Task: Look for space in Cuernavaca, Mexico from 26th August, 2023 to 10th September, 2023 for 6 adults, 2 children in price range Rs.10000 to Rs.15000. Place can be entire place or shared room with 6 bedrooms having 6 beds and 6 bathrooms. Property type can be house, flat, guest house. Amenities needed are: wifi, TV, free parkinig on premises, gym, breakfast. Booking option can be shelf check-in. Required host language is English.
Action: Mouse moved to (597, 146)
Screenshot: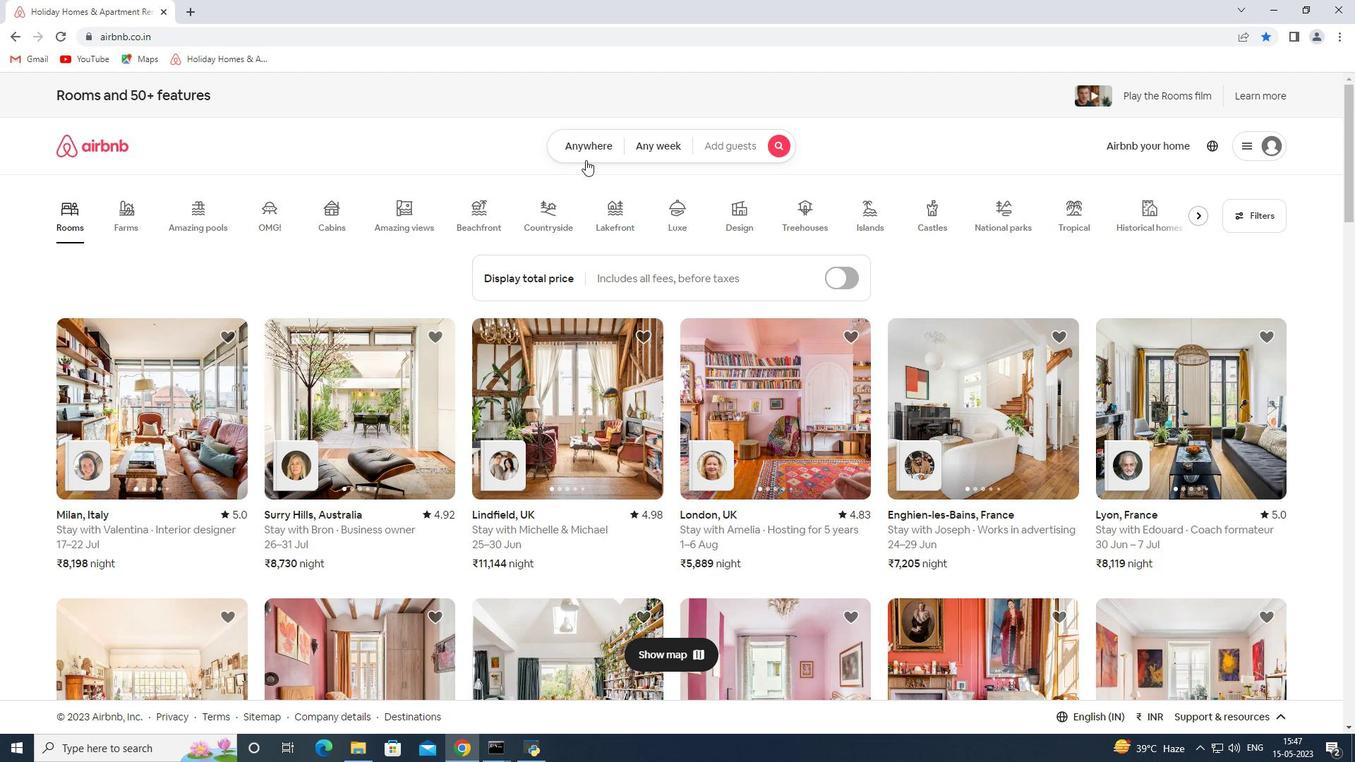 
Action: Mouse pressed left at (597, 146)
Screenshot: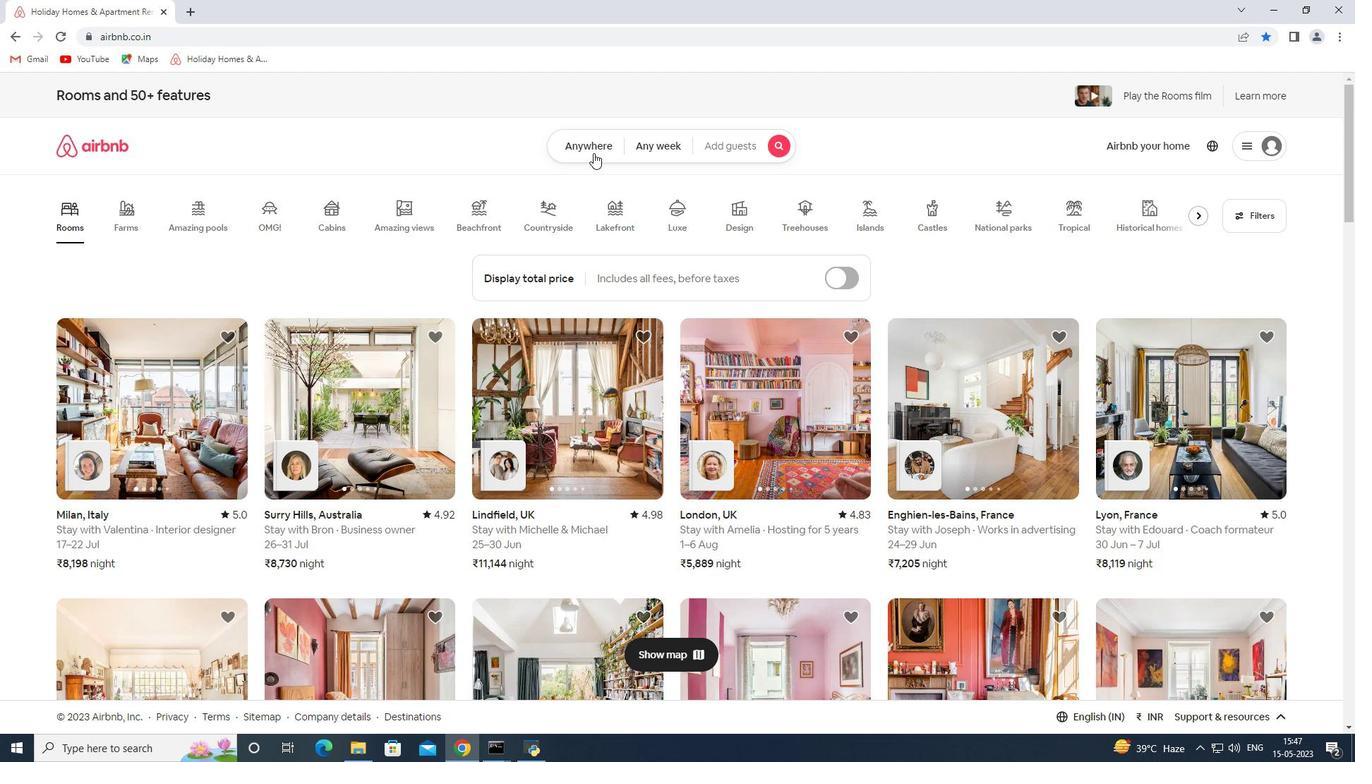 
Action: Mouse moved to (443, 203)
Screenshot: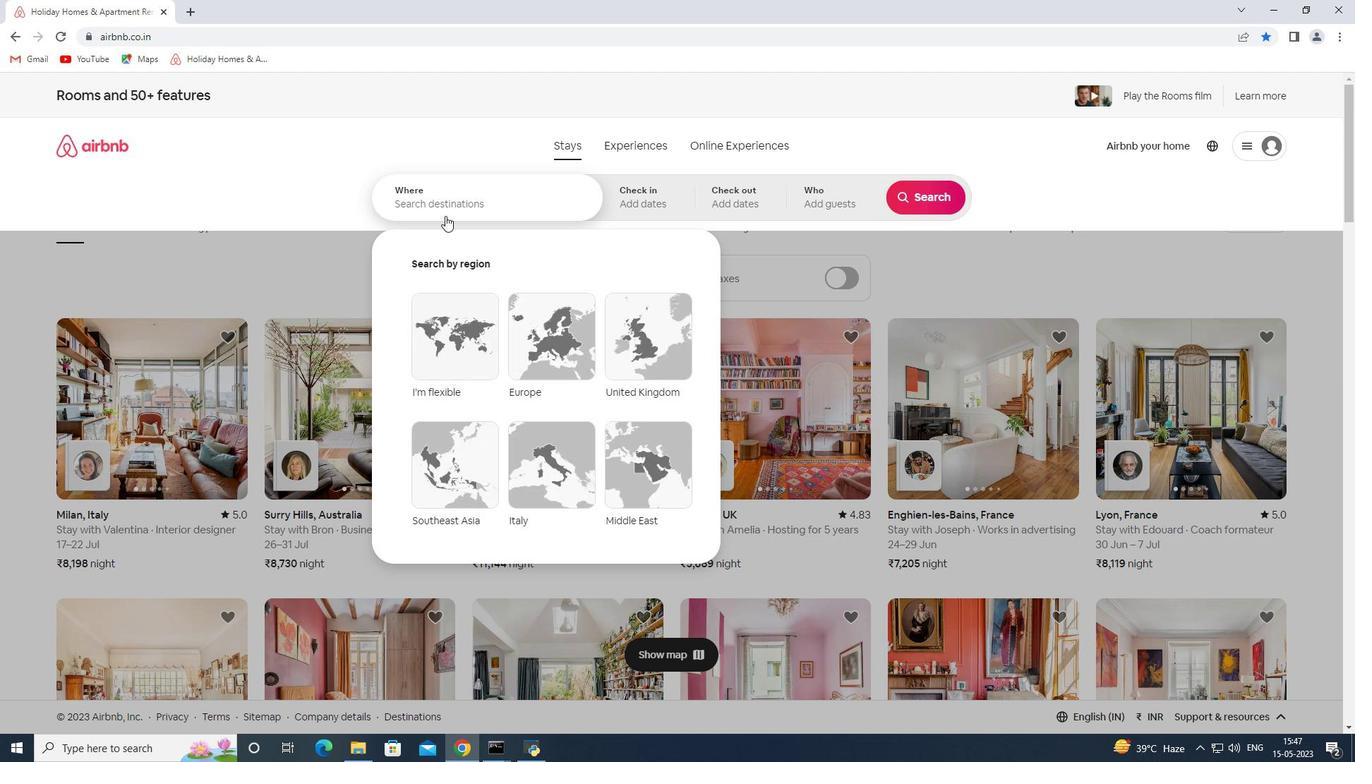 
Action: Mouse pressed left at (443, 203)
Screenshot: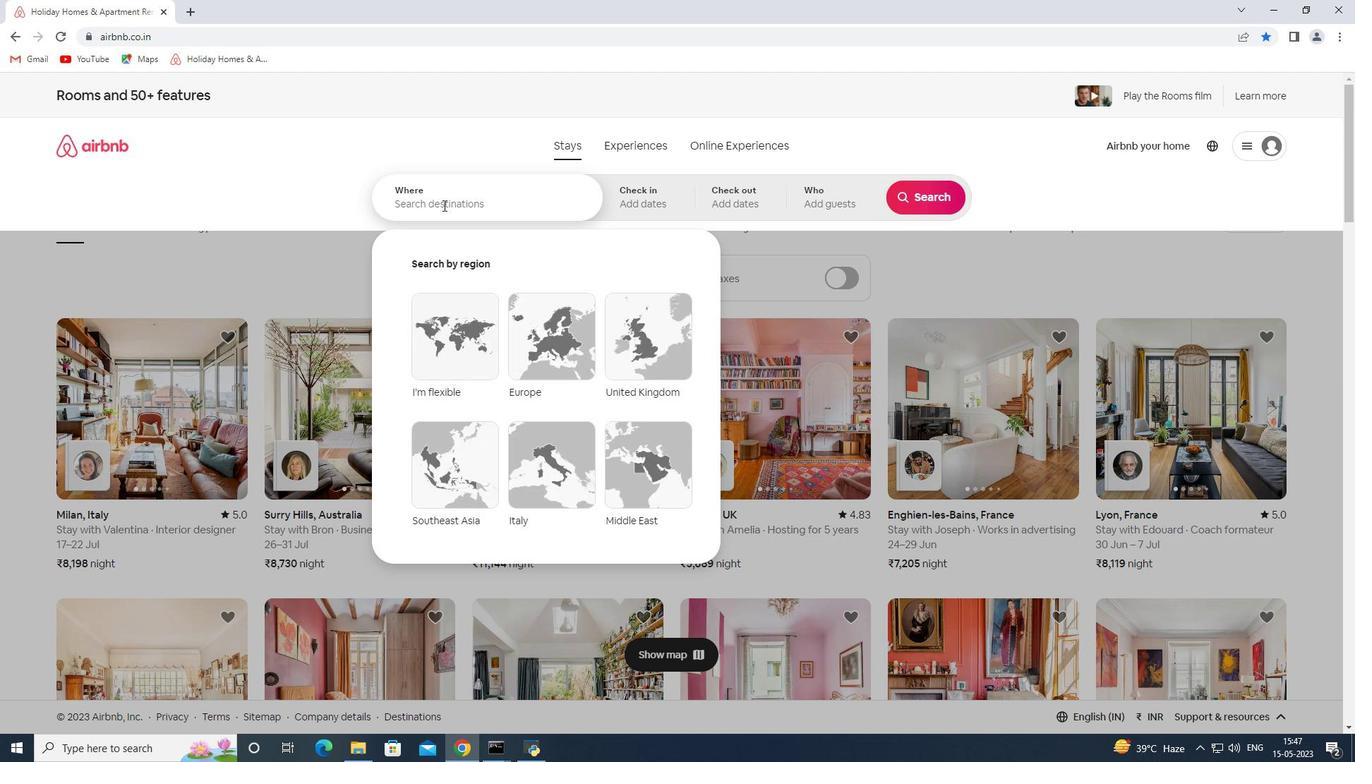 
Action: Key pressed <Key.shift><Key.shift><Key.shift><Key.shift><Key.shift><Key.shift><Key.shift><Key.shift><Key.shift><Key.shift><Key.shift><Key.shift><Key.shift><Key.shift><Key.shift><Key.shift><Key.shift><Key.shift><Key.shift><Key.shift><Key.shift><Key.shift><Key.shift><Key.shift><Key.shift><Key.shift><Key.shift><Key.shift><Key.shift><Key.shift><Key.shift><Key.shift><Key.shift><Key.shift><Key.shift><Key.shift><Key.shift><Key.shift><Key.shift><Key.shift><Key.shift><Key.shift><Key.shift><Key.shift><Key.shift><Key.shift><Key.shift><Key.shift><Key.shift><Key.shift><Key.shift><Key.shift><Key.shift><Key.shift><Key.shift><Key.shift><Key.shift><Key.shift><Key.shift><Key.shift><Key.shift><Key.shift><Key.shift><Key.shift><Key.shift><Key.shift><Key.shift><Key.shift><Key.shift><Key.shift><Key.shift><Key.shift><Key.shift><Key.shift><Key.shift><Key.shift><Key.shift><Key.shift><Key.shift>Cuernavaco<Key.backspace>a<Key.space><Key.shift>Mexico<Key.space><Key.enter>
Screenshot: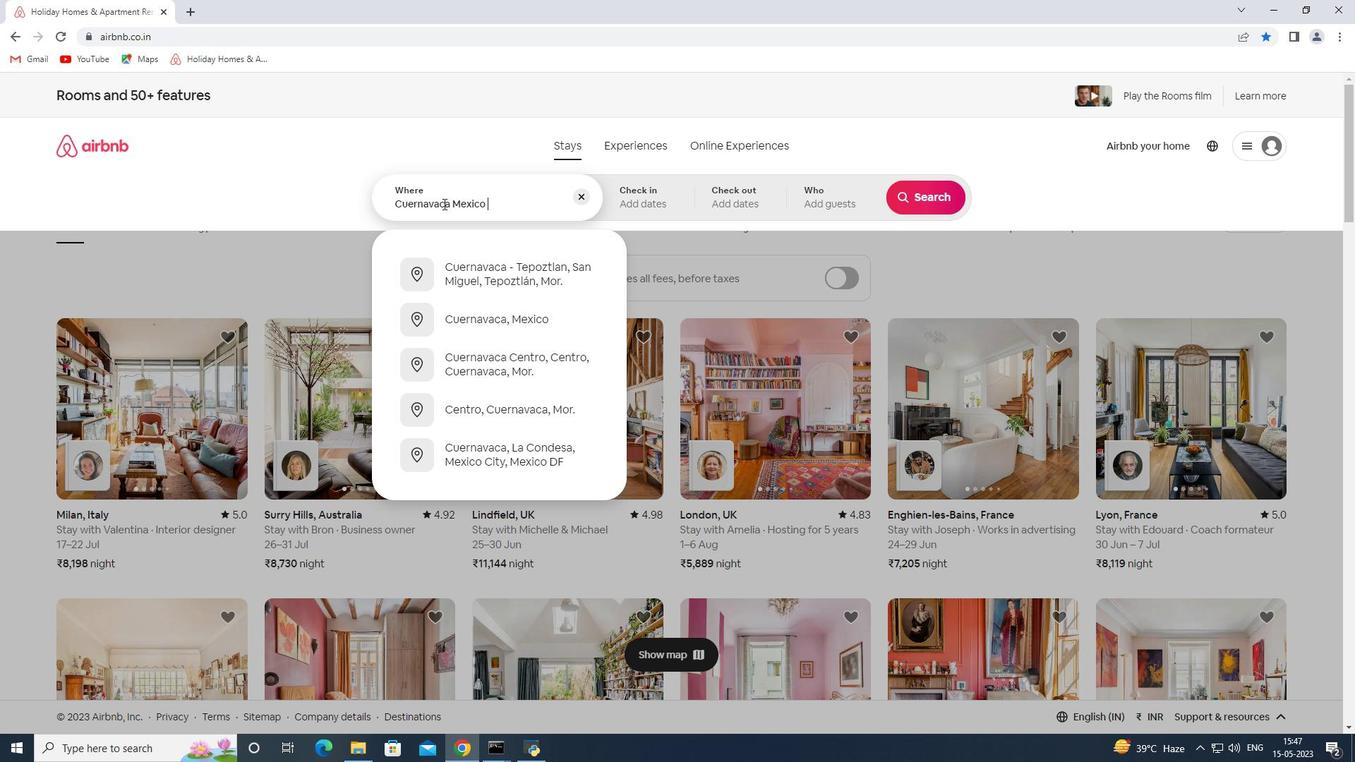 
Action: Mouse moved to (923, 319)
Screenshot: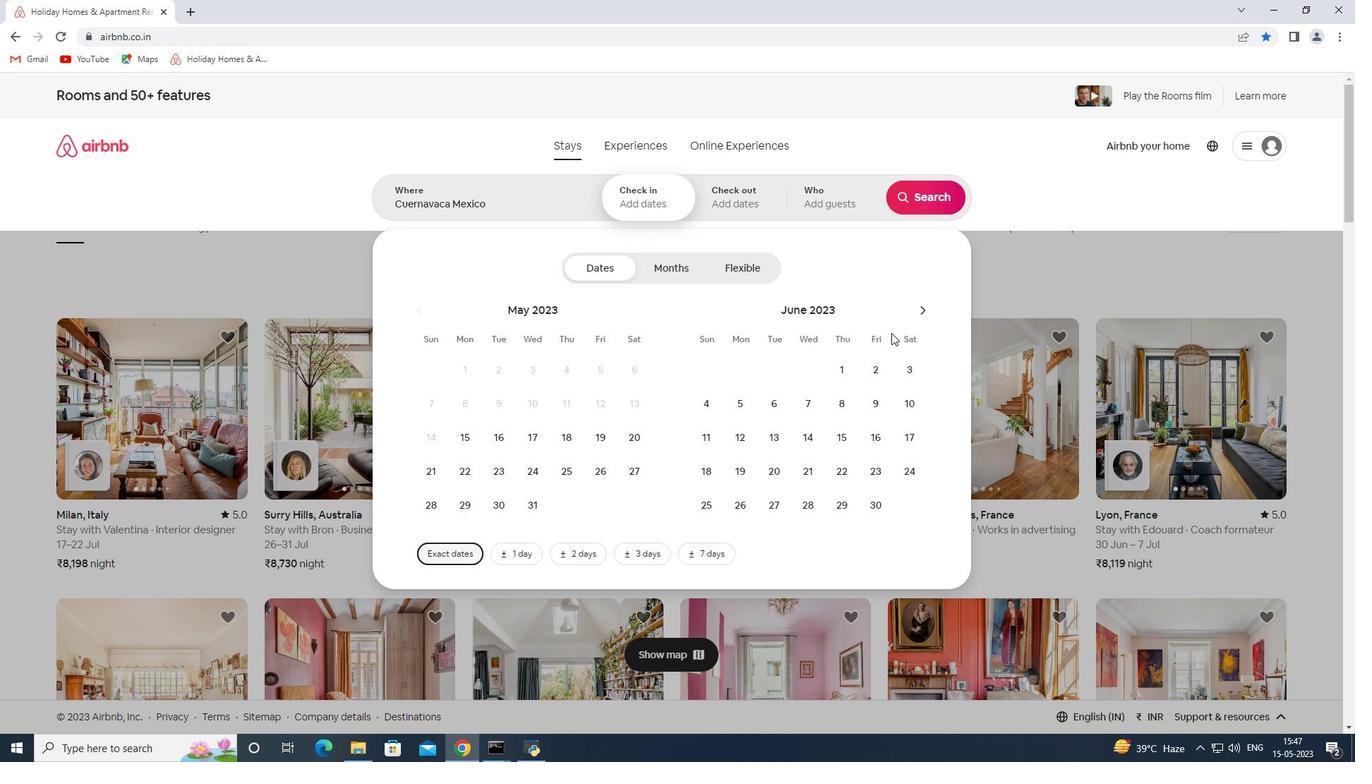 
Action: Mouse pressed left at (923, 319)
Screenshot: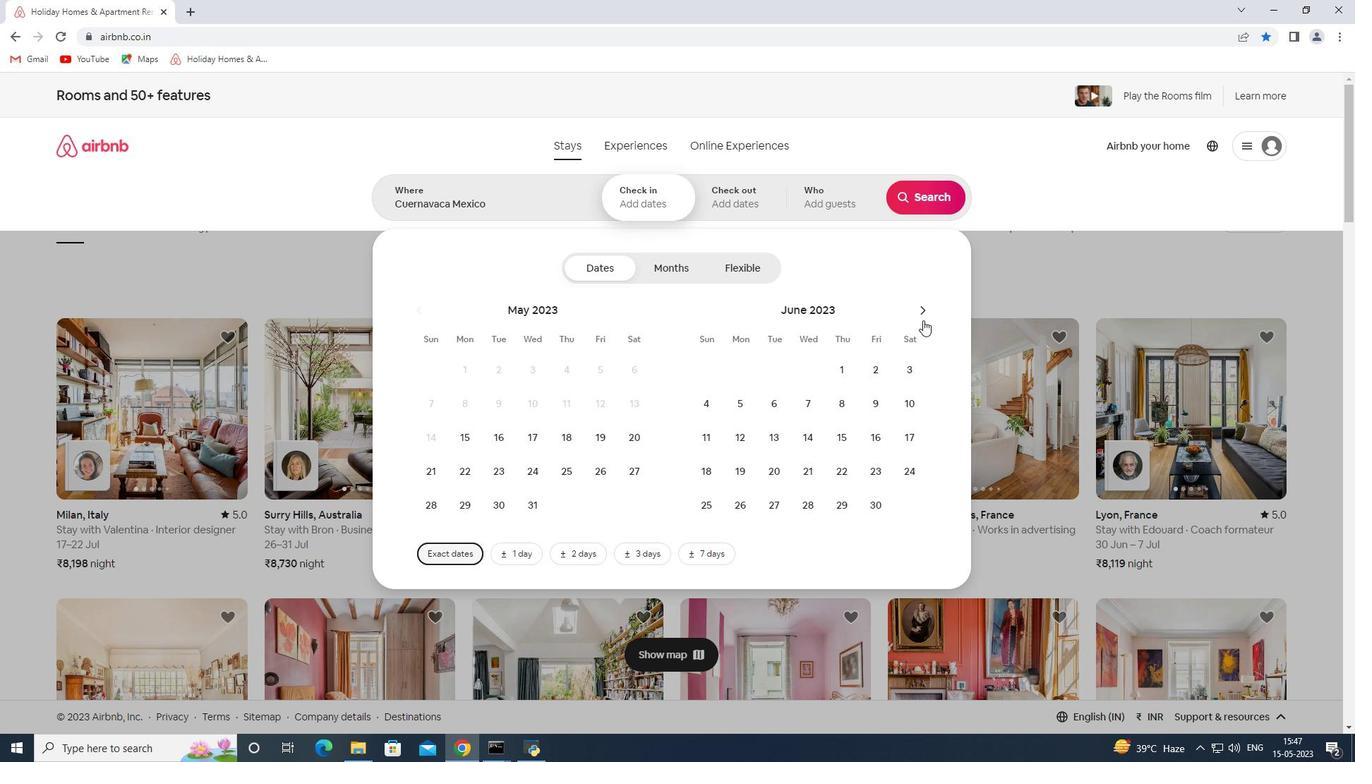 
Action: Mouse moved to (921, 316)
Screenshot: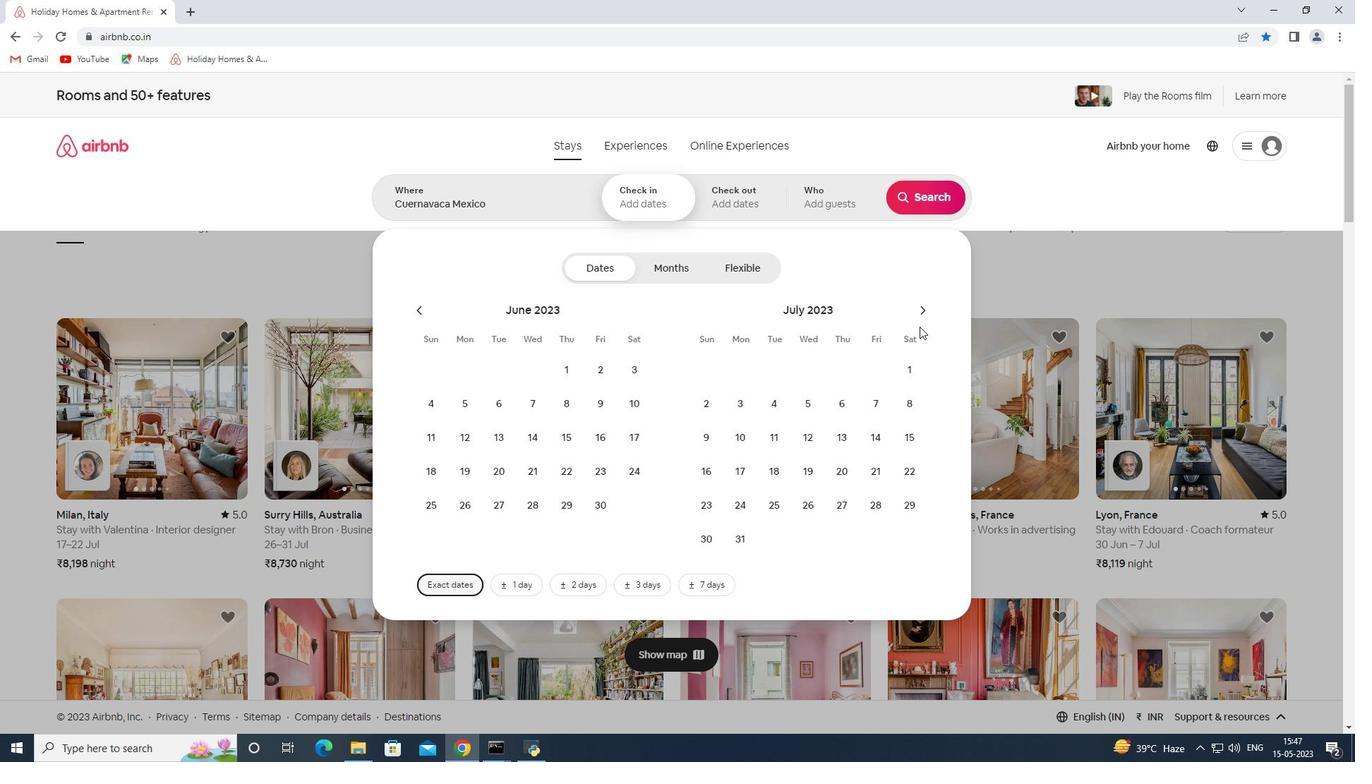 
Action: Mouse pressed left at (921, 316)
Screenshot: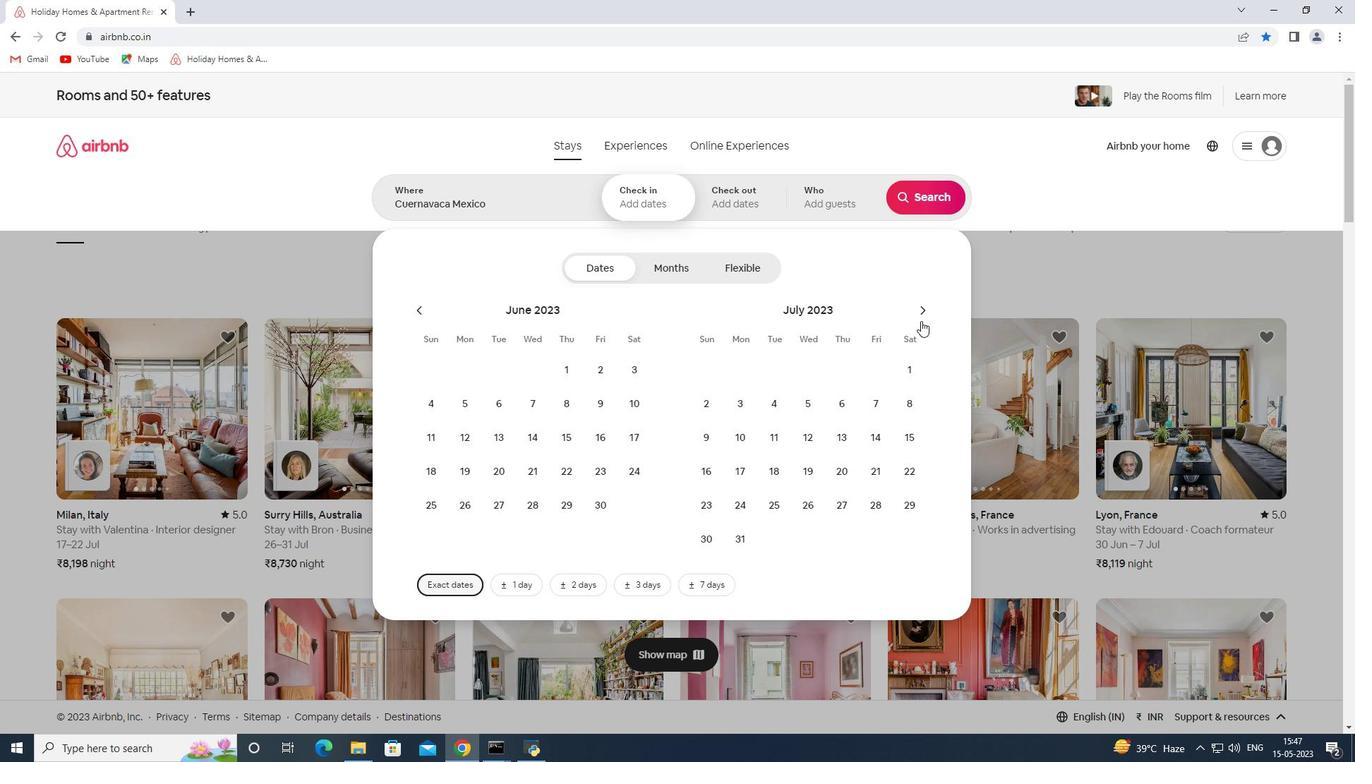 
Action: Mouse moved to (903, 470)
Screenshot: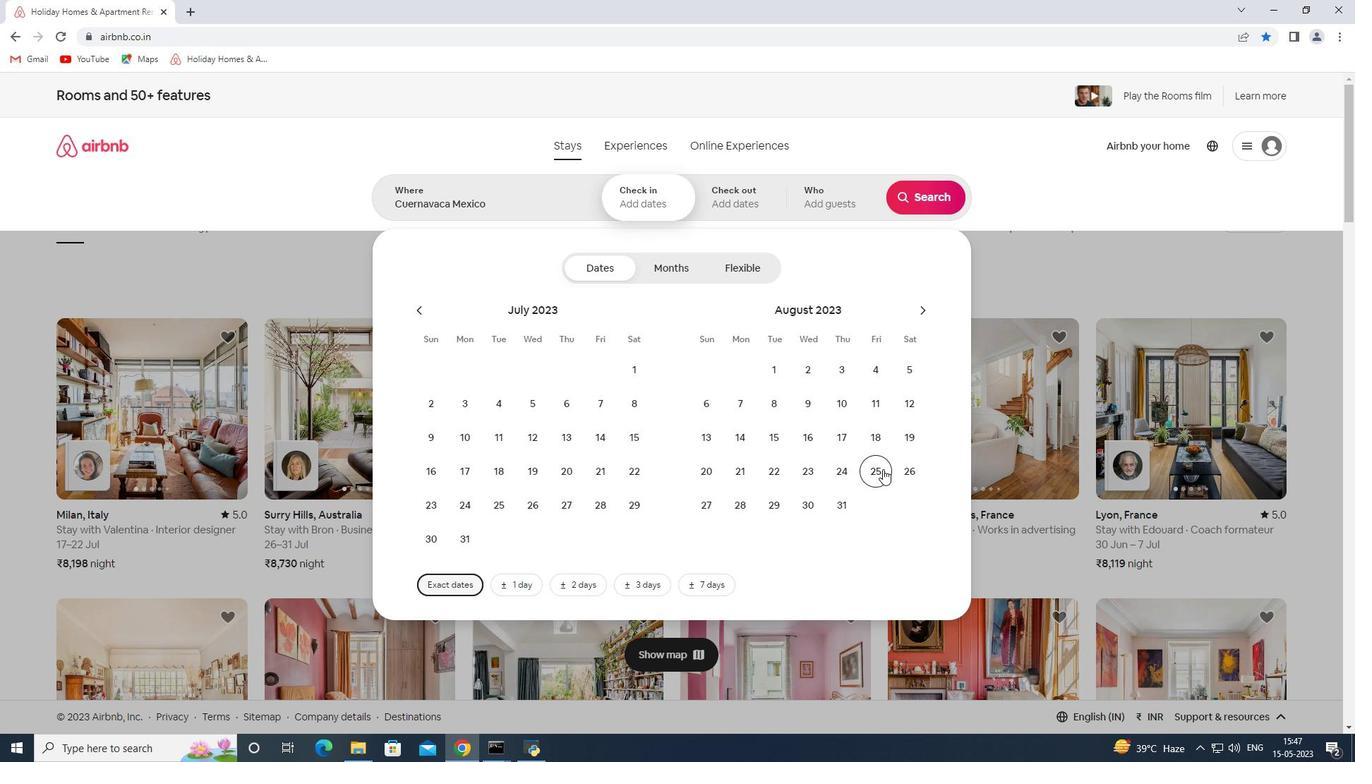 
Action: Mouse pressed left at (903, 470)
Screenshot: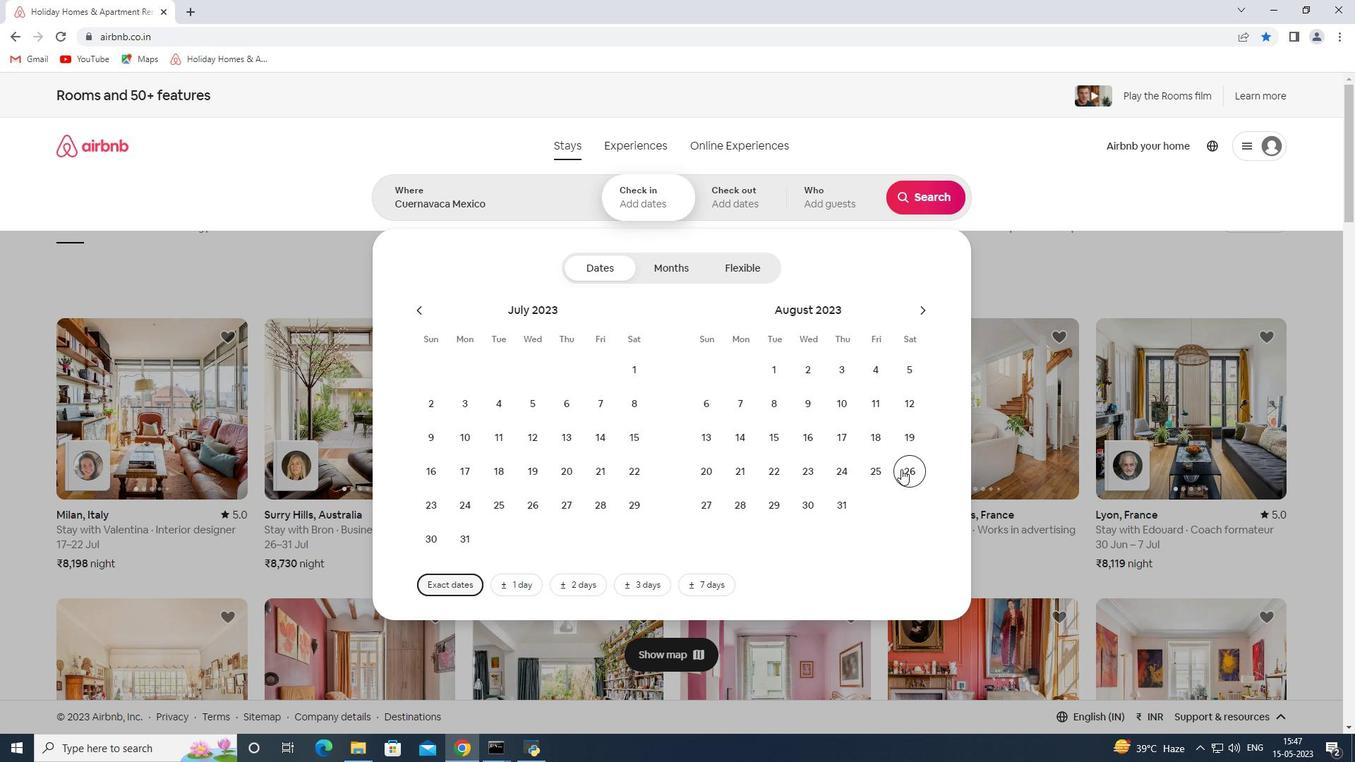 
Action: Mouse moved to (915, 309)
Screenshot: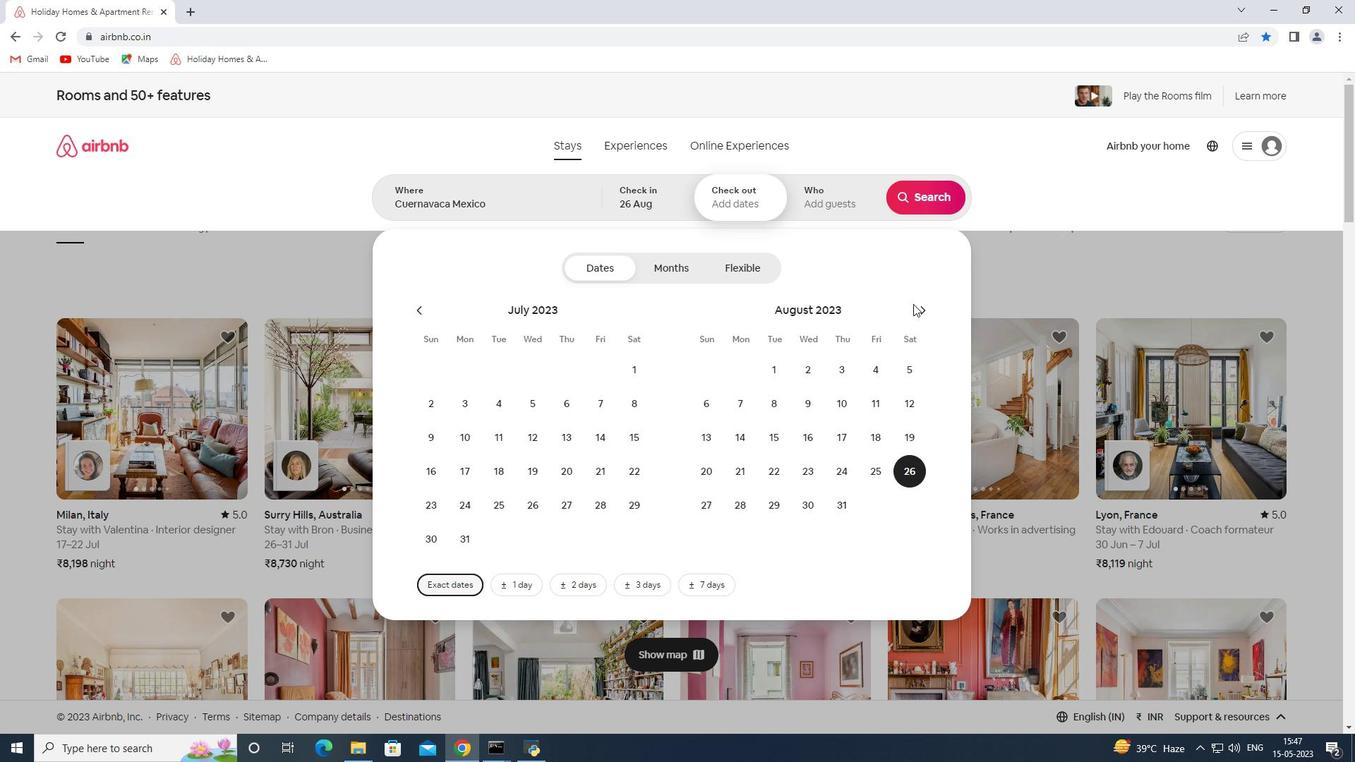 
Action: Mouse pressed left at (915, 309)
Screenshot: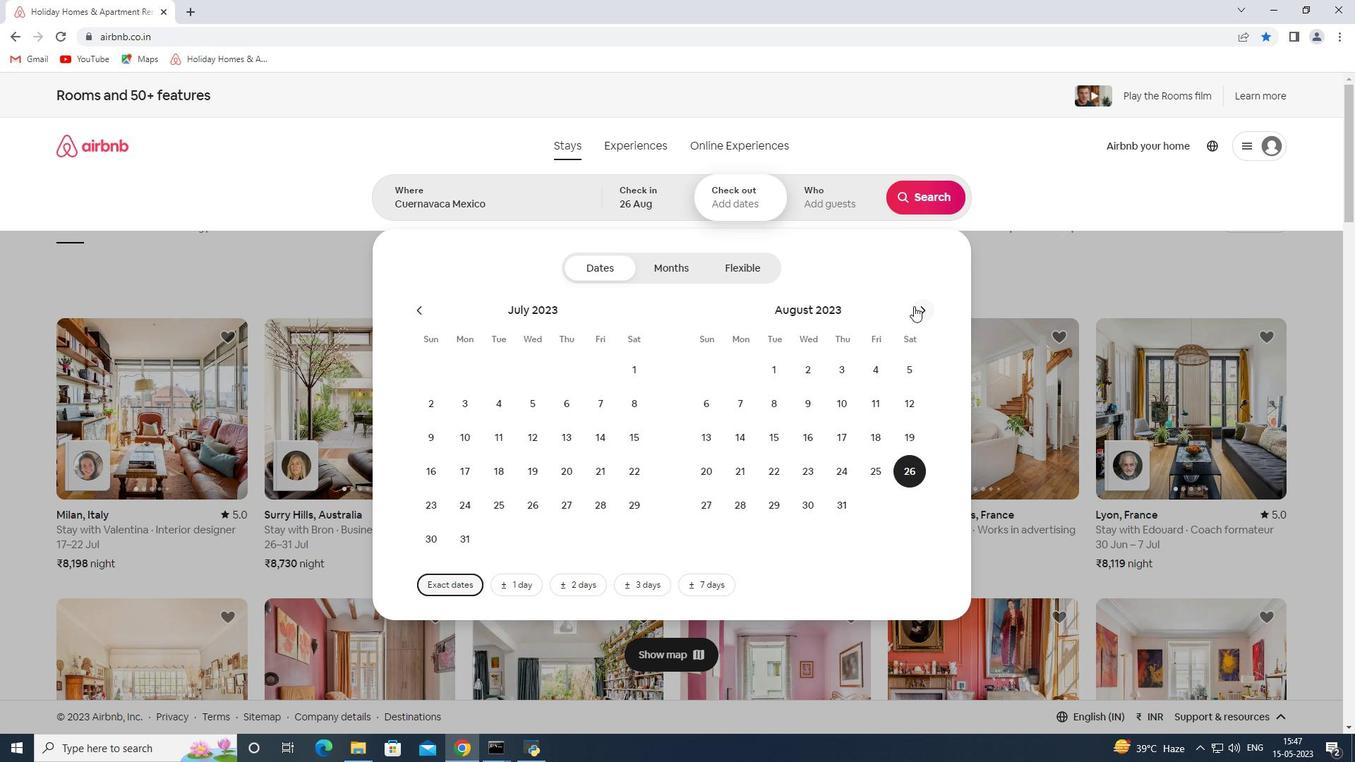 
Action: Mouse moved to (711, 441)
Screenshot: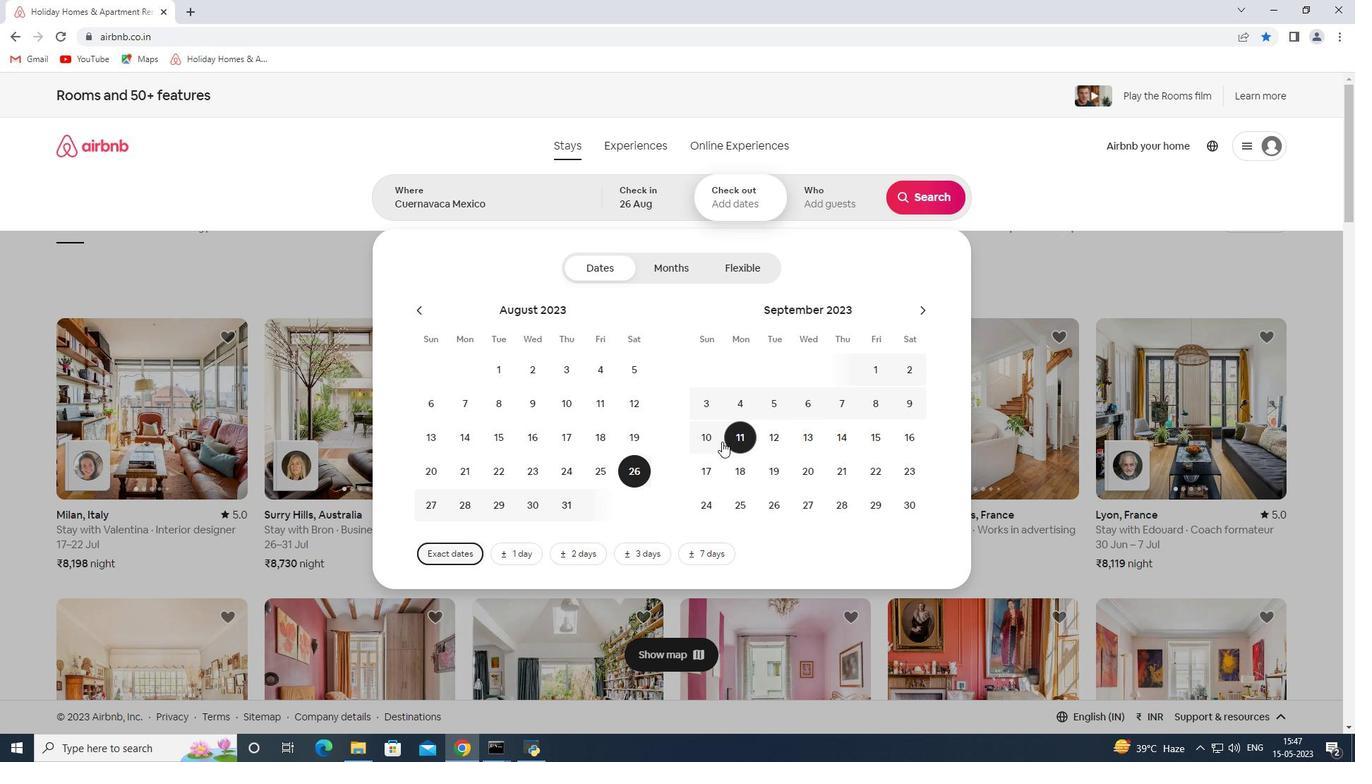 
Action: Mouse pressed left at (711, 441)
Screenshot: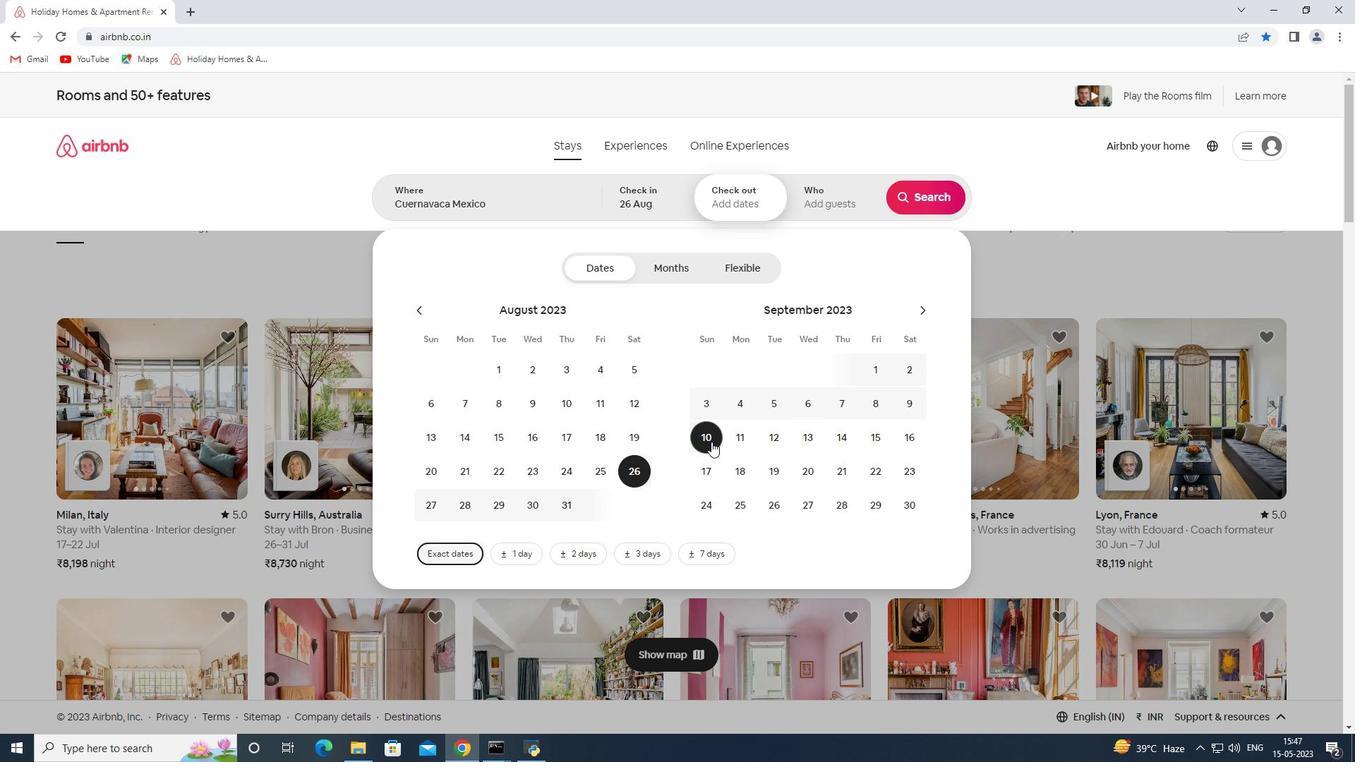 
Action: Mouse moved to (856, 217)
Screenshot: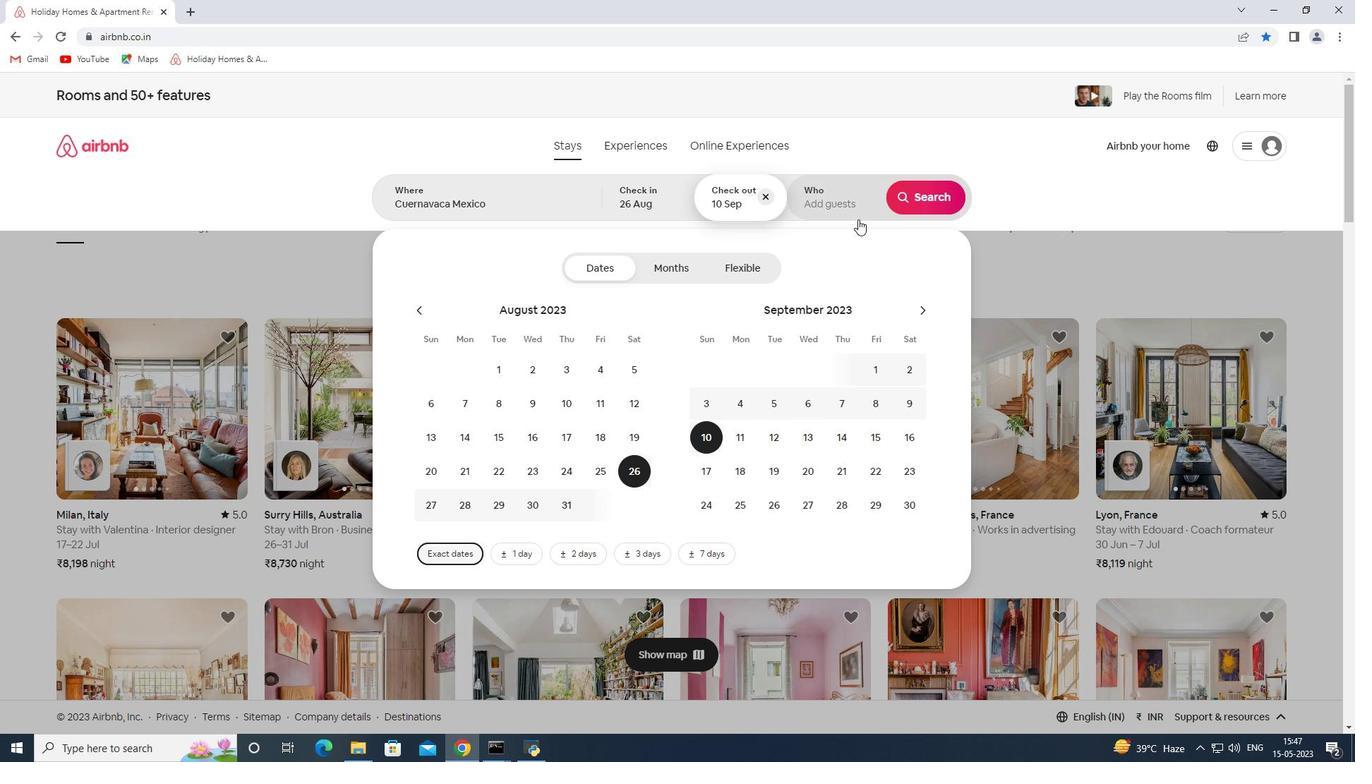 
Action: Mouse pressed left at (856, 217)
Screenshot: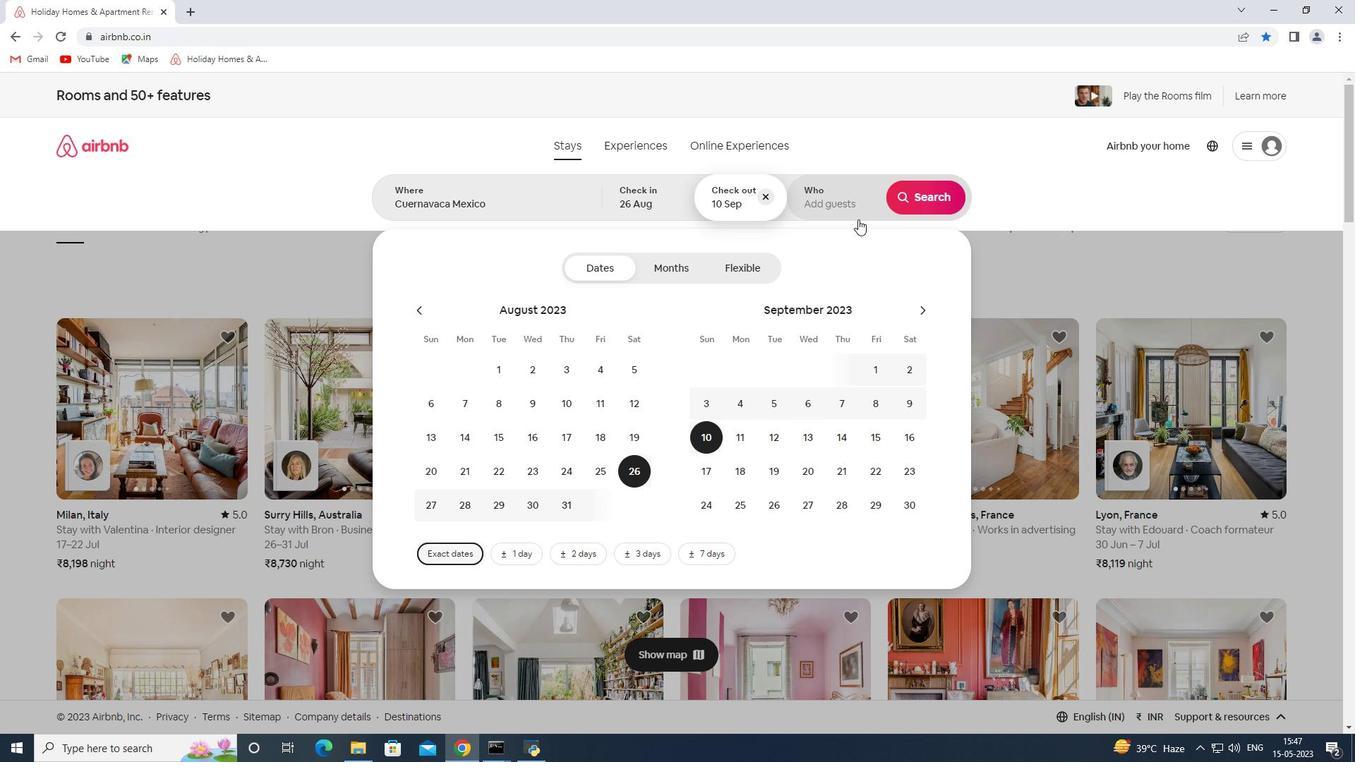
Action: Mouse moved to (923, 271)
Screenshot: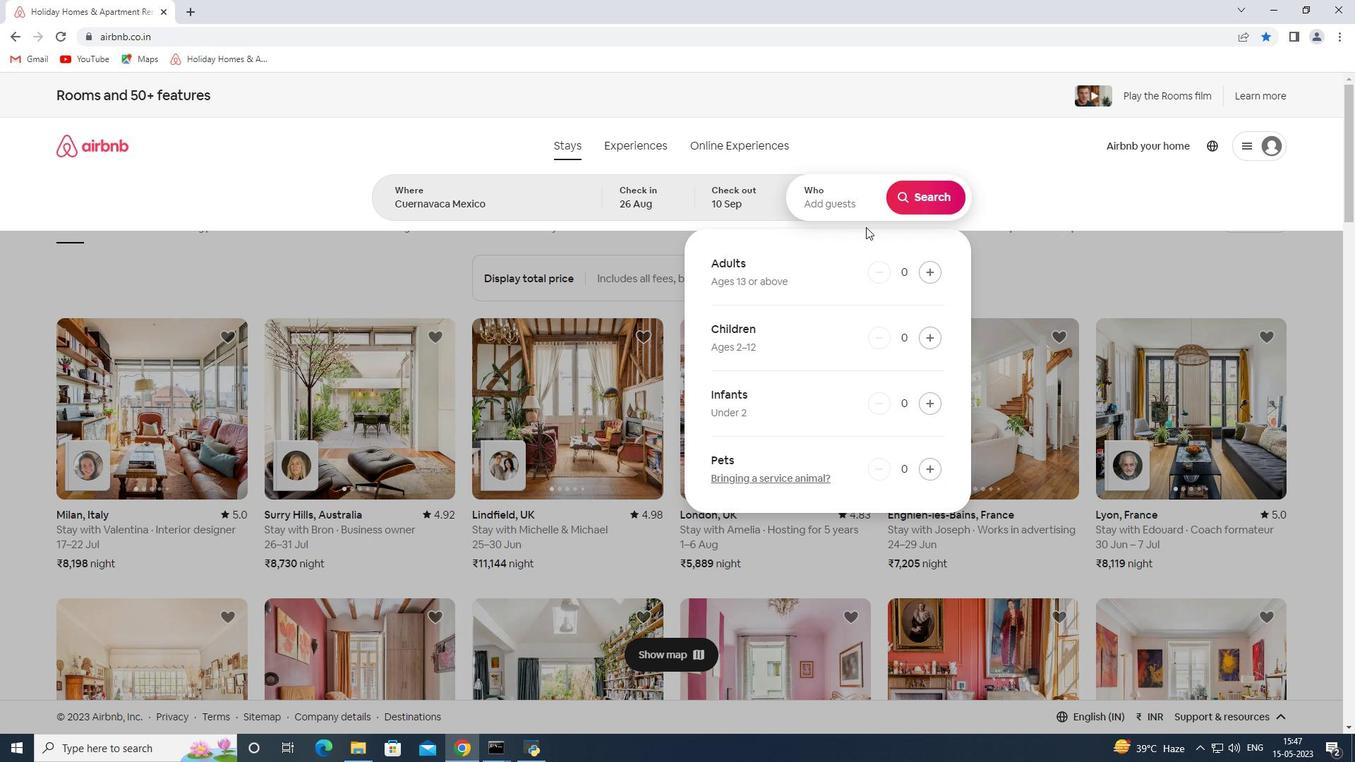 
Action: Mouse pressed left at (923, 271)
Screenshot: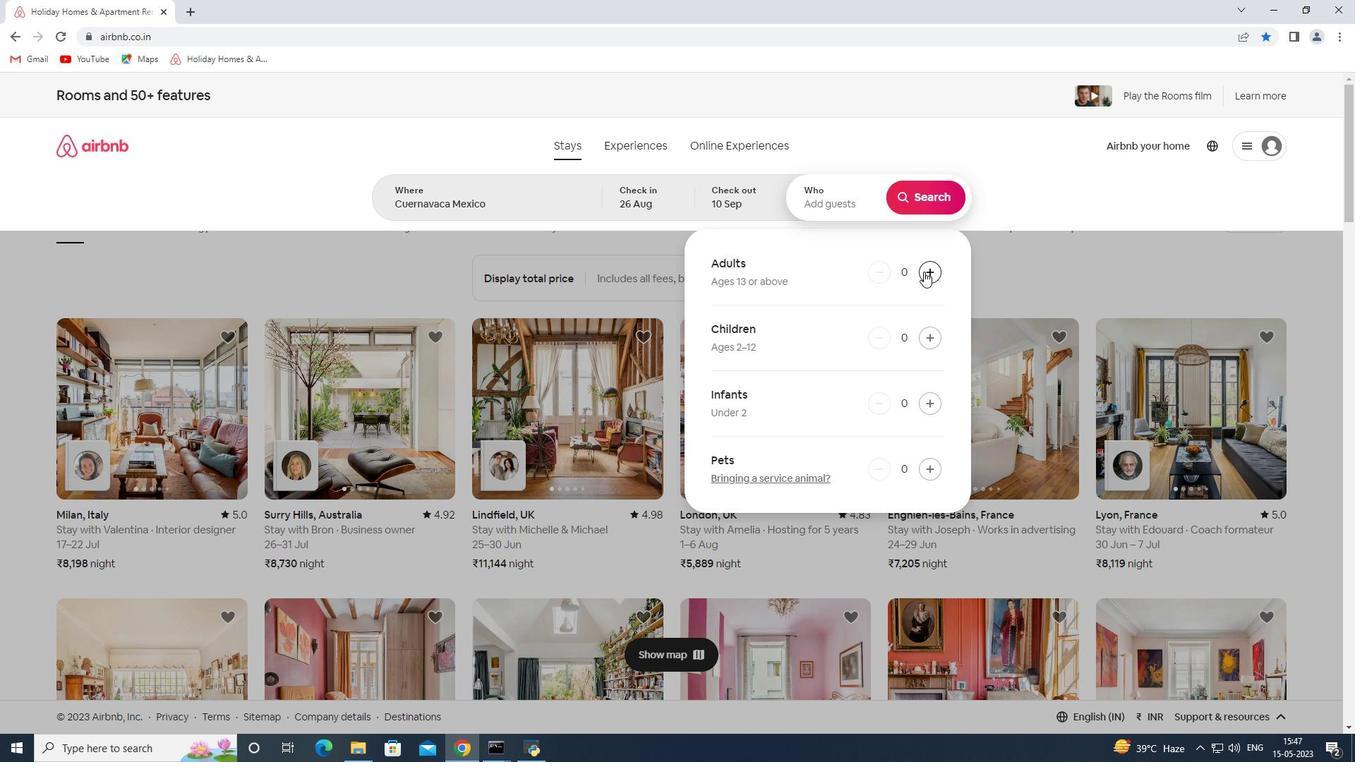 
Action: Mouse pressed left at (923, 271)
Screenshot: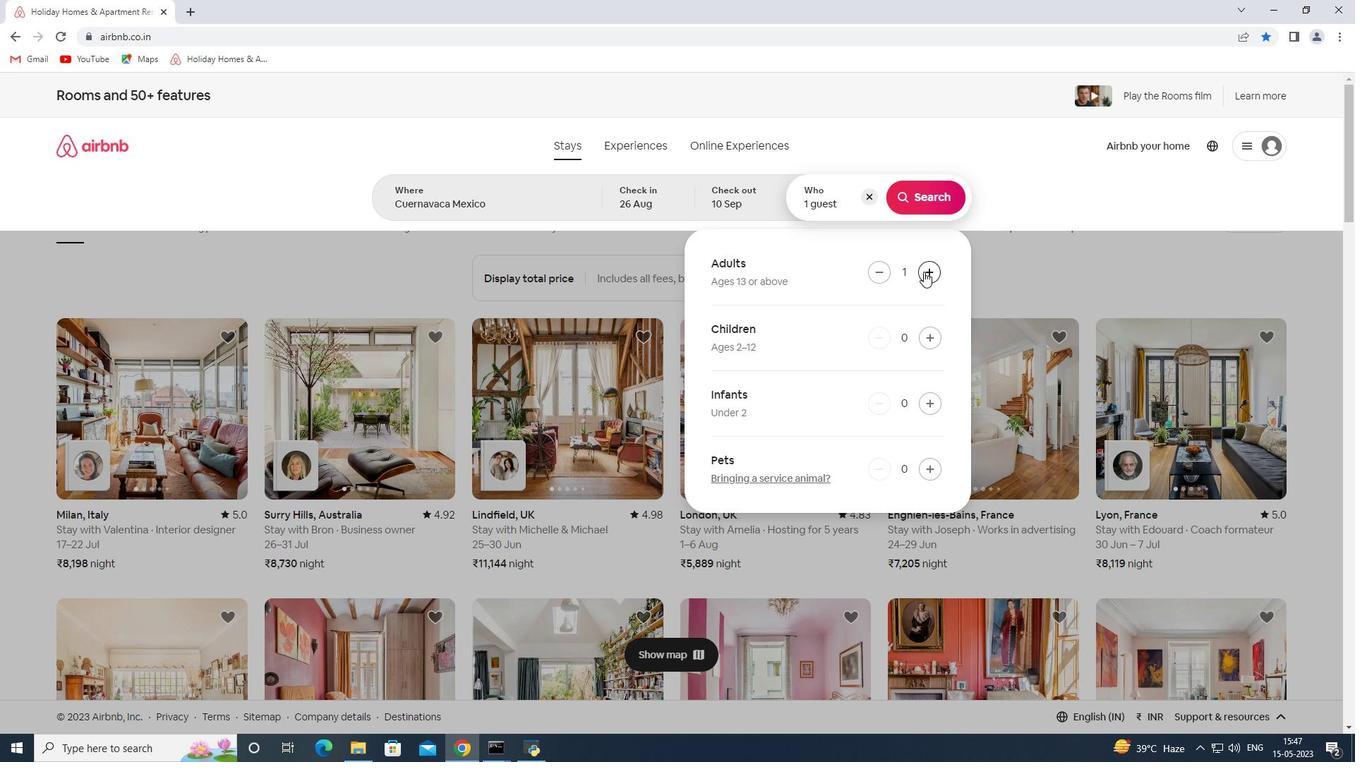 
Action: Mouse pressed left at (923, 271)
Screenshot: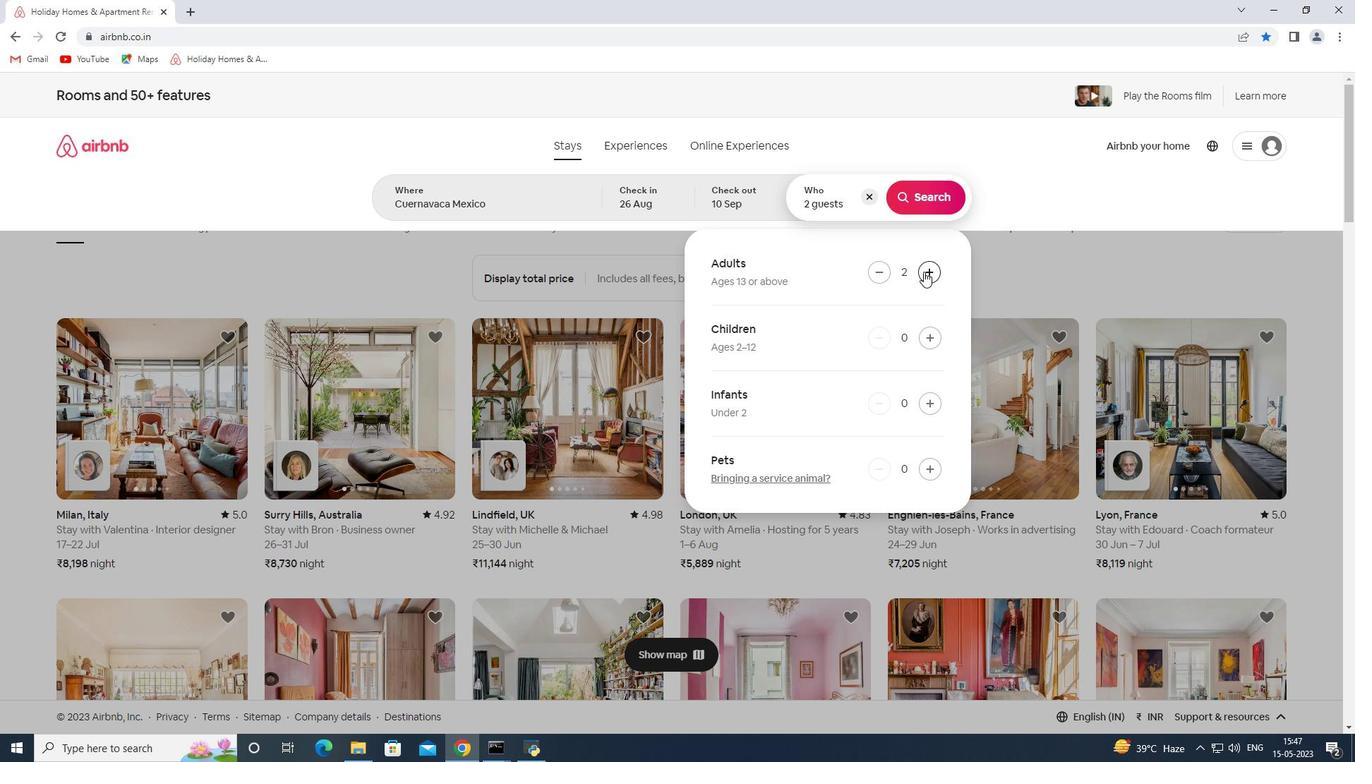 
Action: Mouse pressed left at (923, 271)
Screenshot: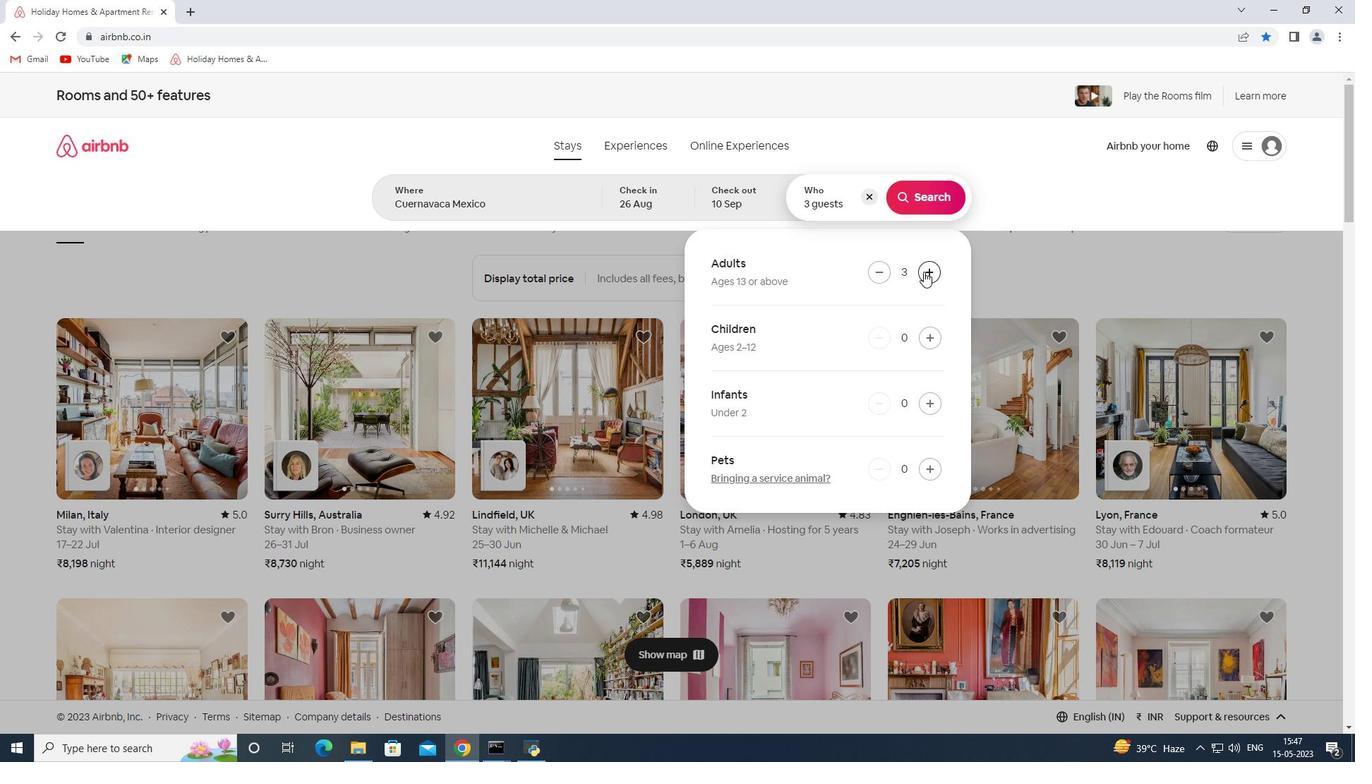 
Action: Mouse pressed left at (923, 271)
Screenshot: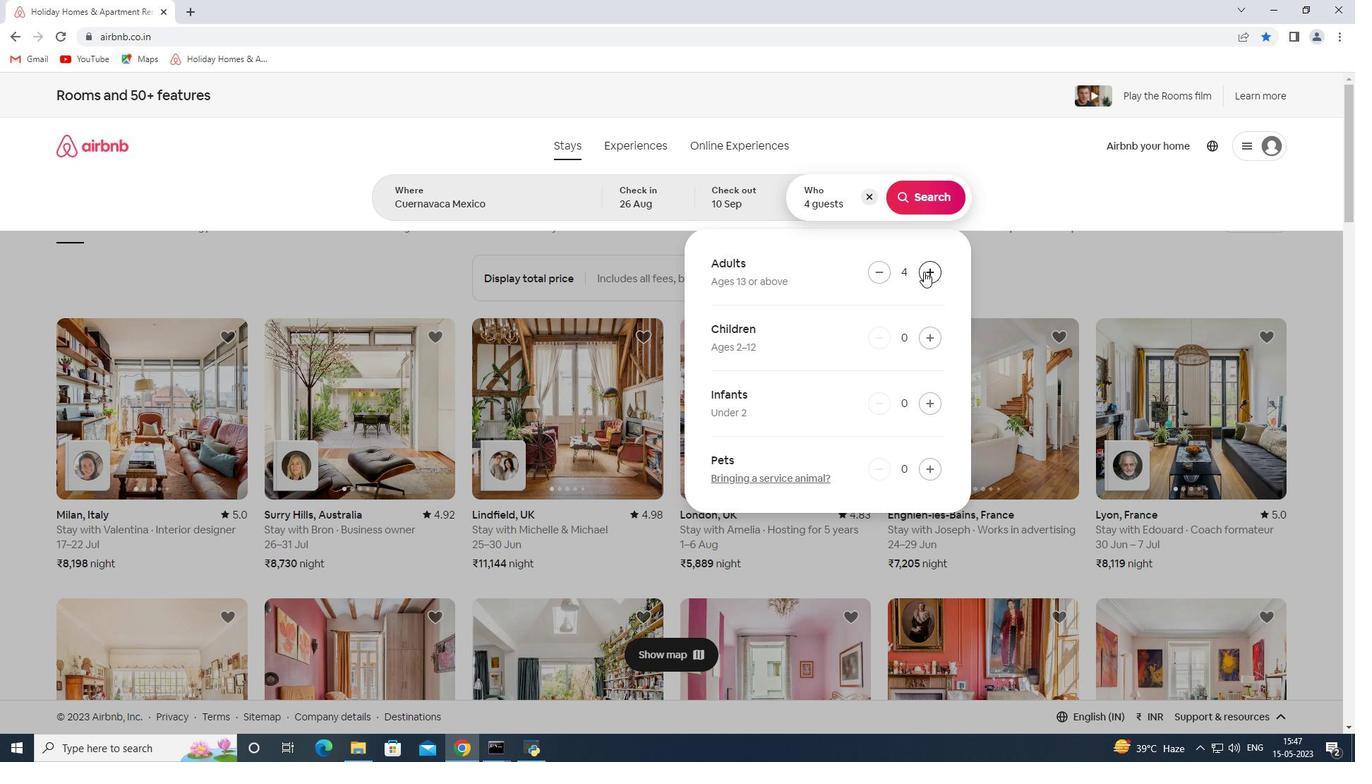
Action: Mouse pressed left at (923, 271)
Screenshot: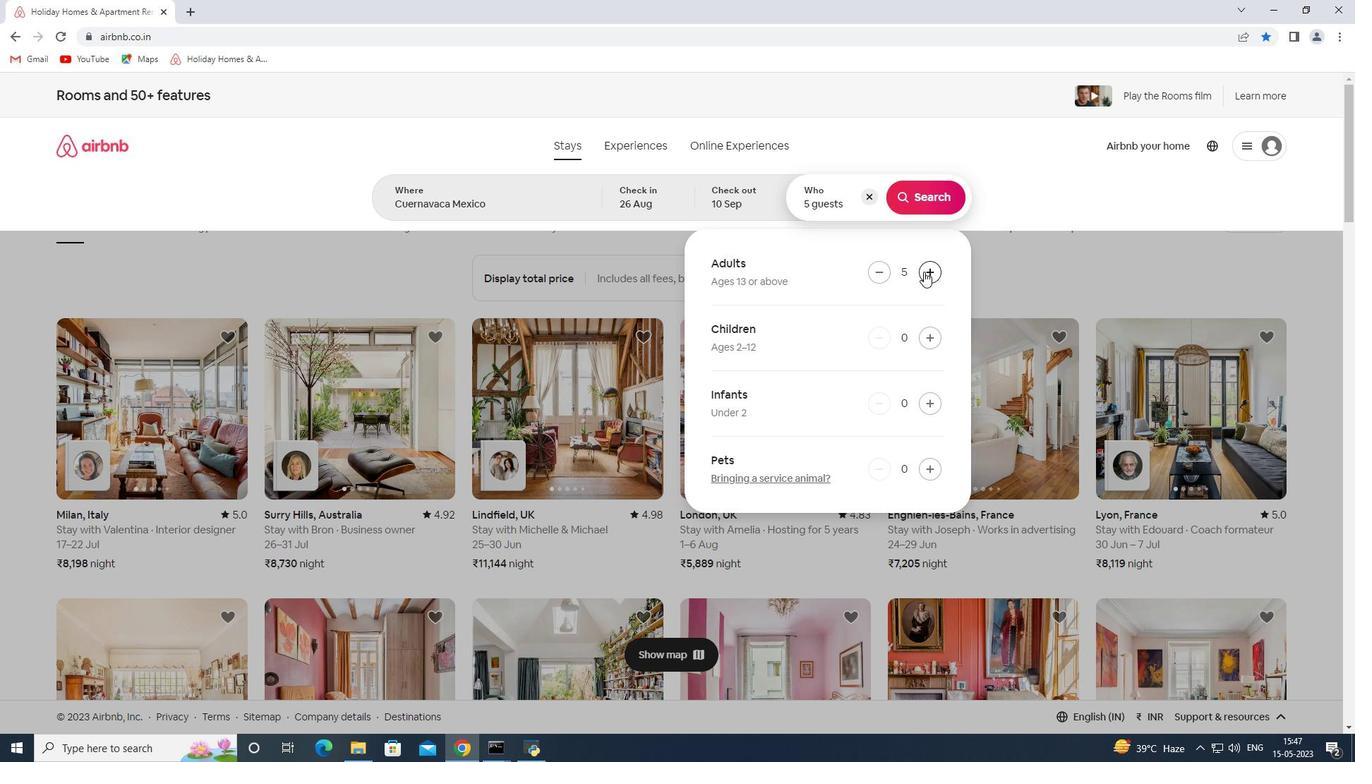 
Action: Mouse moved to (935, 334)
Screenshot: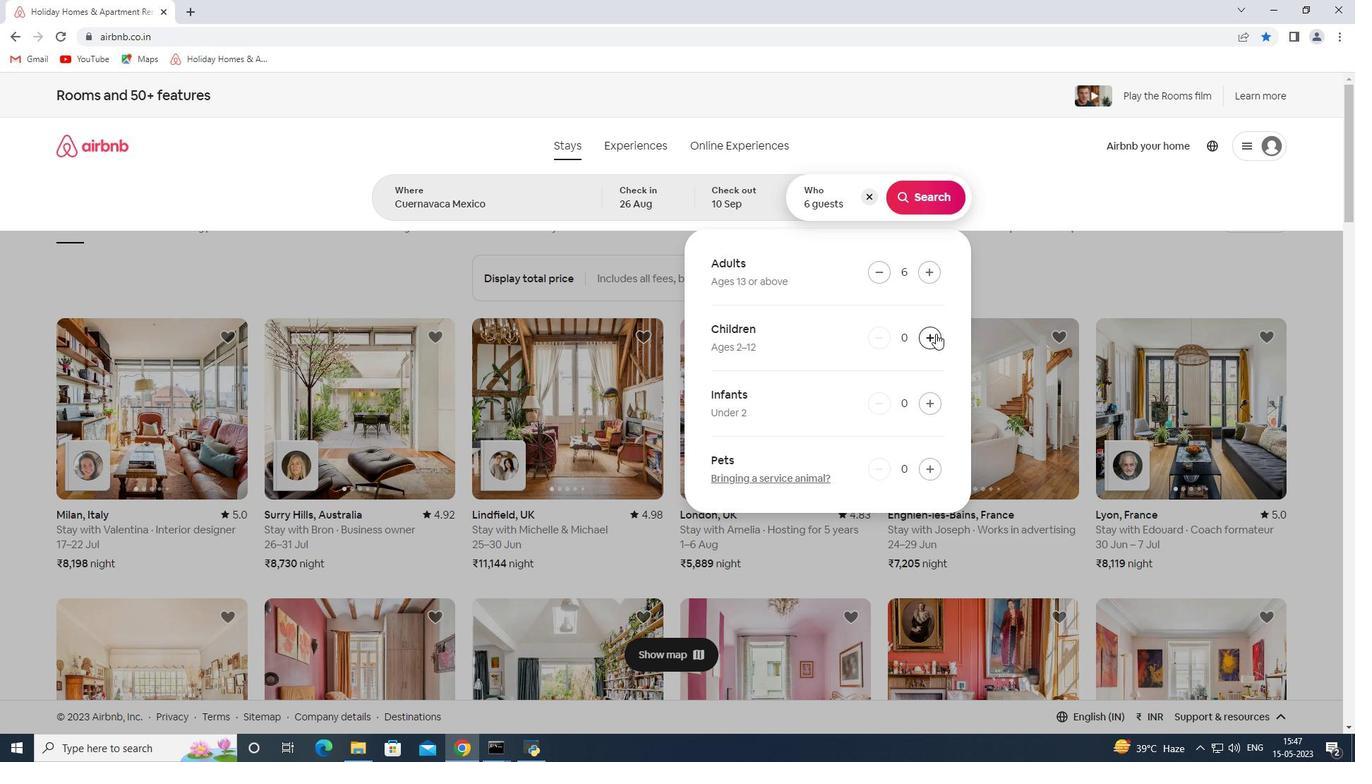
Action: Mouse pressed left at (935, 334)
Screenshot: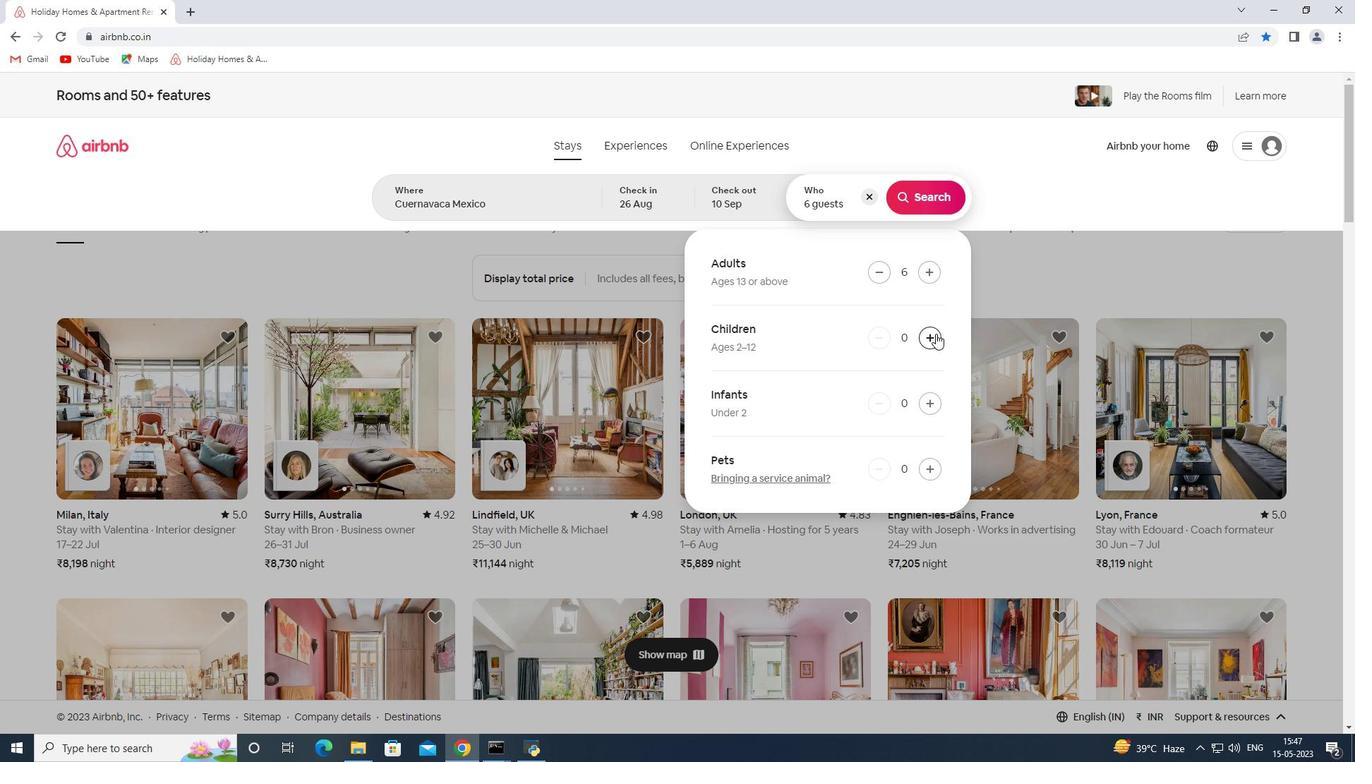 
Action: Mouse pressed left at (935, 334)
Screenshot: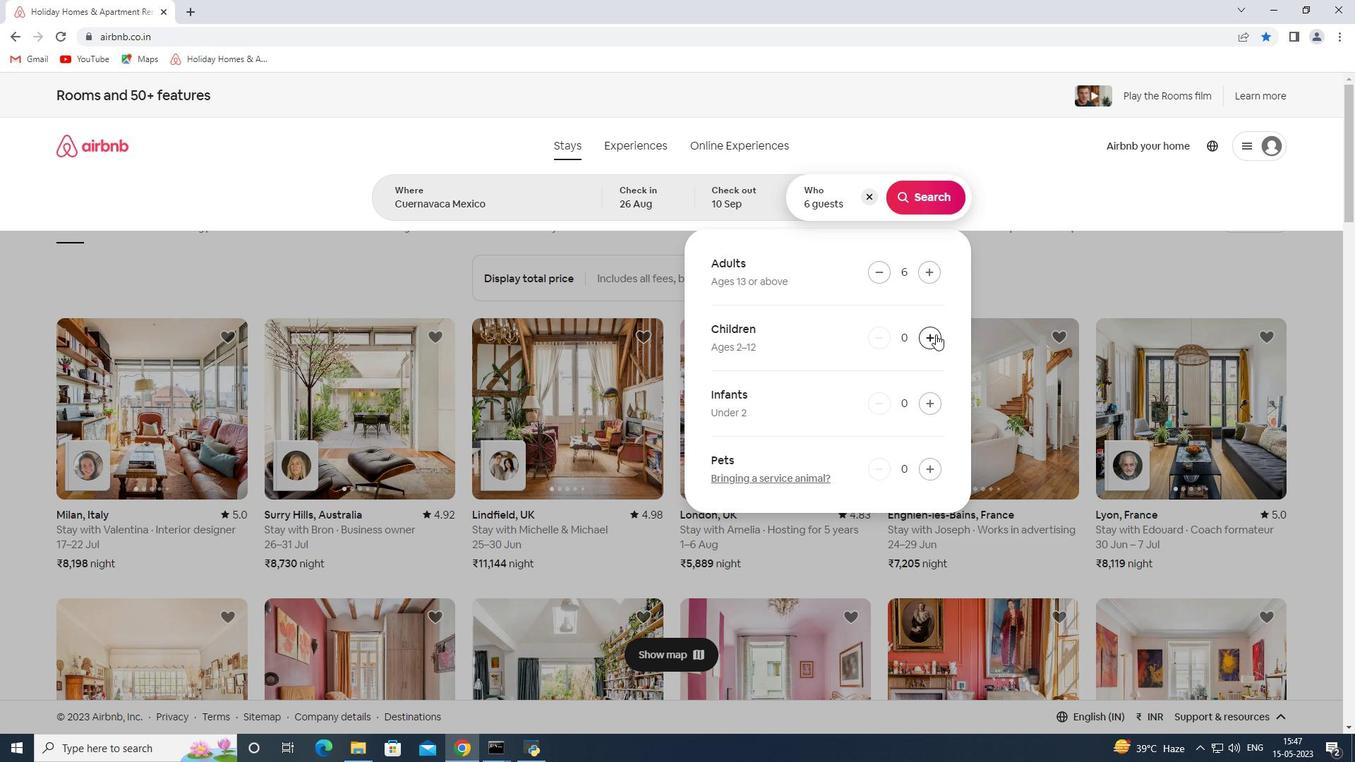 
Action: Mouse moved to (930, 205)
Screenshot: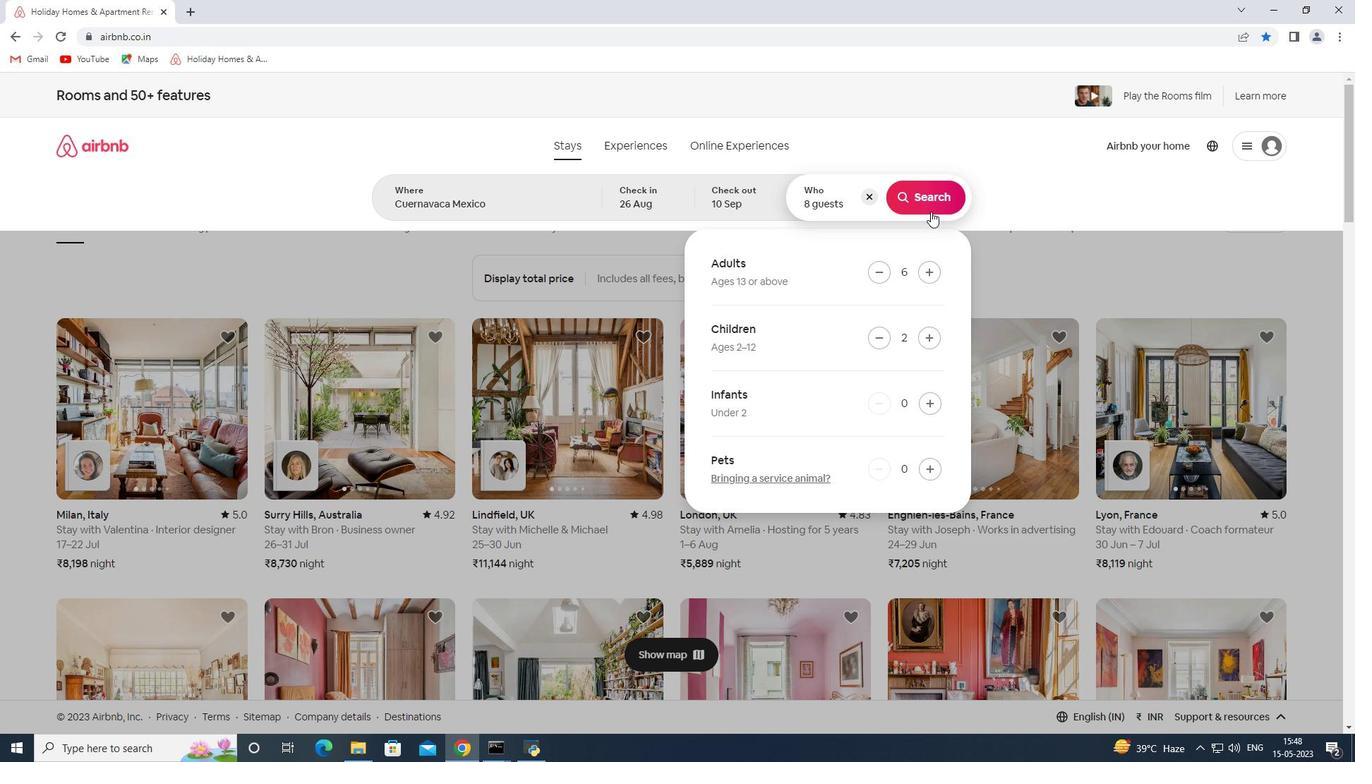 
Action: Mouse pressed left at (930, 205)
Screenshot: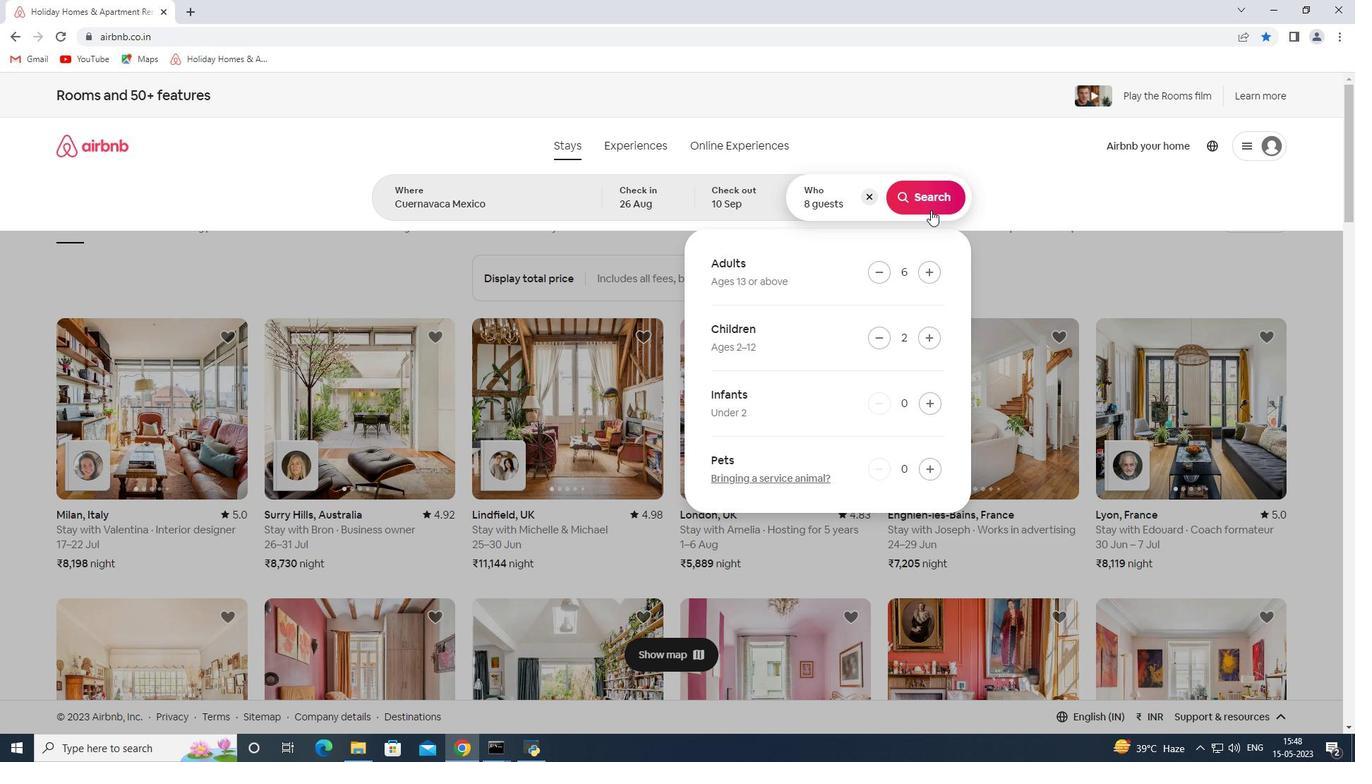 
Action: Mouse moved to (1274, 168)
Screenshot: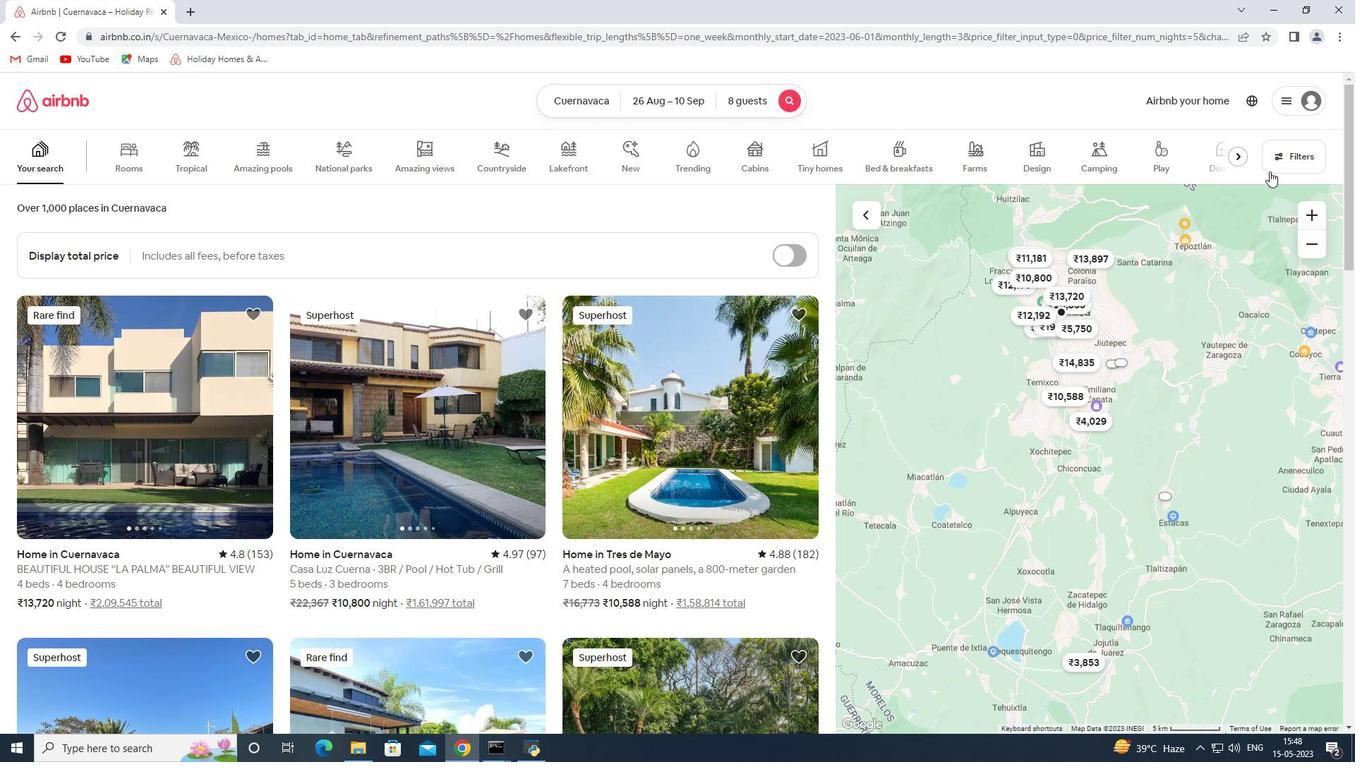 
Action: Mouse pressed left at (1274, 168)
Screenshot: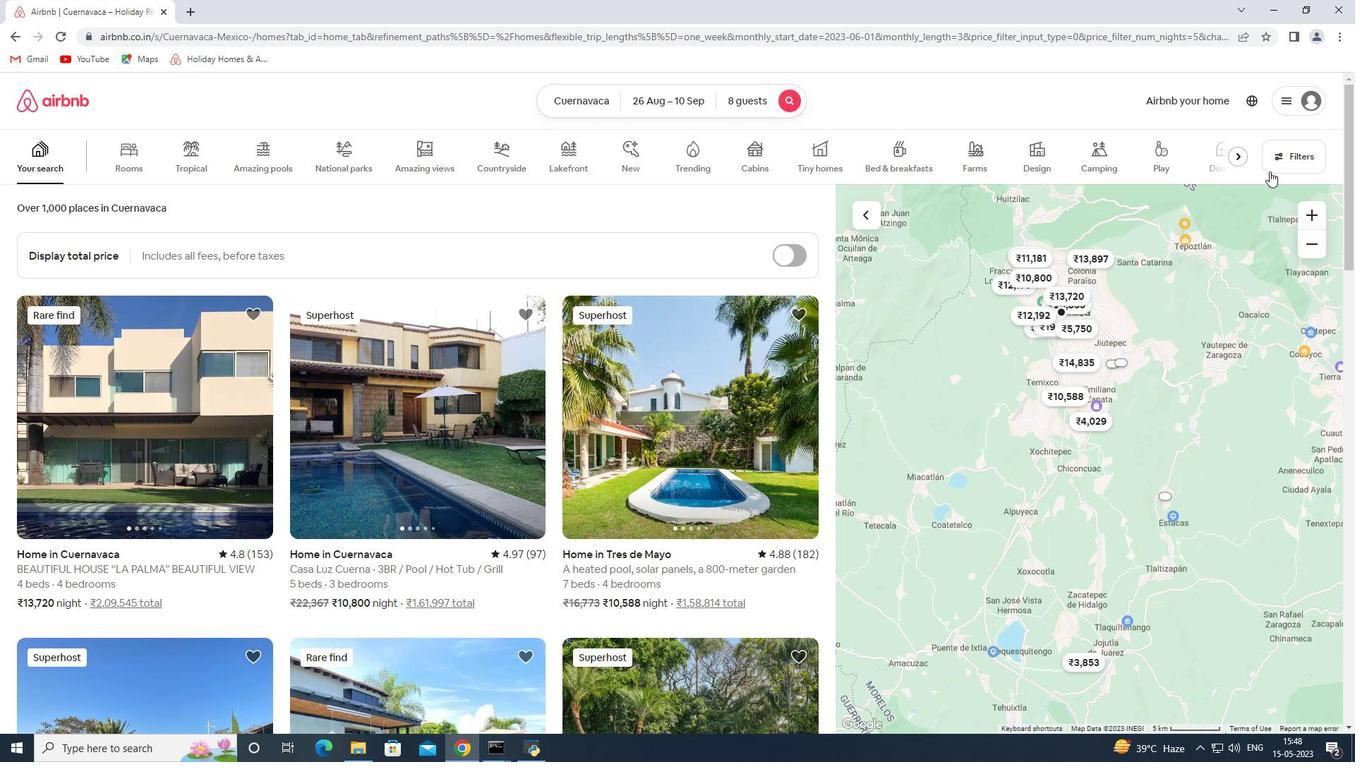 
Action: Mouse moved to (498, 498)
Screenshot: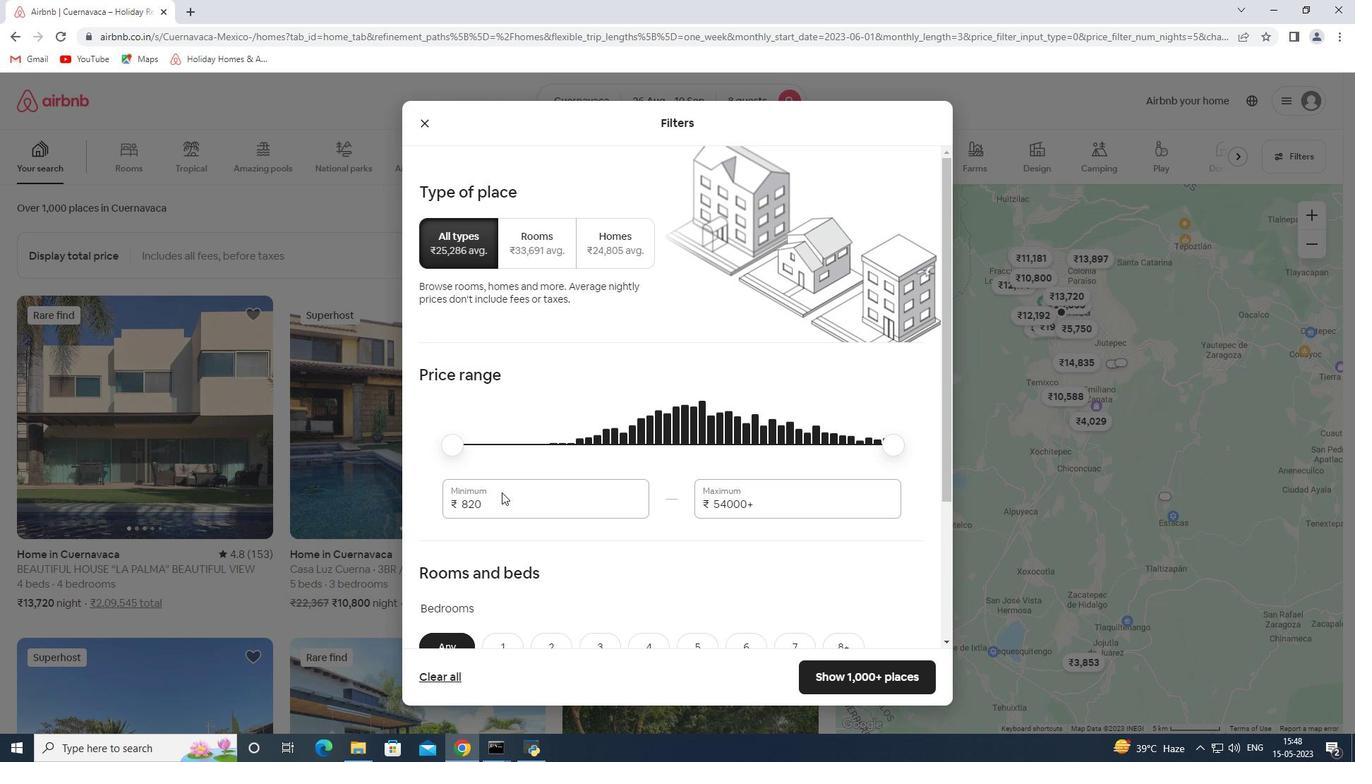 
Action: Mouse pressed left at (498, 498)
Screenshot: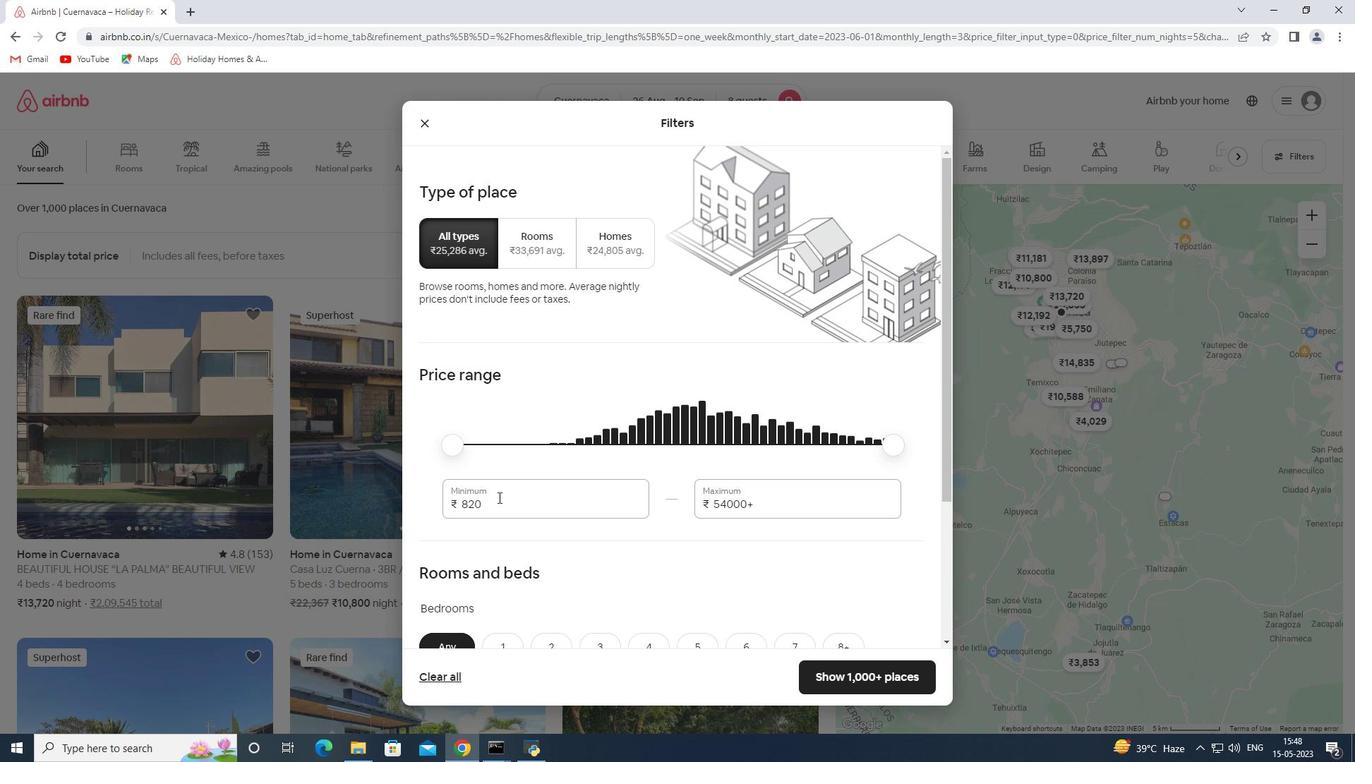 
Action: Mouse pressed left at (498, 498)
Screenshot: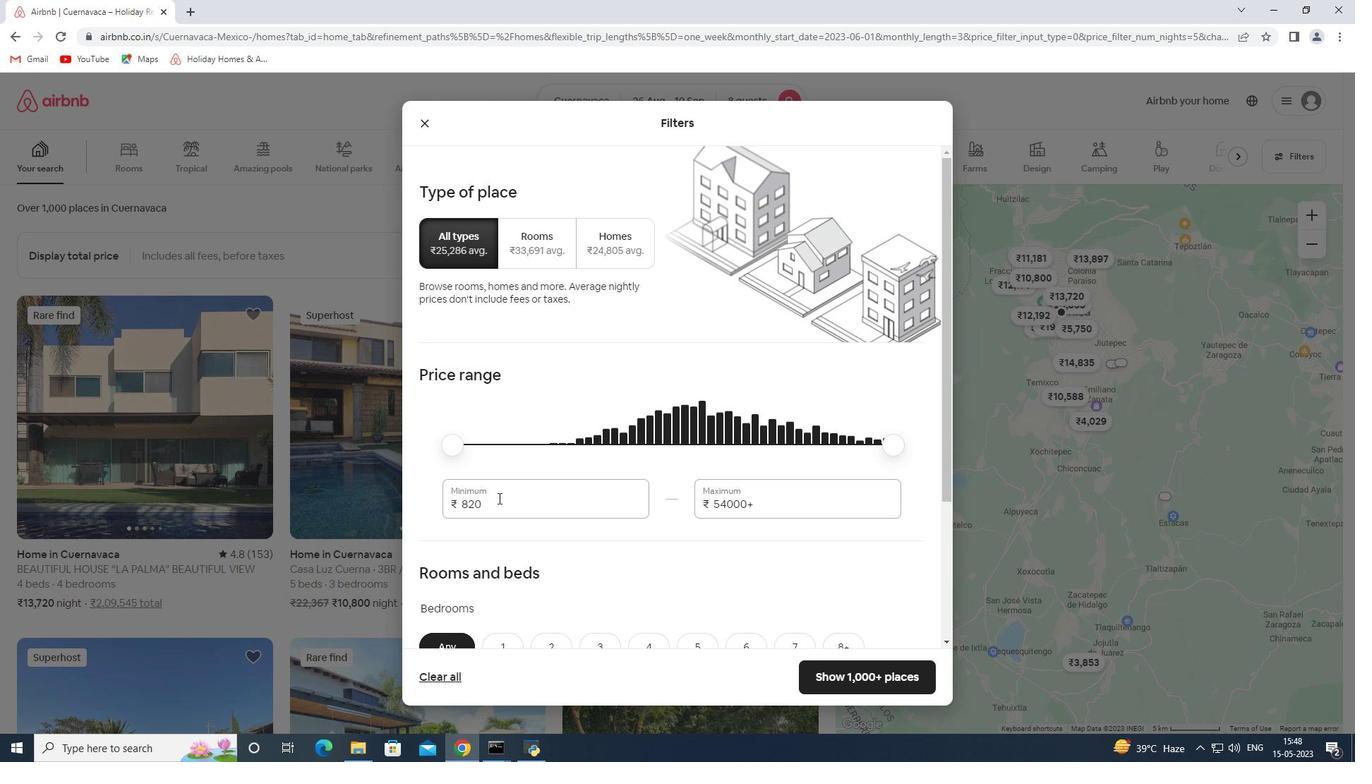 
Action: Key pressed 10000<Key.tab>15000
Screenshot: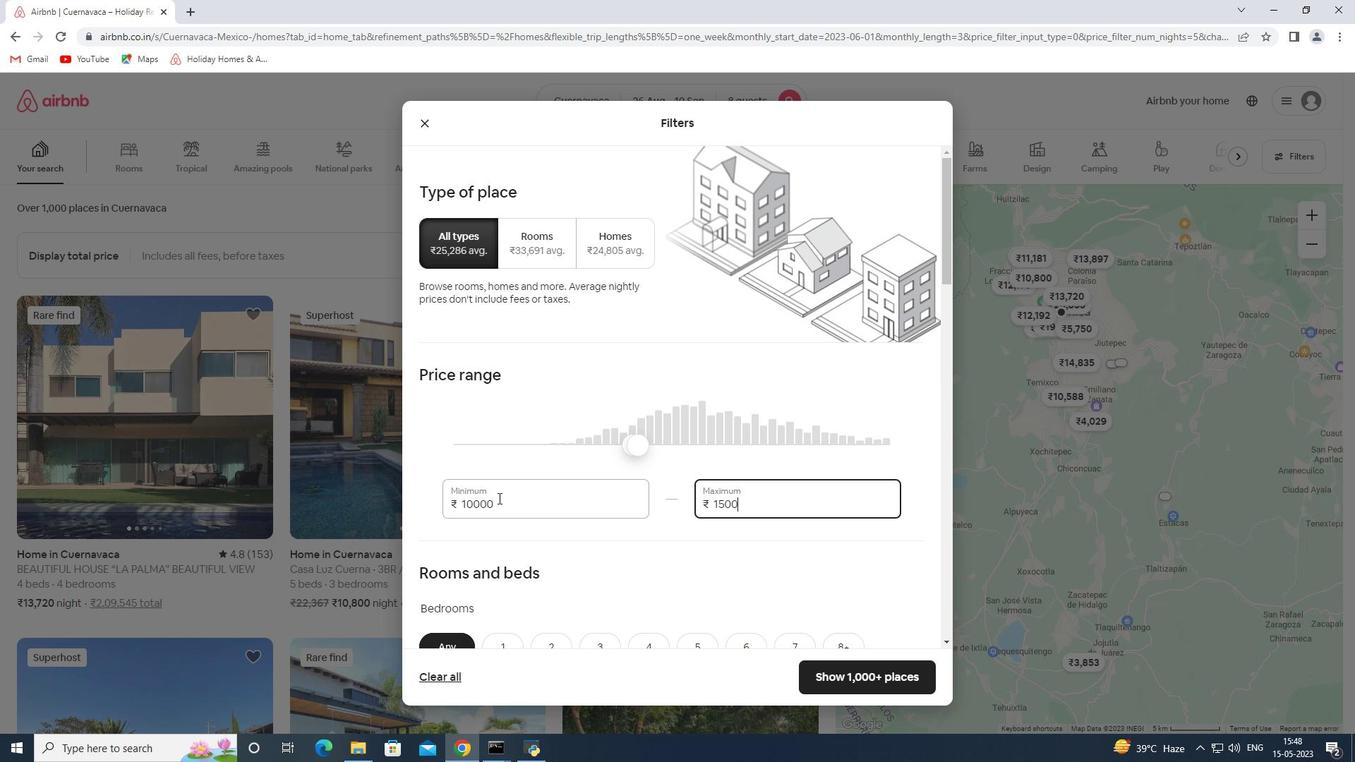 
Action: Mouse scrolled (498, 497) with delta (0, 0)
Screenshot: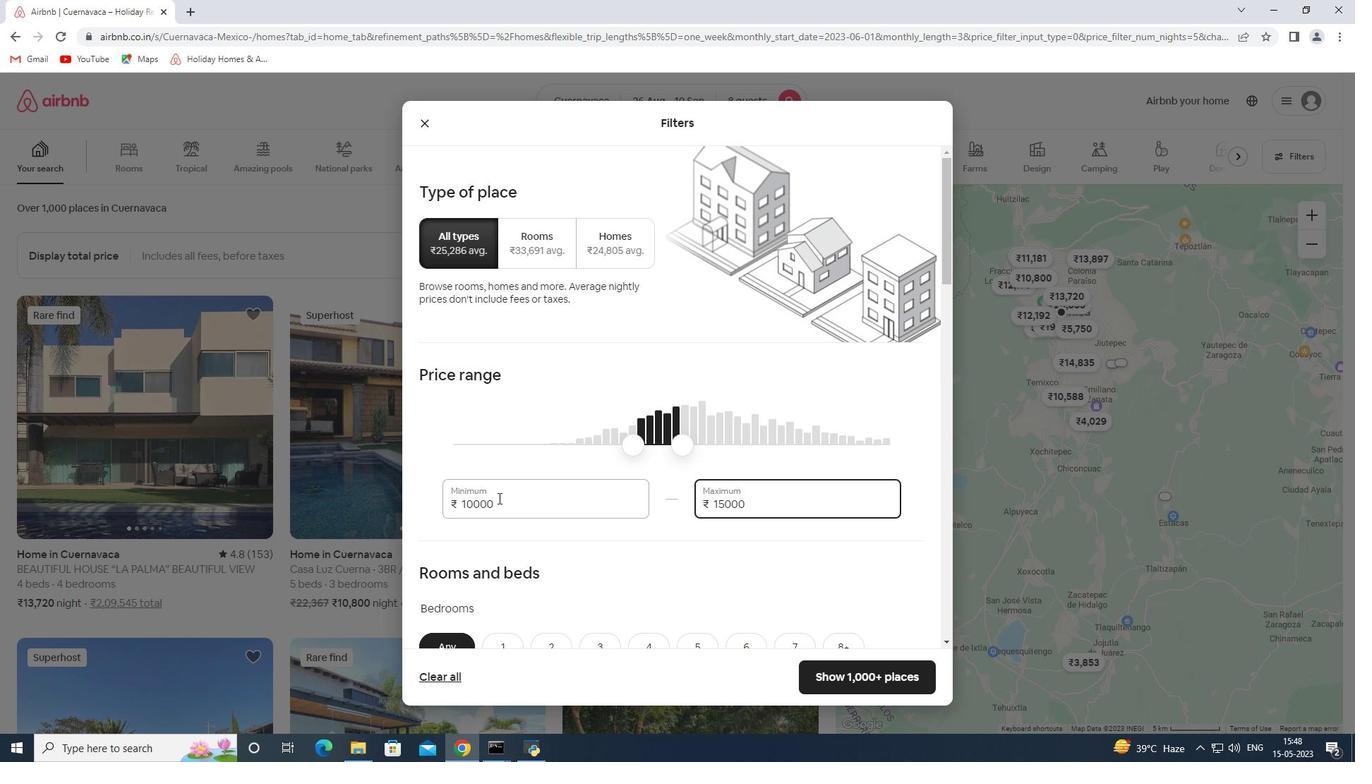 
Action: Mouse scrolled (498, 497) with delta (0, 0)
Screenshot: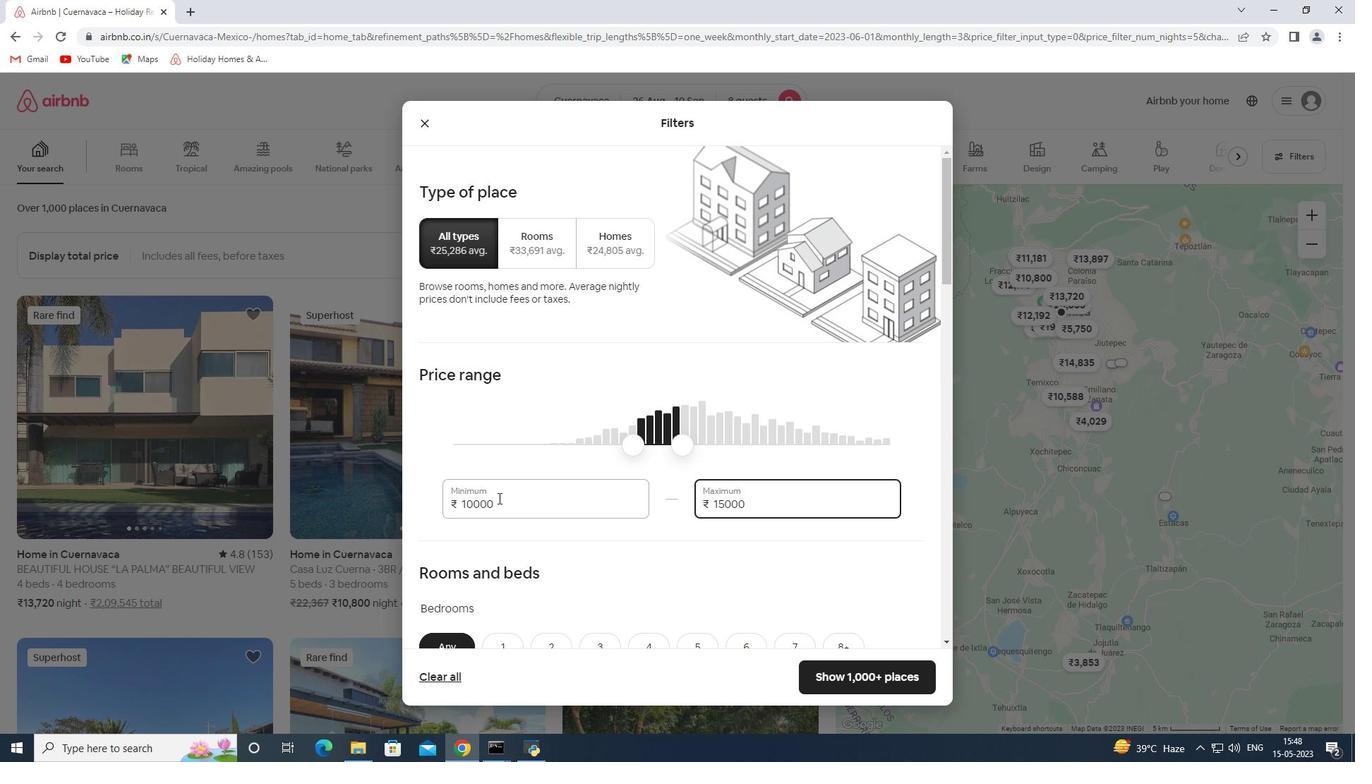 
Action: Mouse scrolled (498, 497) with delta (0, 0)
Screenshot: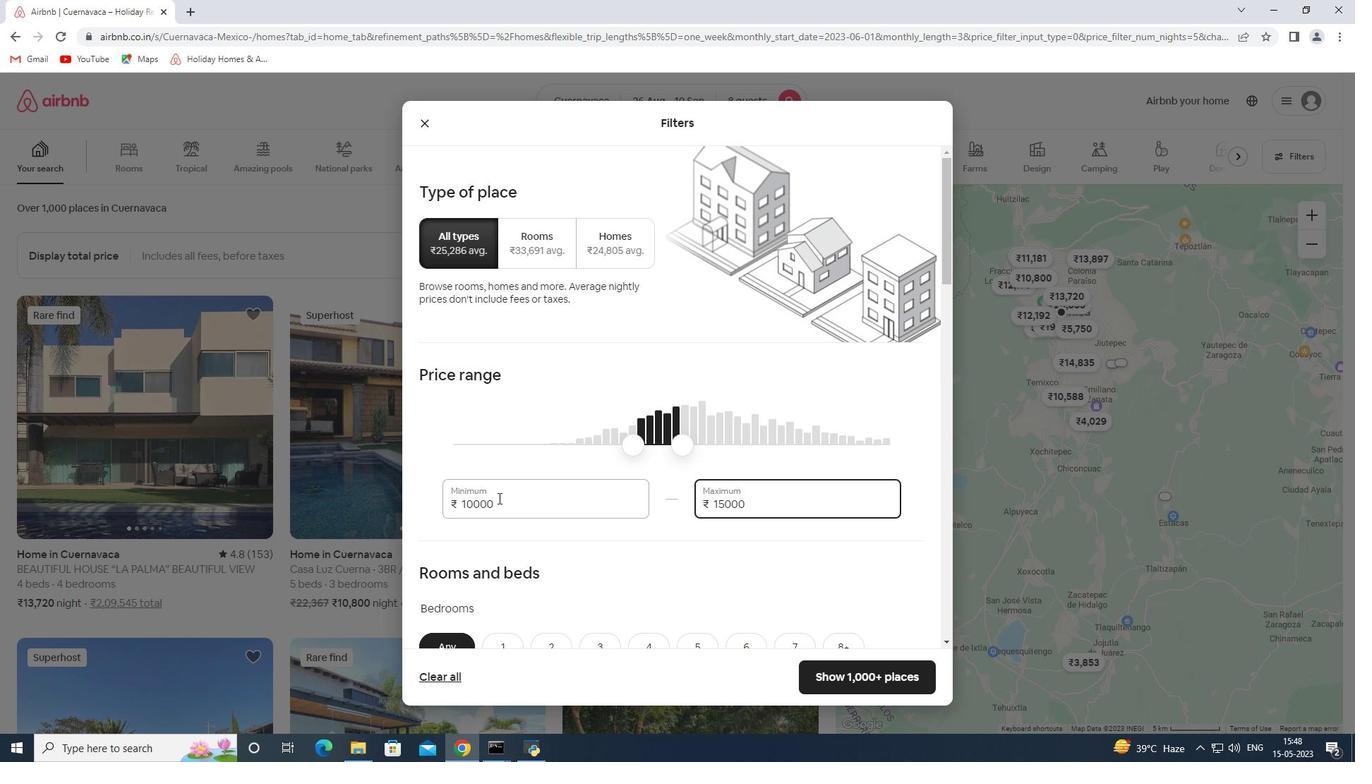 
Action: Mouse scrolled (498, 497) with delta (0, 0)
Screenshot: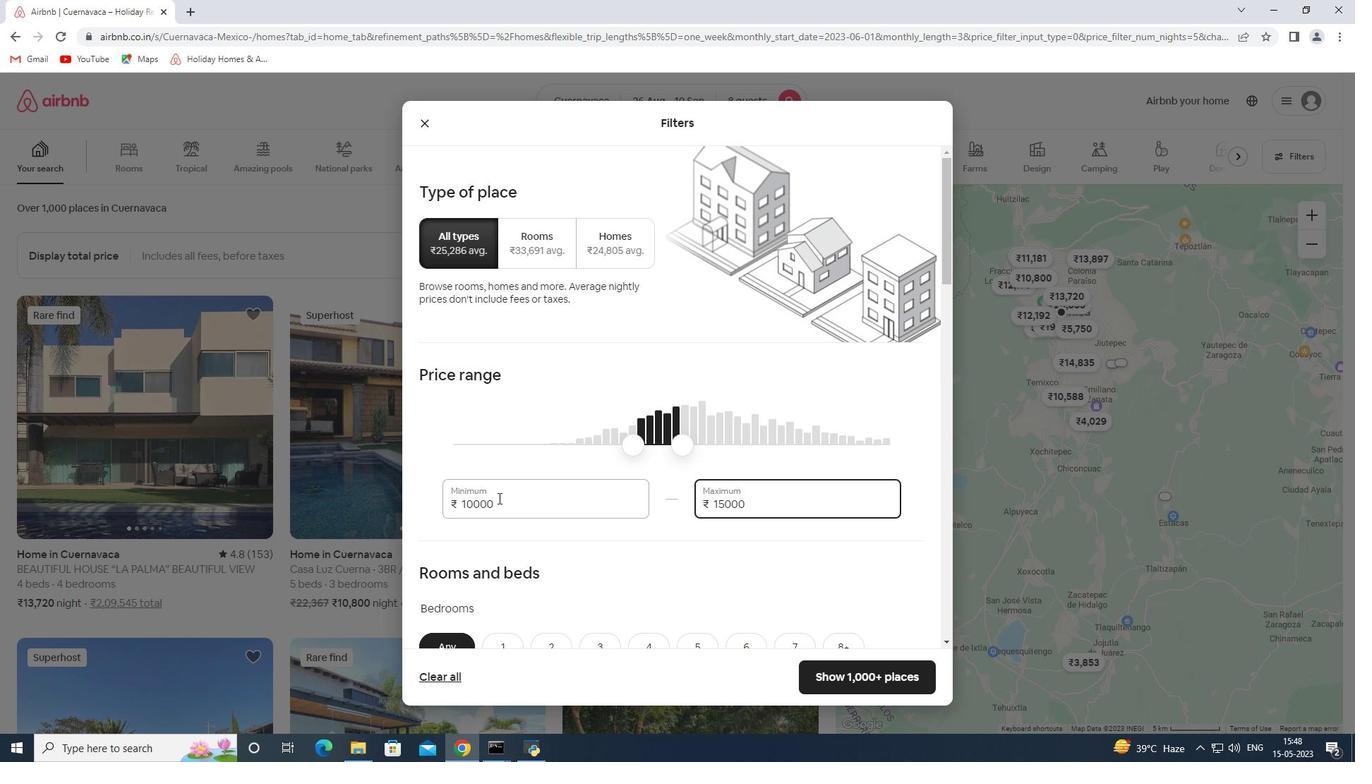 
Action: Mouse moved to (741, 365)
Screenshot: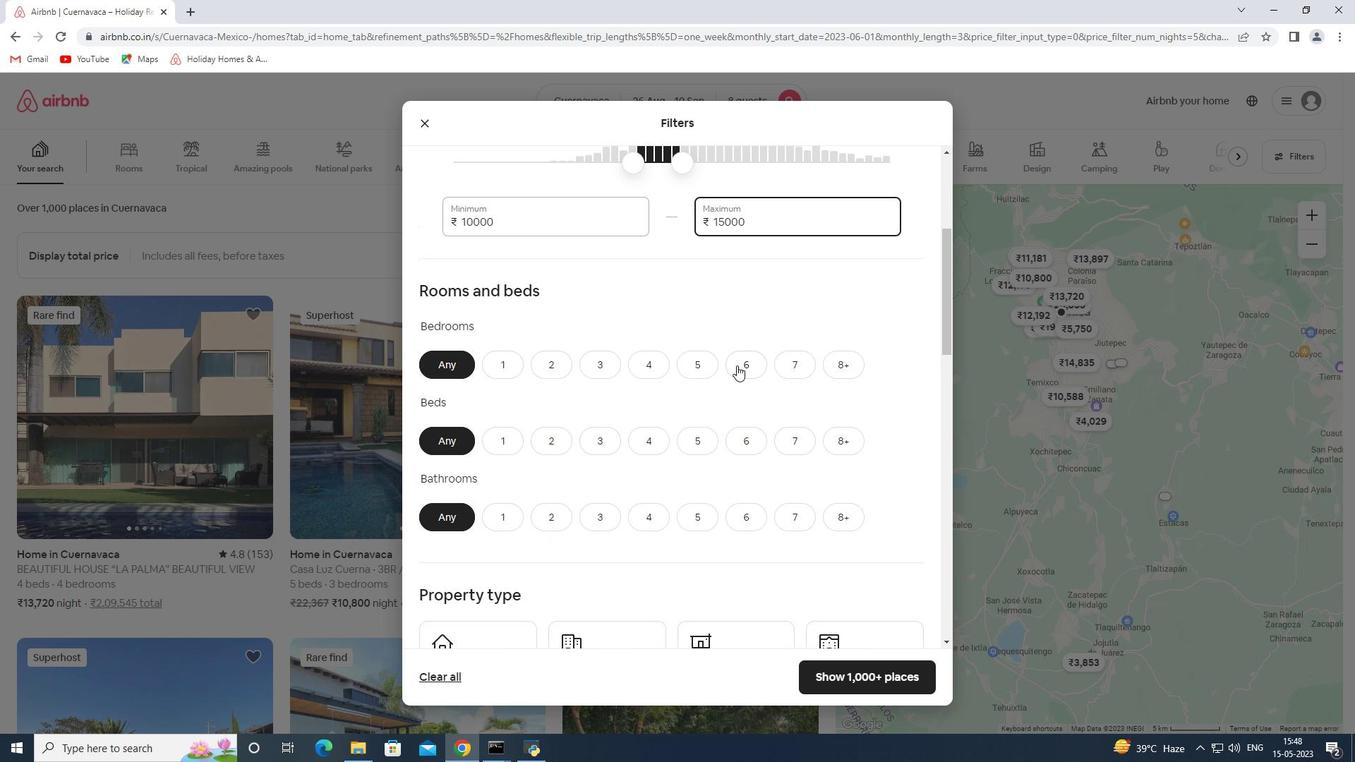 
Action: Mouse pressed left at (741, 365)
Screenshot: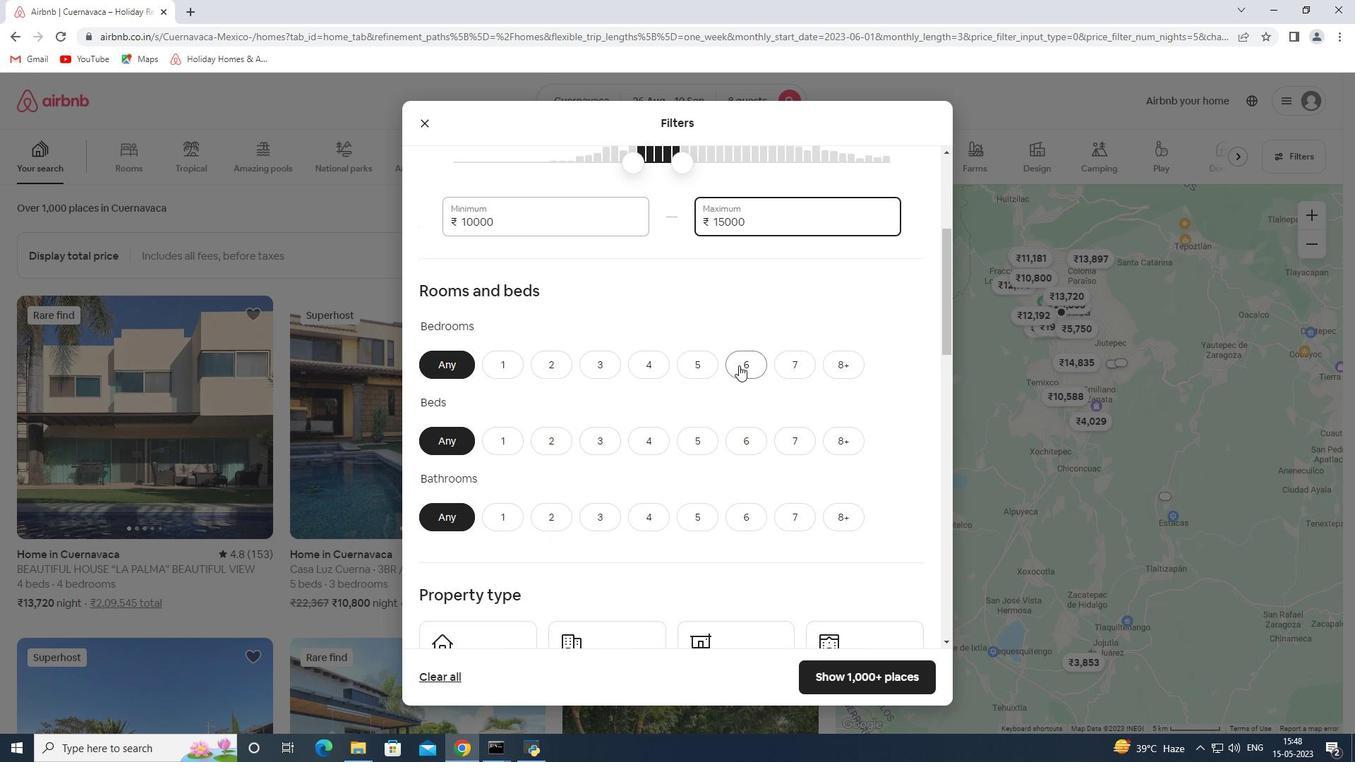 
Action: Mouse moved to (746, 438)
Screenshot: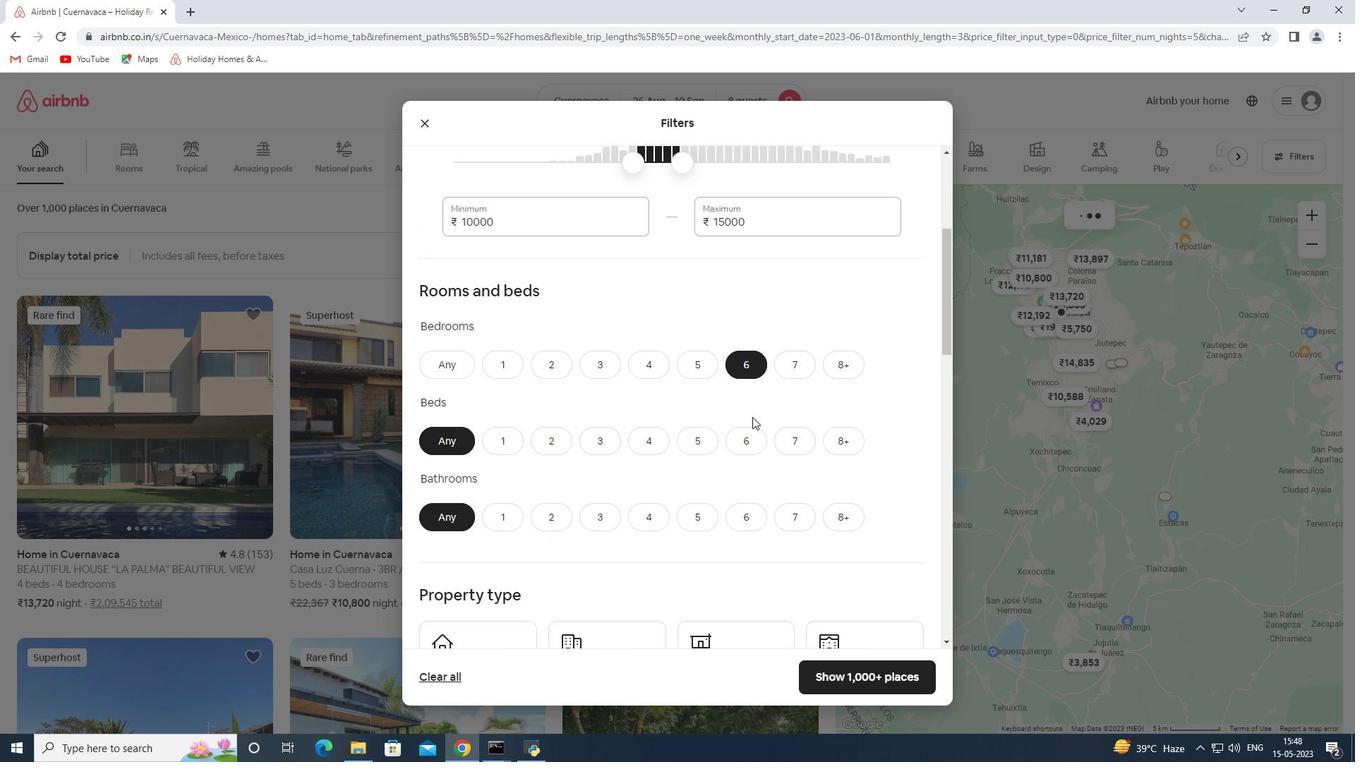 
Action: Mouse pressed left at (746, 438)
Screenshot: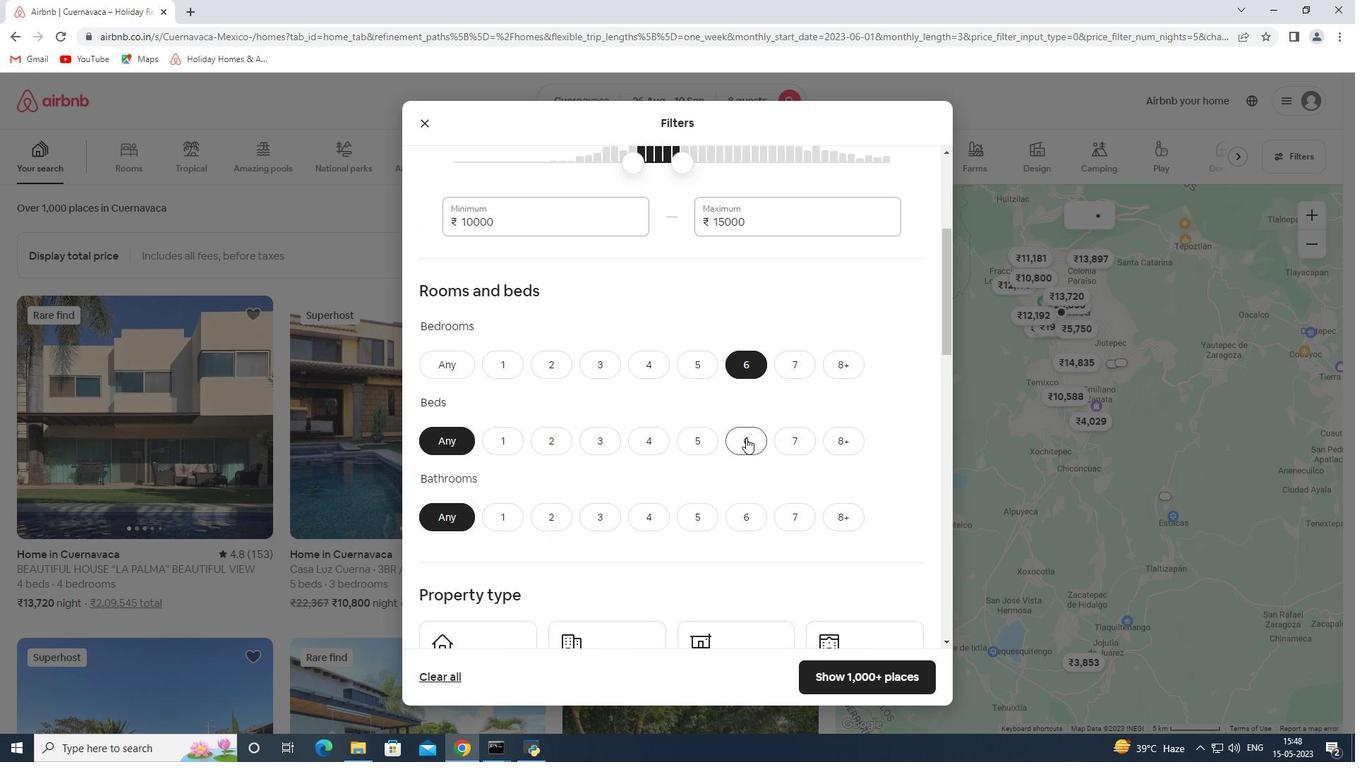 
Action: Mouse moved to (743, 519)
Screenshot: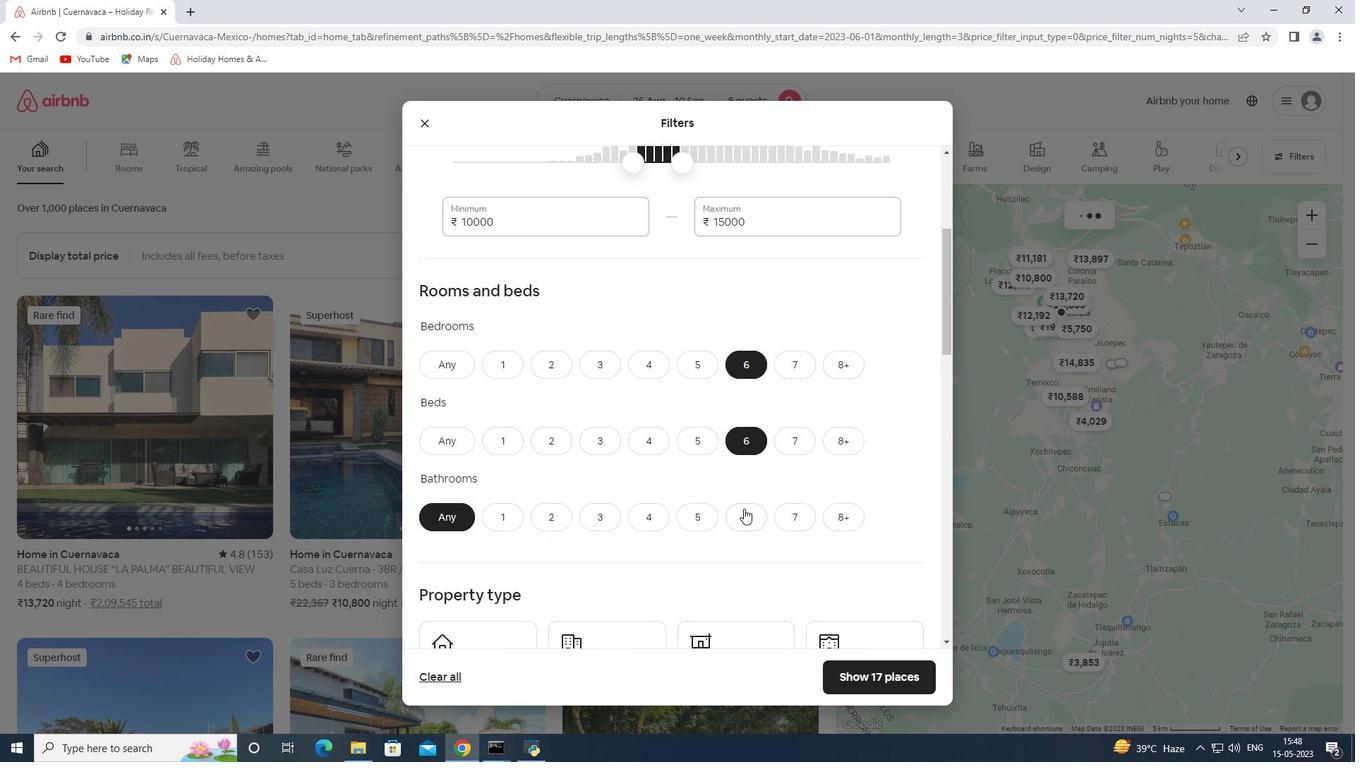 
Action: Mouse pressed left at (743, 519)
Screenshot: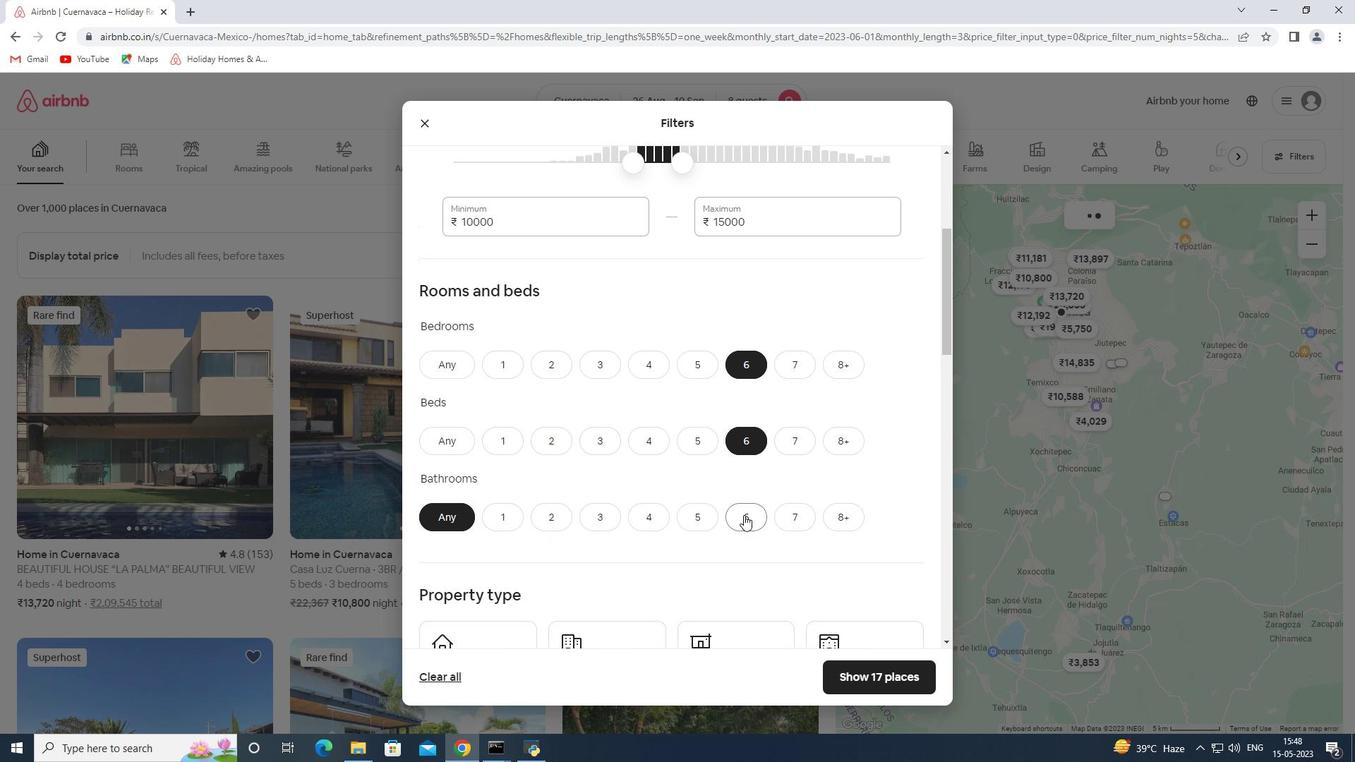 
Action: Mouse moved to (737, 427)
Screenshot: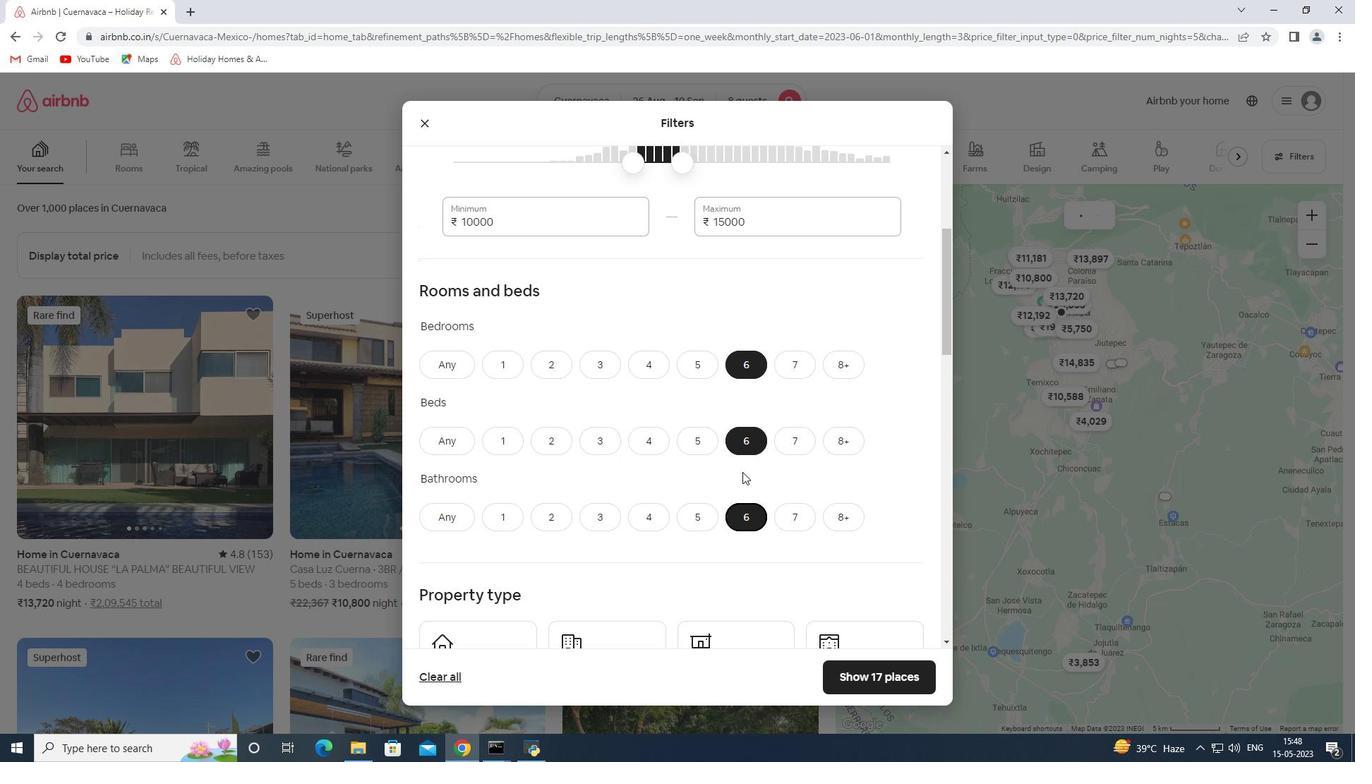 
Action: Mouse scrolled (737, 426) with delta (0, 0)
Screenshot: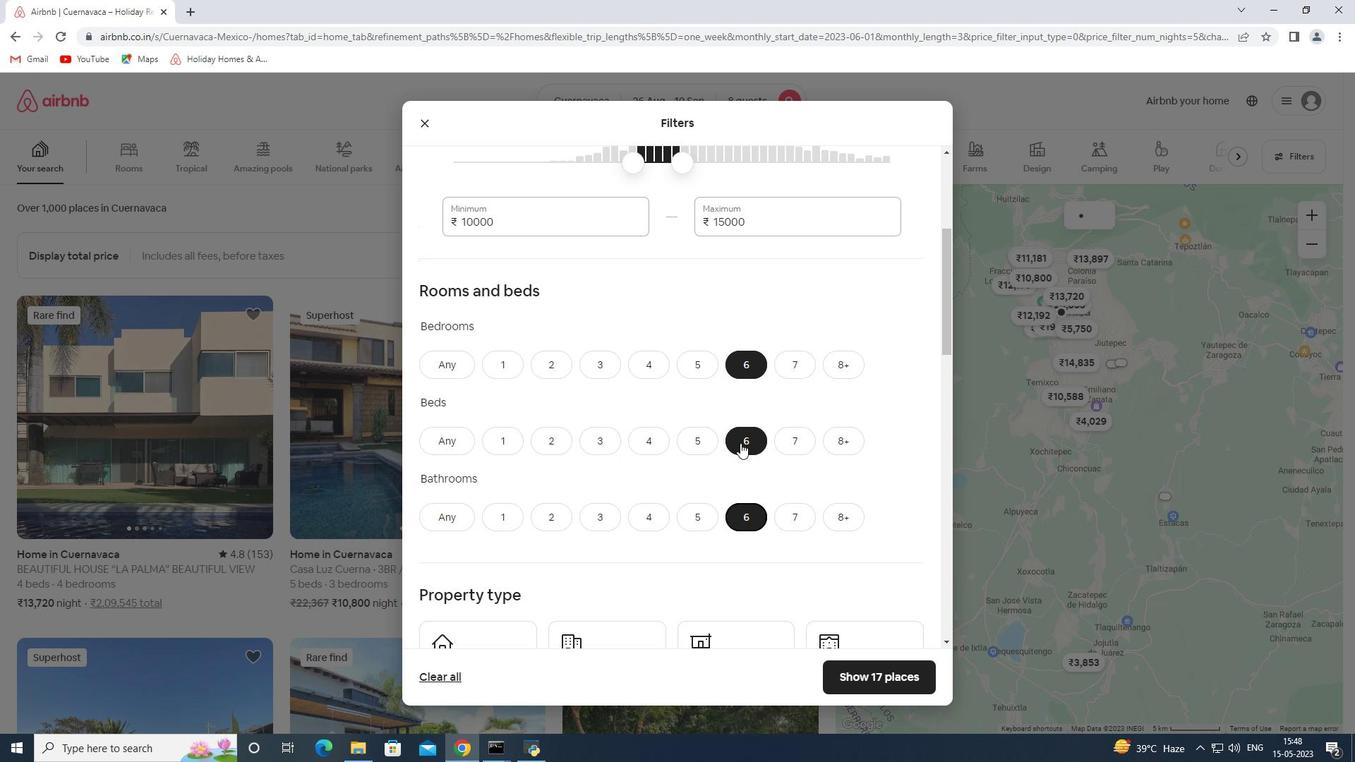 
Action: Mouse scrolled (737, 426) with delta (0, 0)
Screenshot: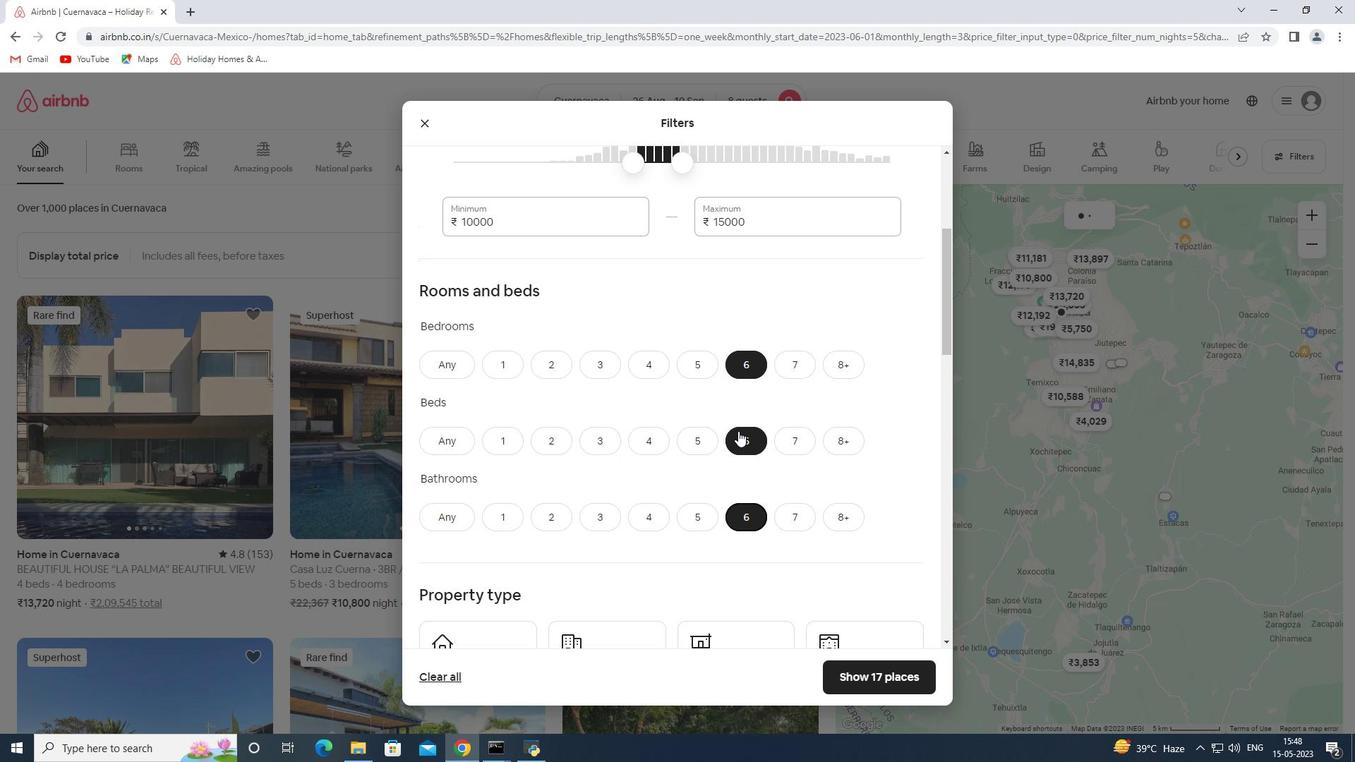 
Action: Mouse scrolled (737, 426) with delta (0, 0)
Screenshot: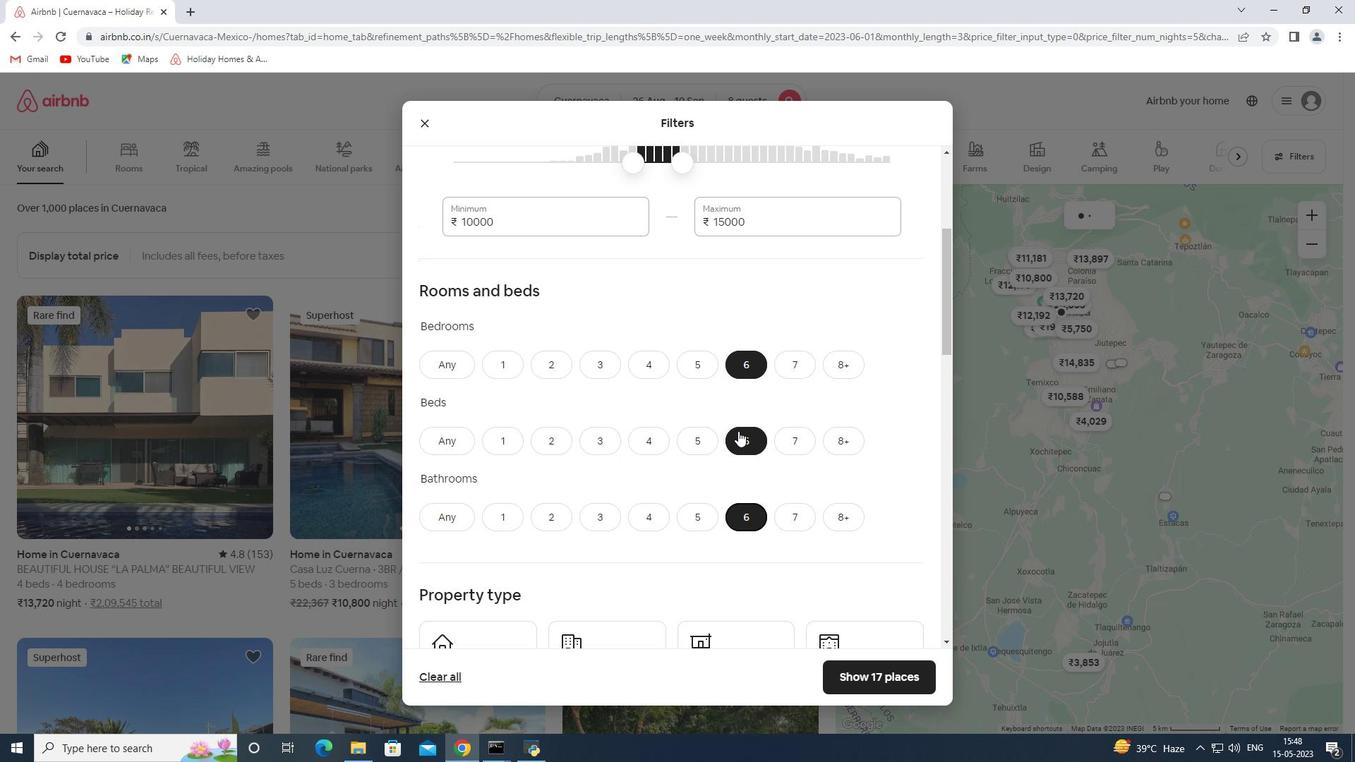 
Action: Mouse moved to (471, 472)
Screenshot: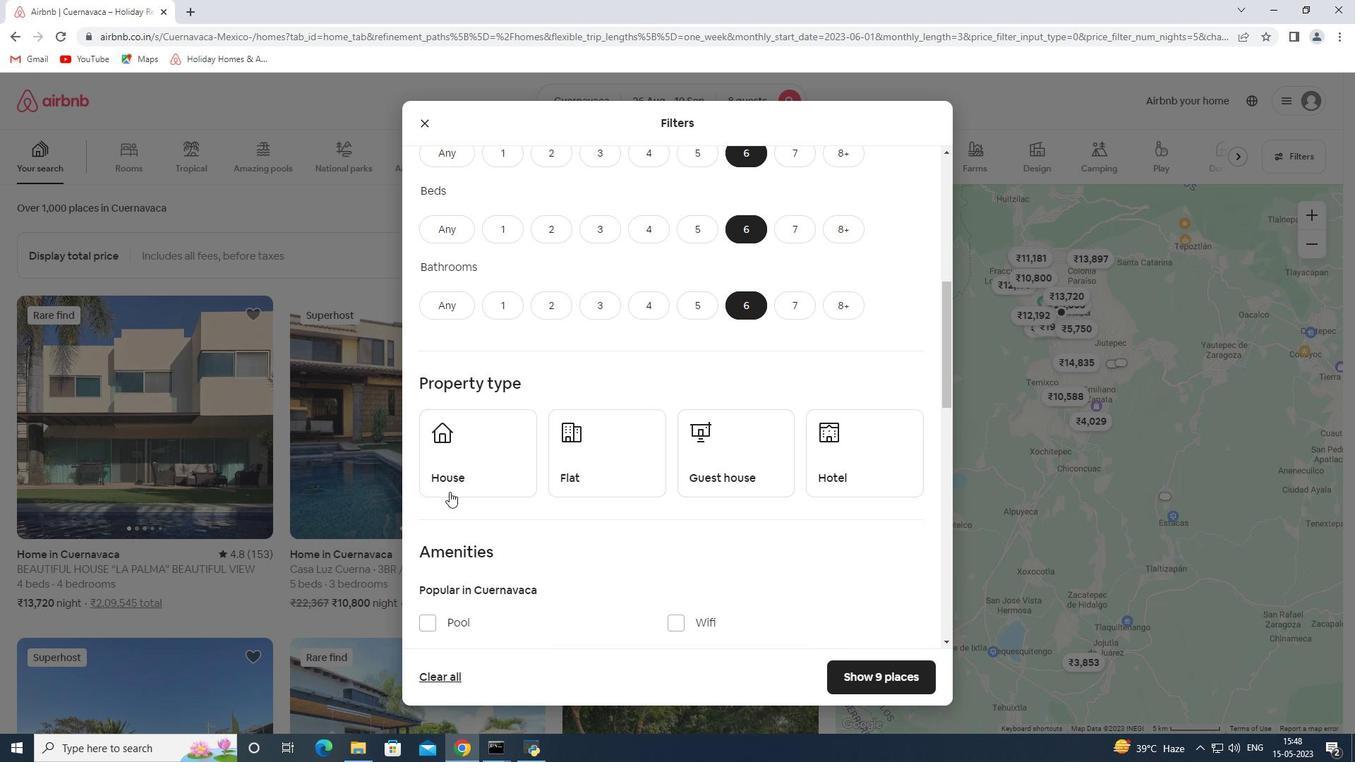 
Action: Mouse pressed left at (471, 472)
Screenshot: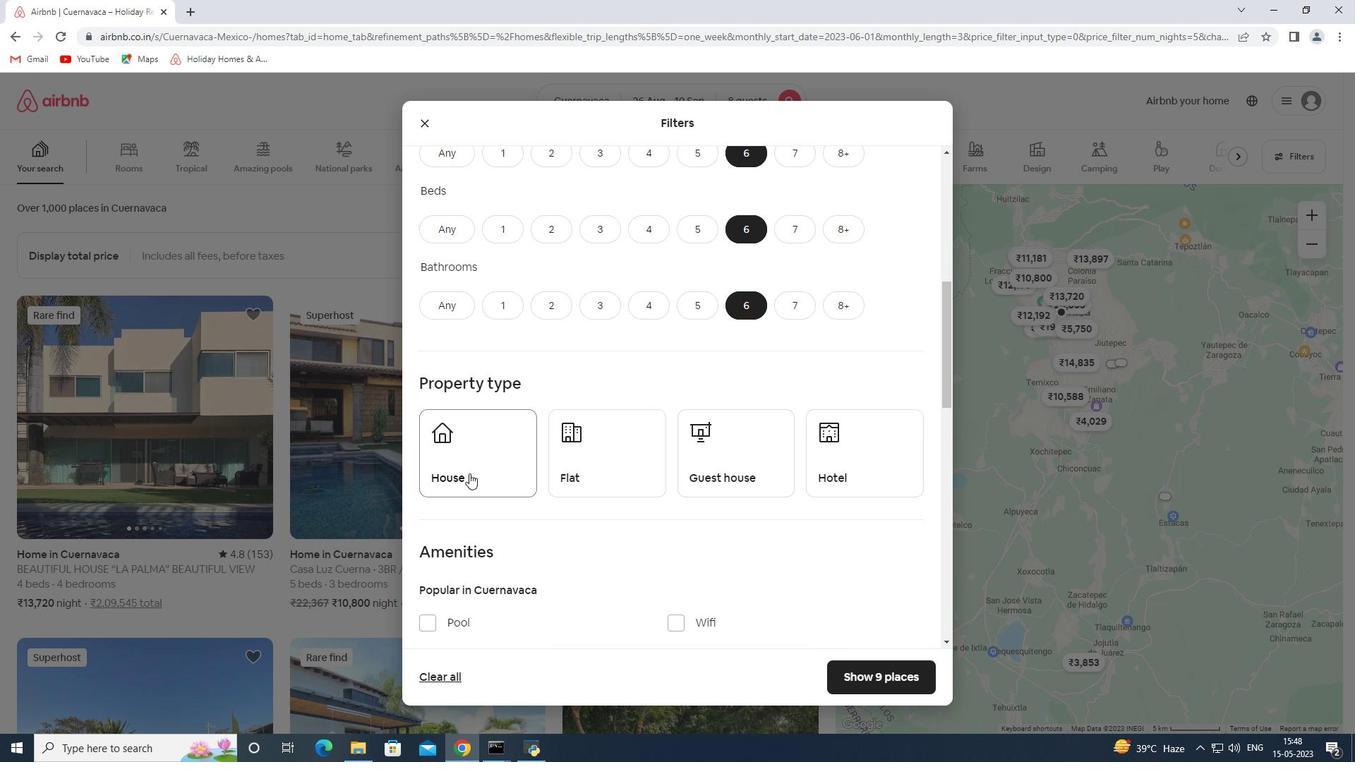 
Action: Mouse moved to (599, 472)
Screenshot: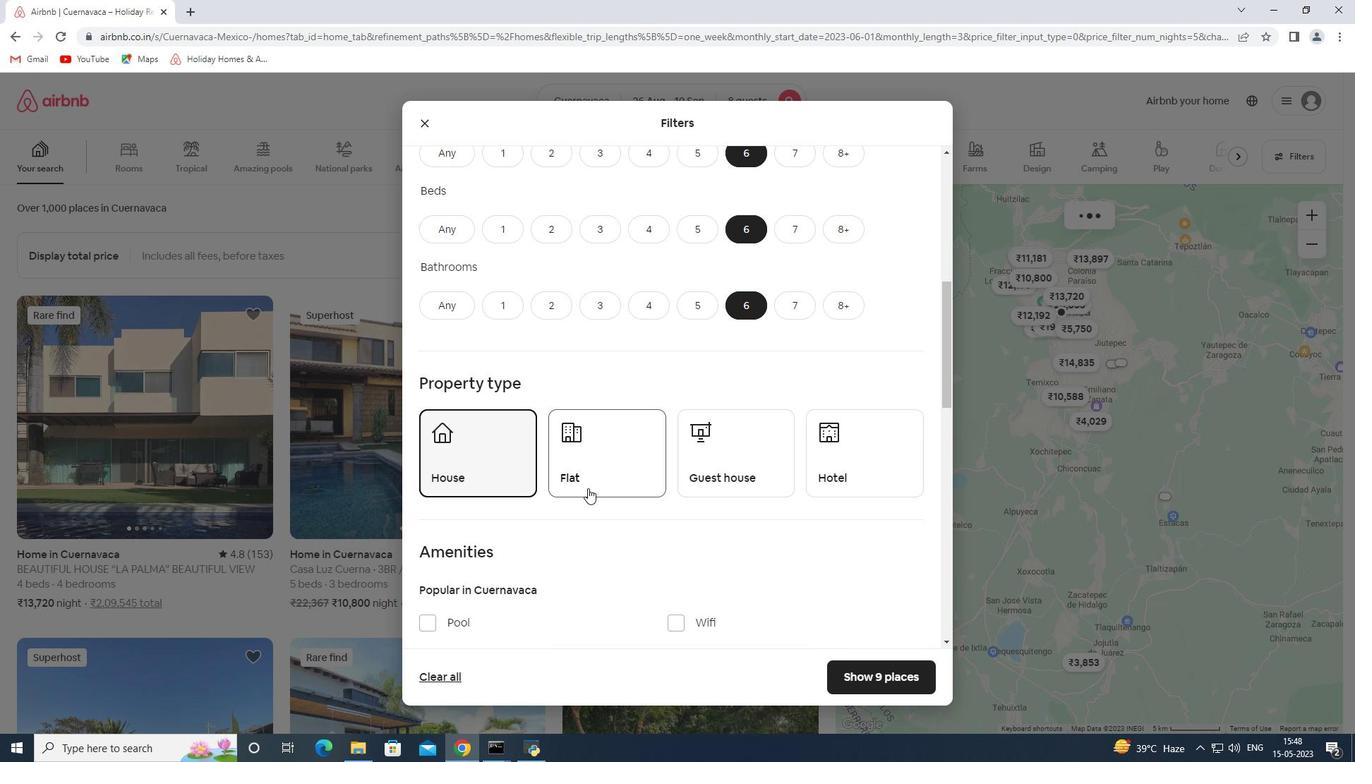 
Action: Mouse pressed left at (599, 472)
Screenshot: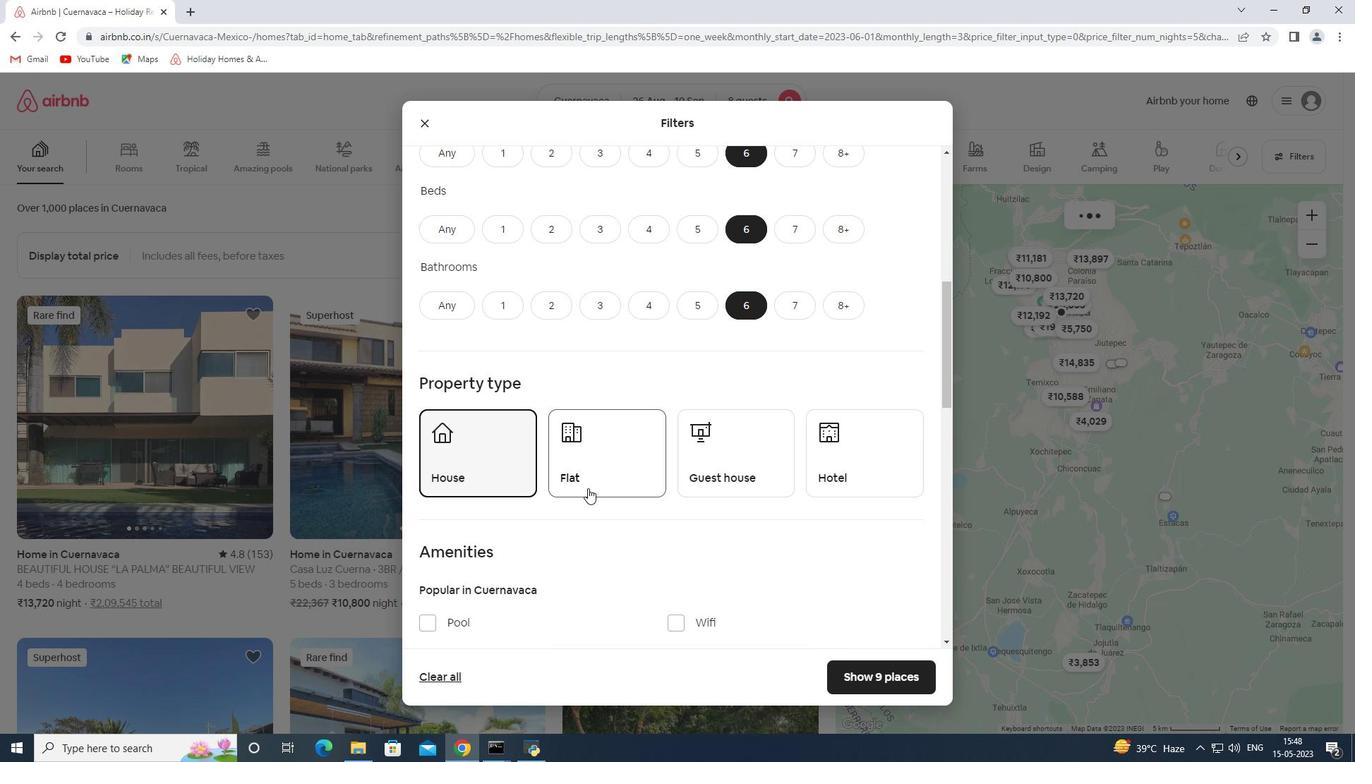 
Action: Mouse moved to (718, 467)
Screenshot: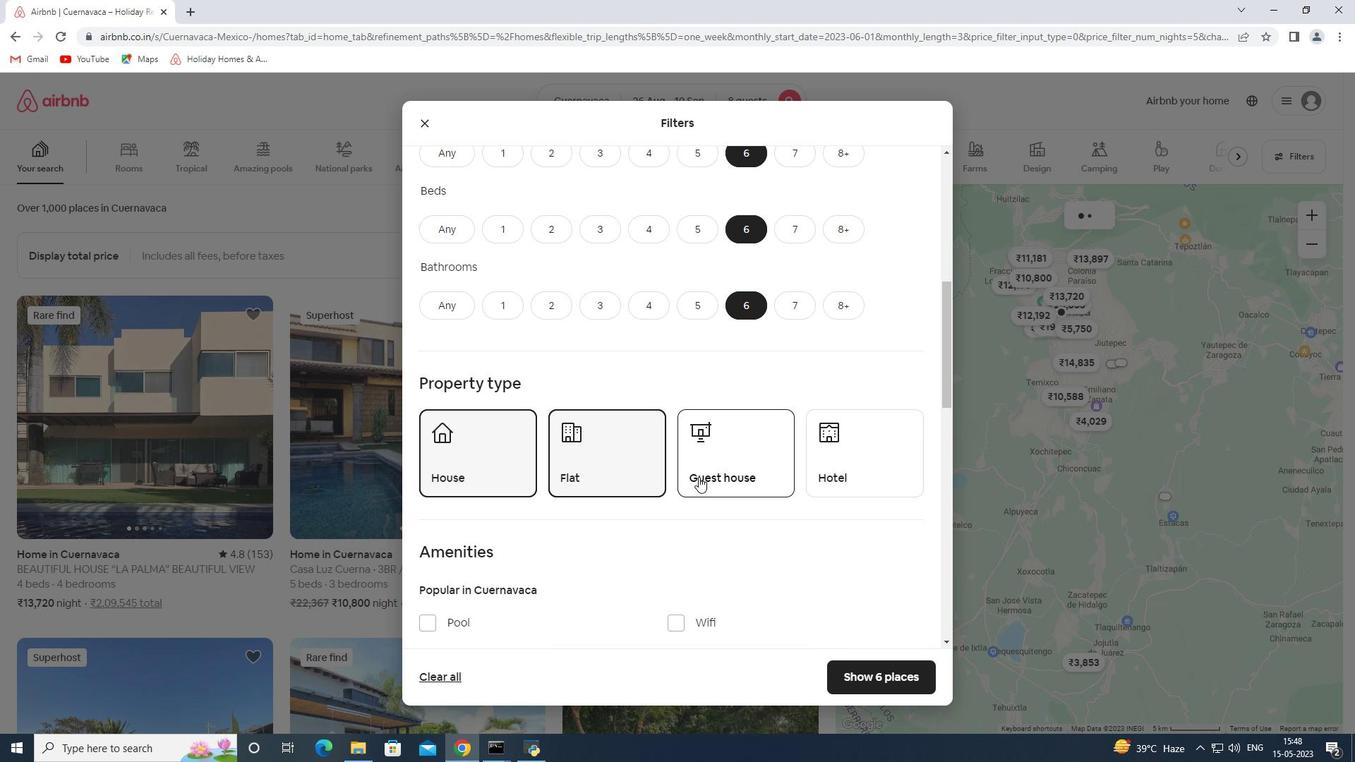 
Action: Mouse pressed left at (718, 467)
Screenshot: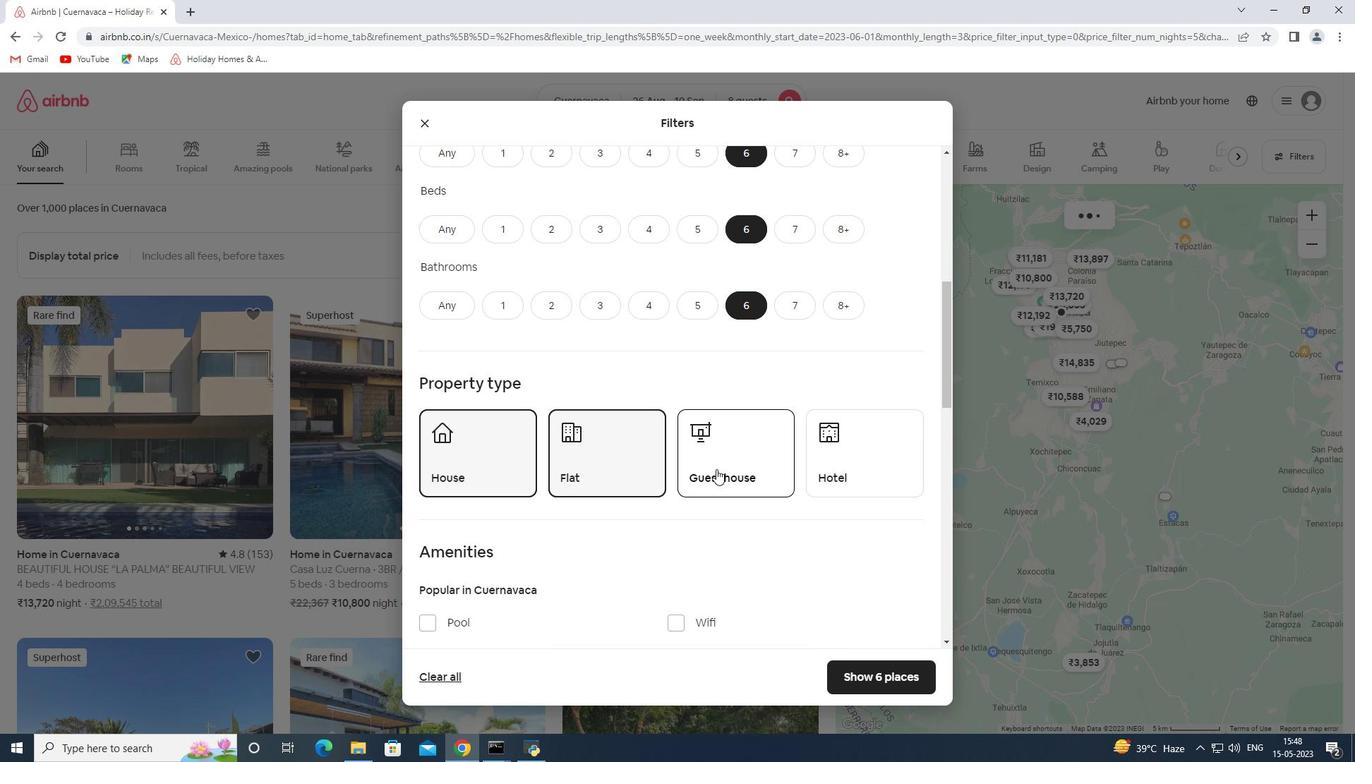 
Action: Mouse moved to (710, 468)
Screenshot: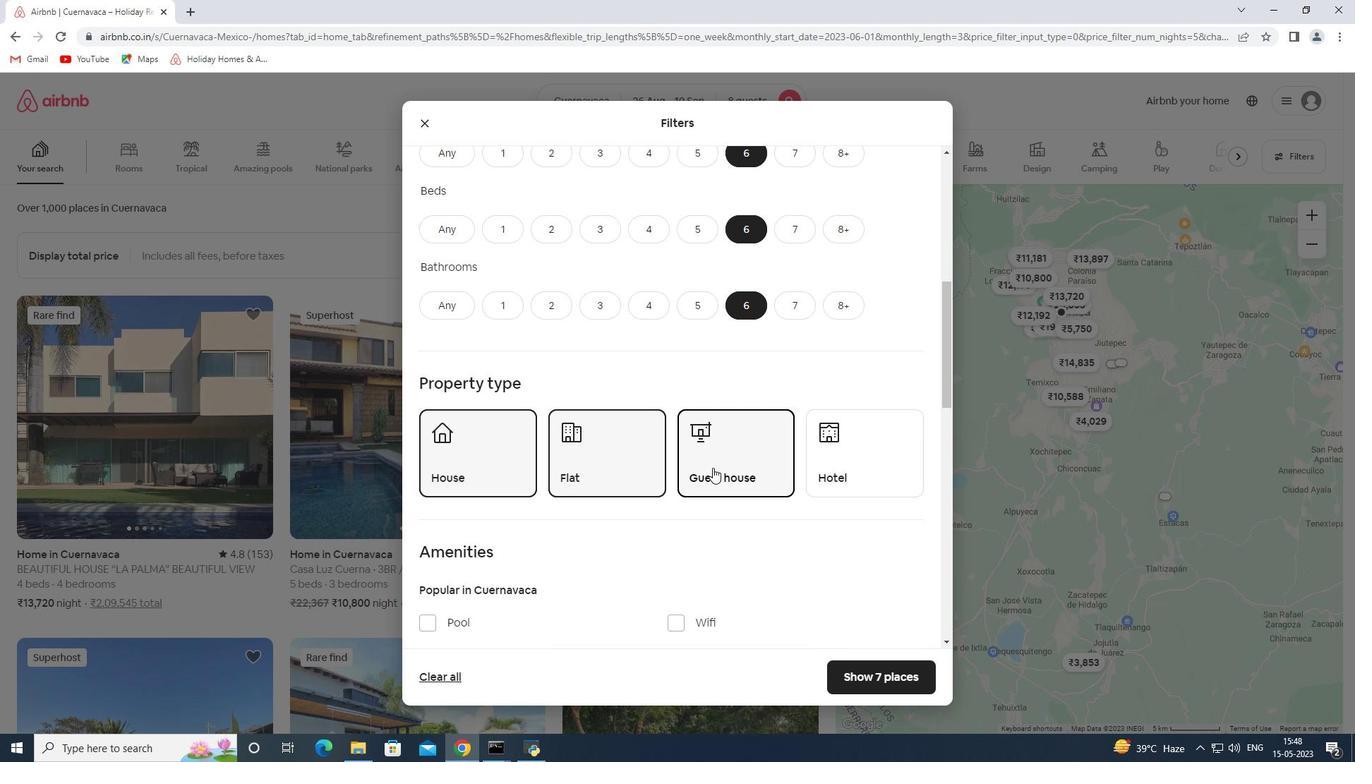
Action: Mouse scrolled (710, 467) with delta (0, 0)
Screenshot: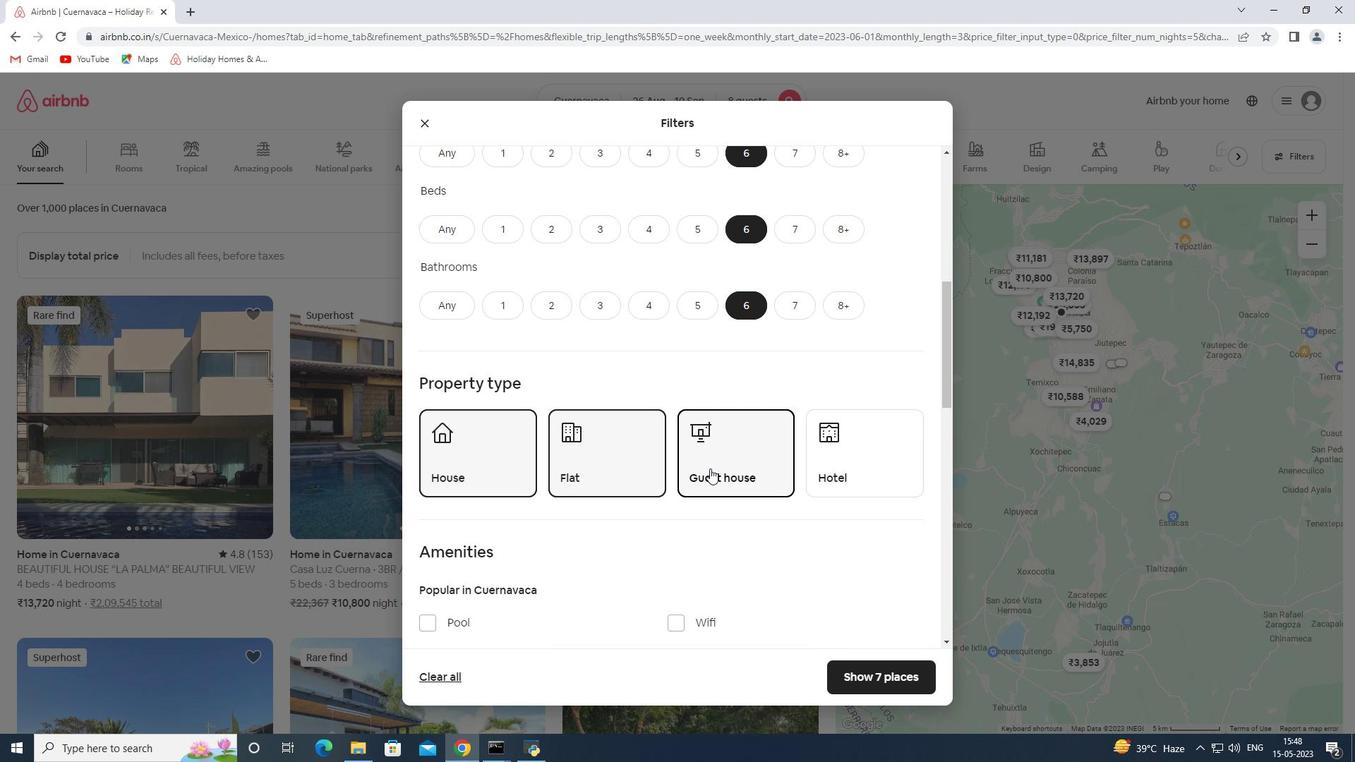
Action: Mouse scrolled (710, 467) with delta (0, 0)
Screenshot: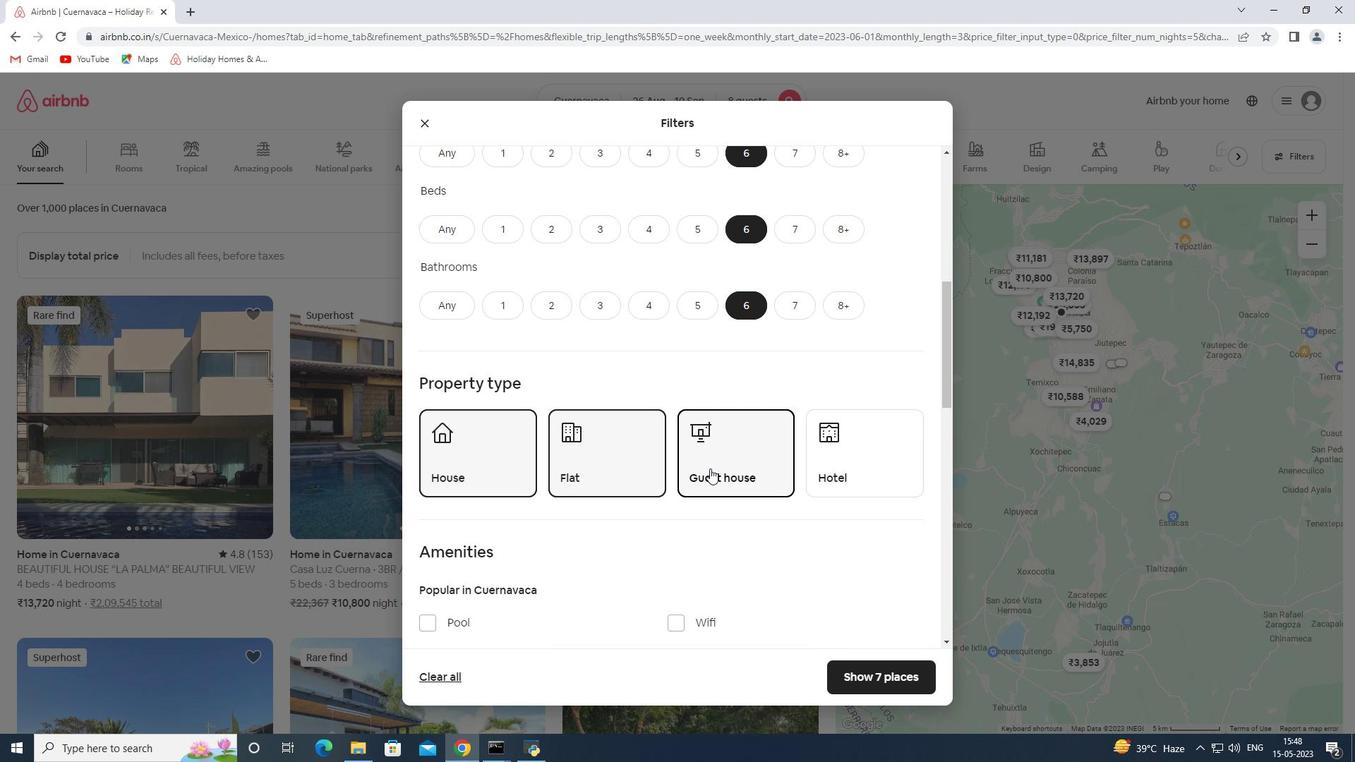 
Action: Mouse scrolled (710, 467) with delta (0, 0)
Screenshot: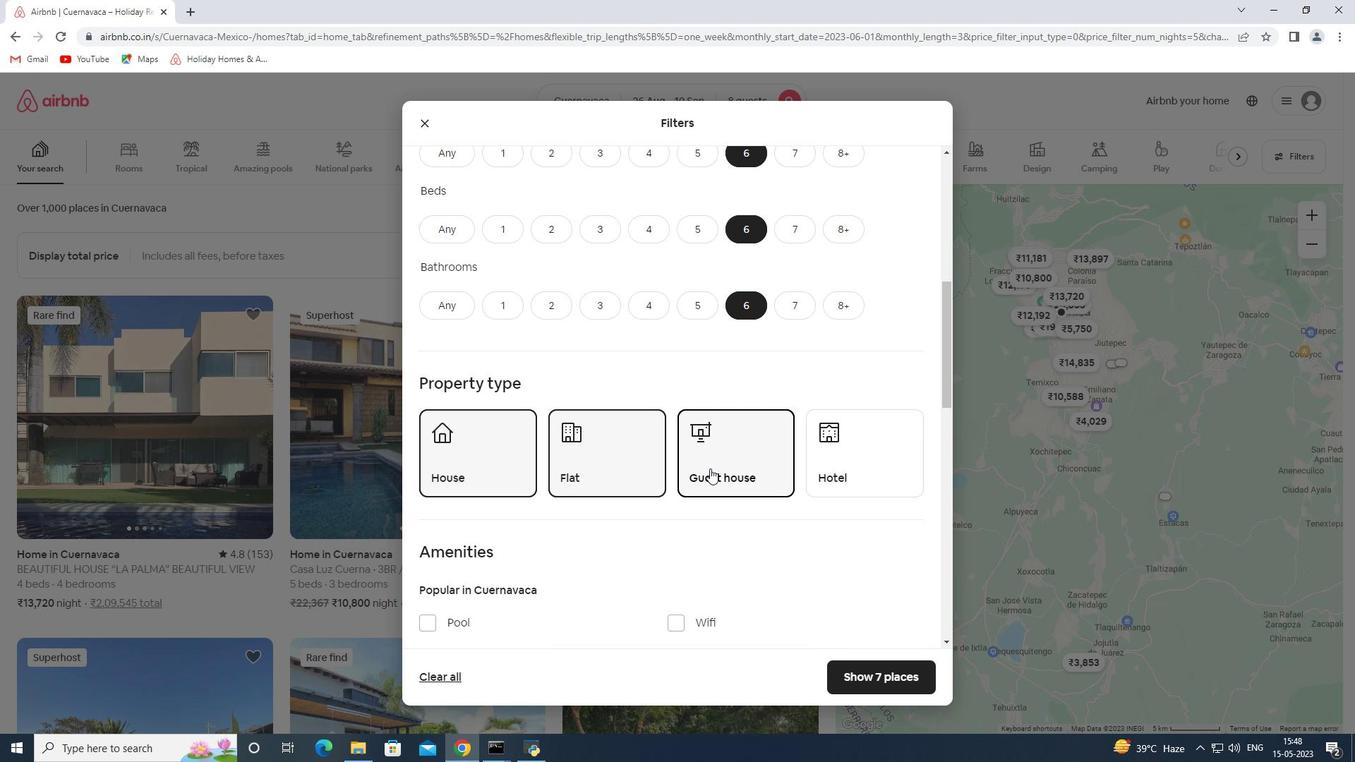 
Action: Mouse moved to (692, 417)
Screenshot: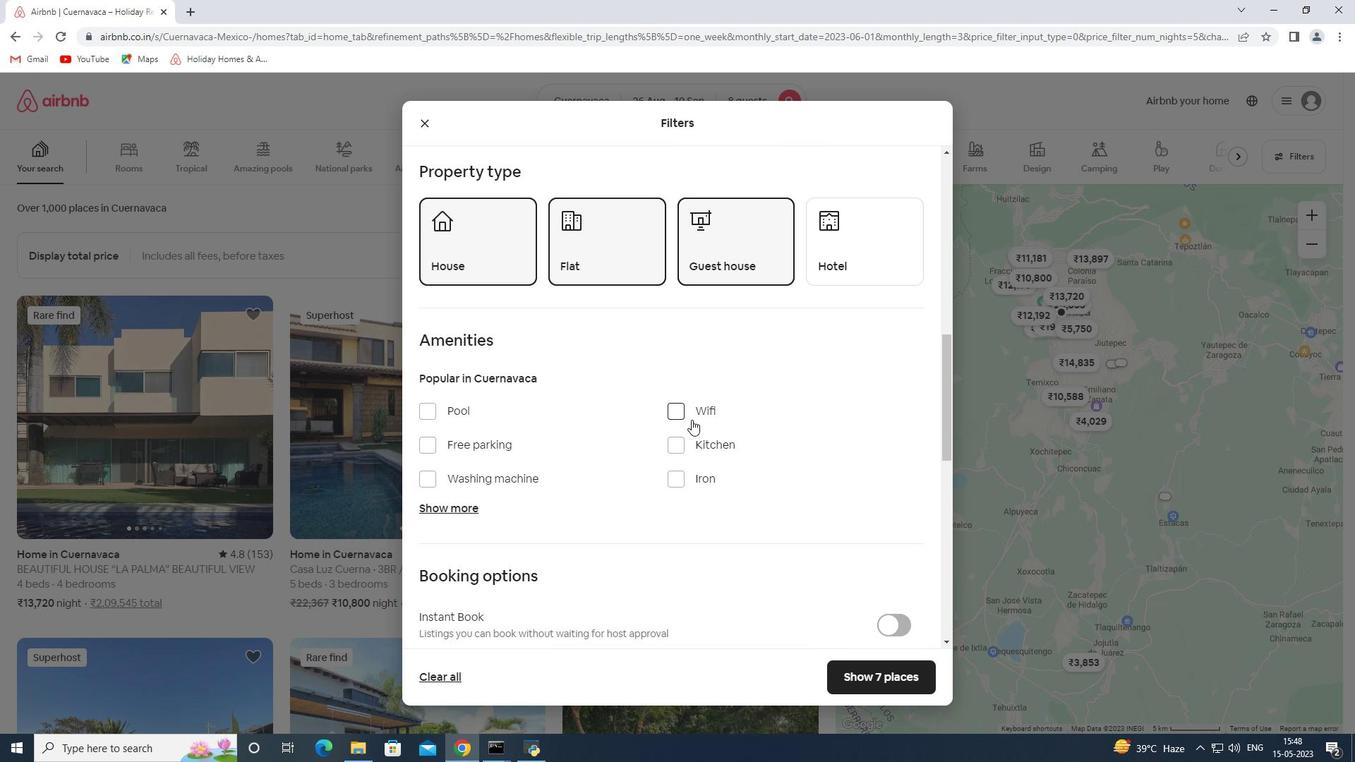 
Action: Mouse pressed left at (692, 417)
Screenshot: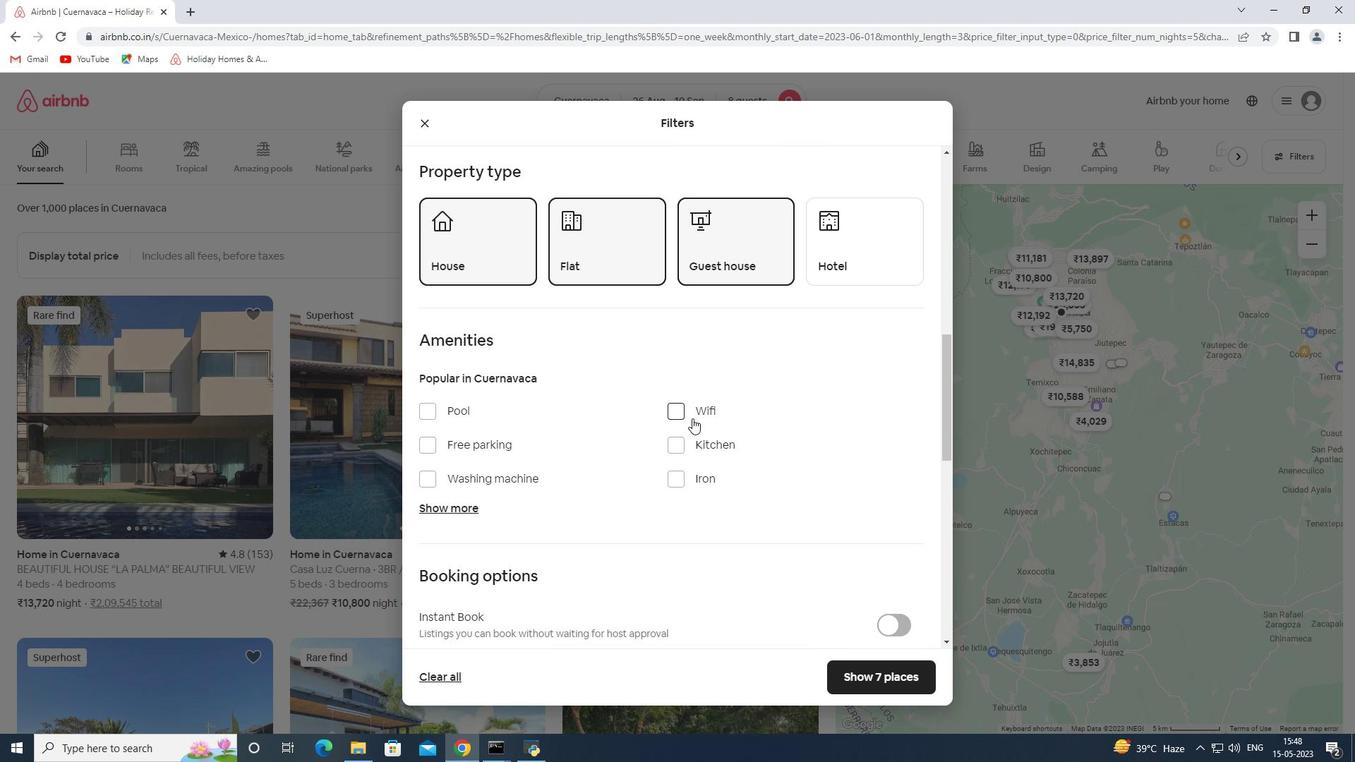 
Action: Mouse moved to (498, 449)
Screenshot: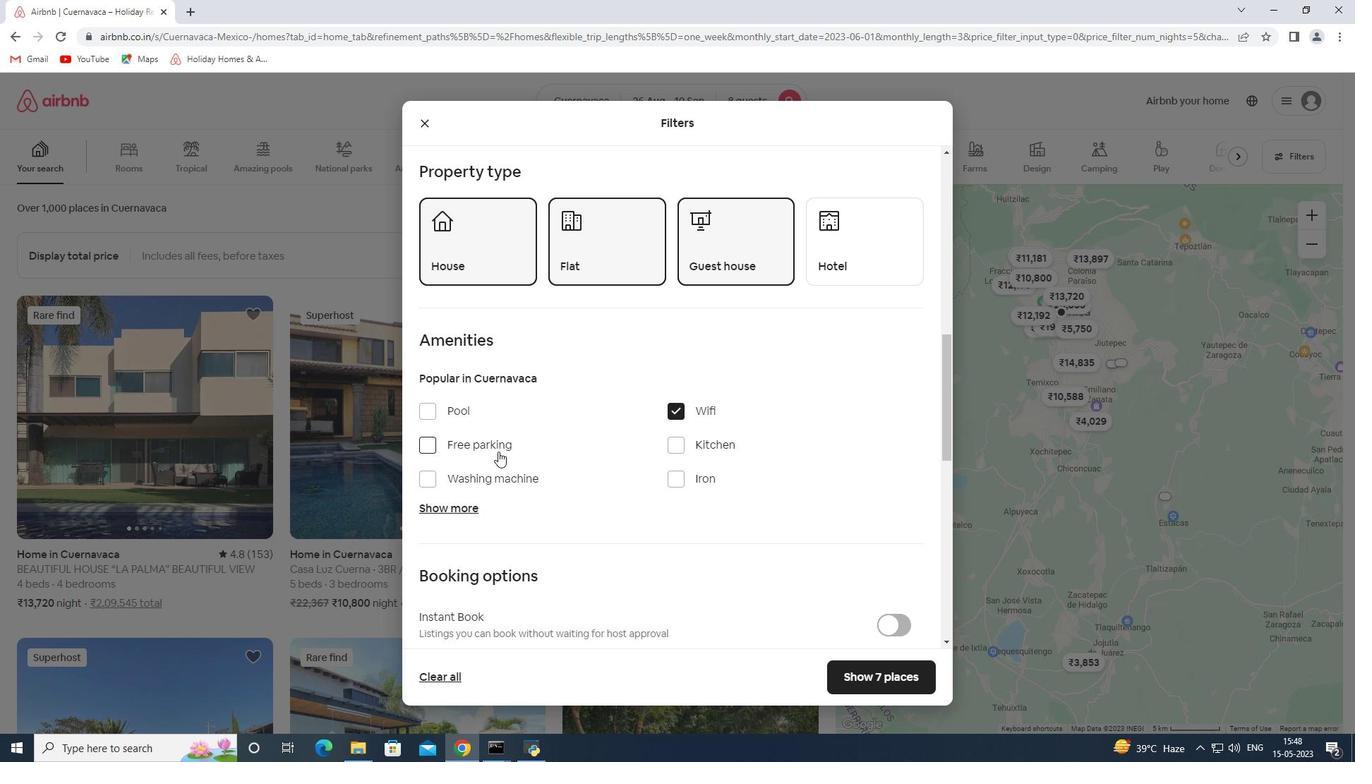 
Action: Mouse pressed left at (498, 449)
Screenshot: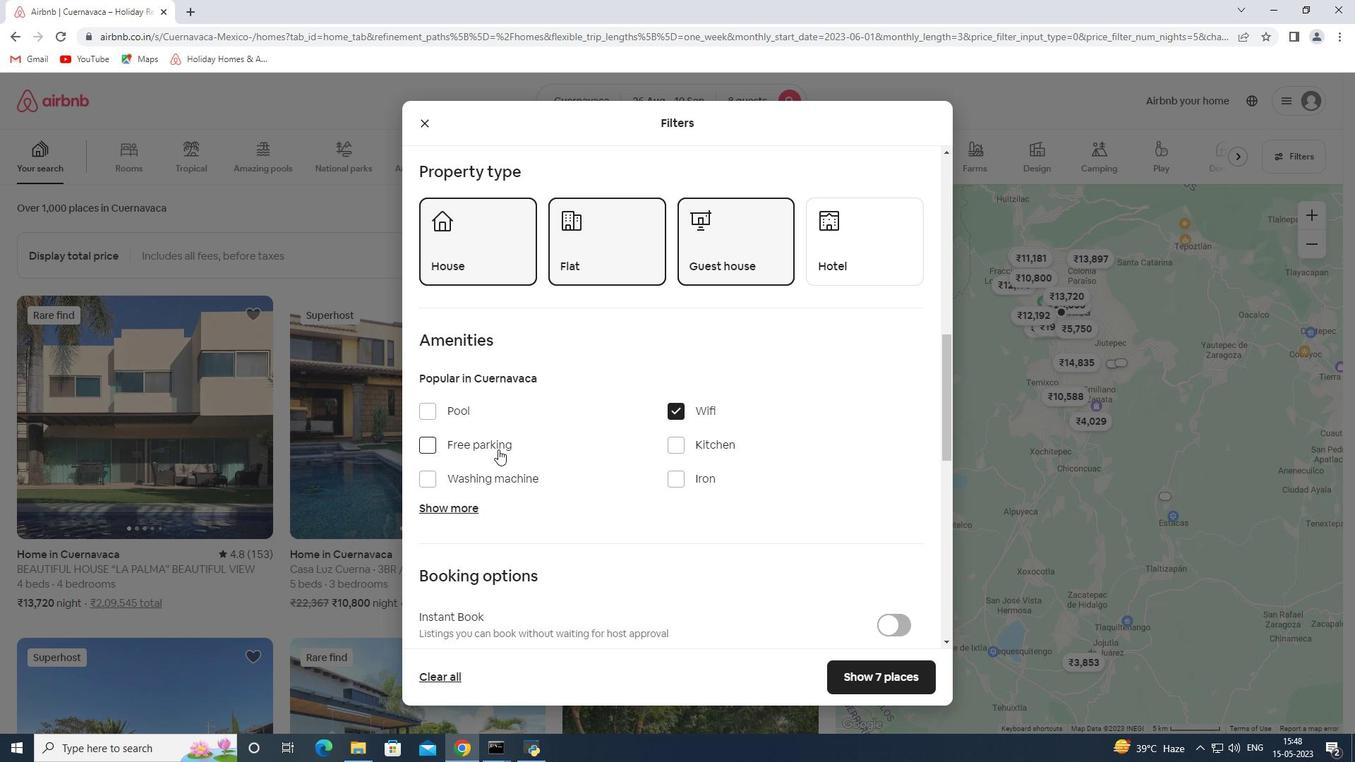 
Action: Mouse moved to (472, 508)
Screenshot: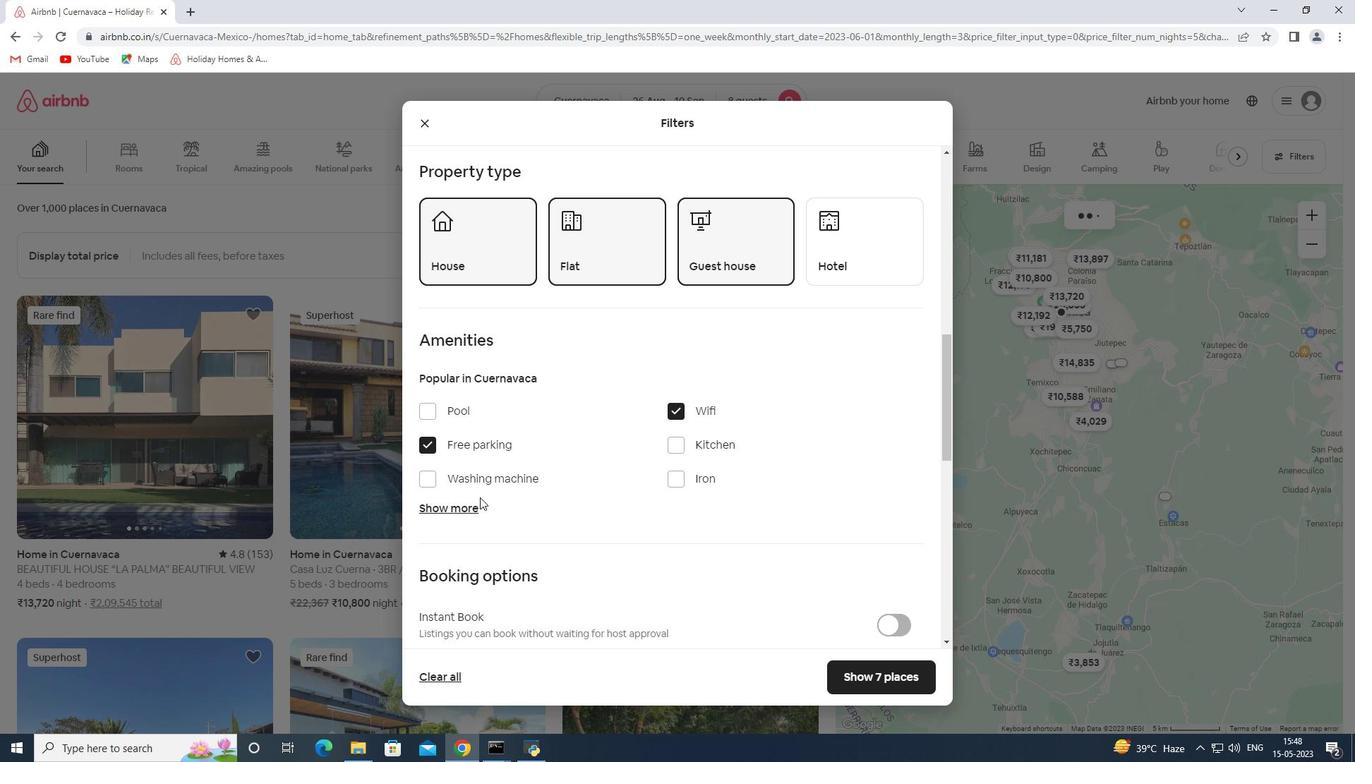 
Action: Mouse pressed left at (472, 508)
Screenshot: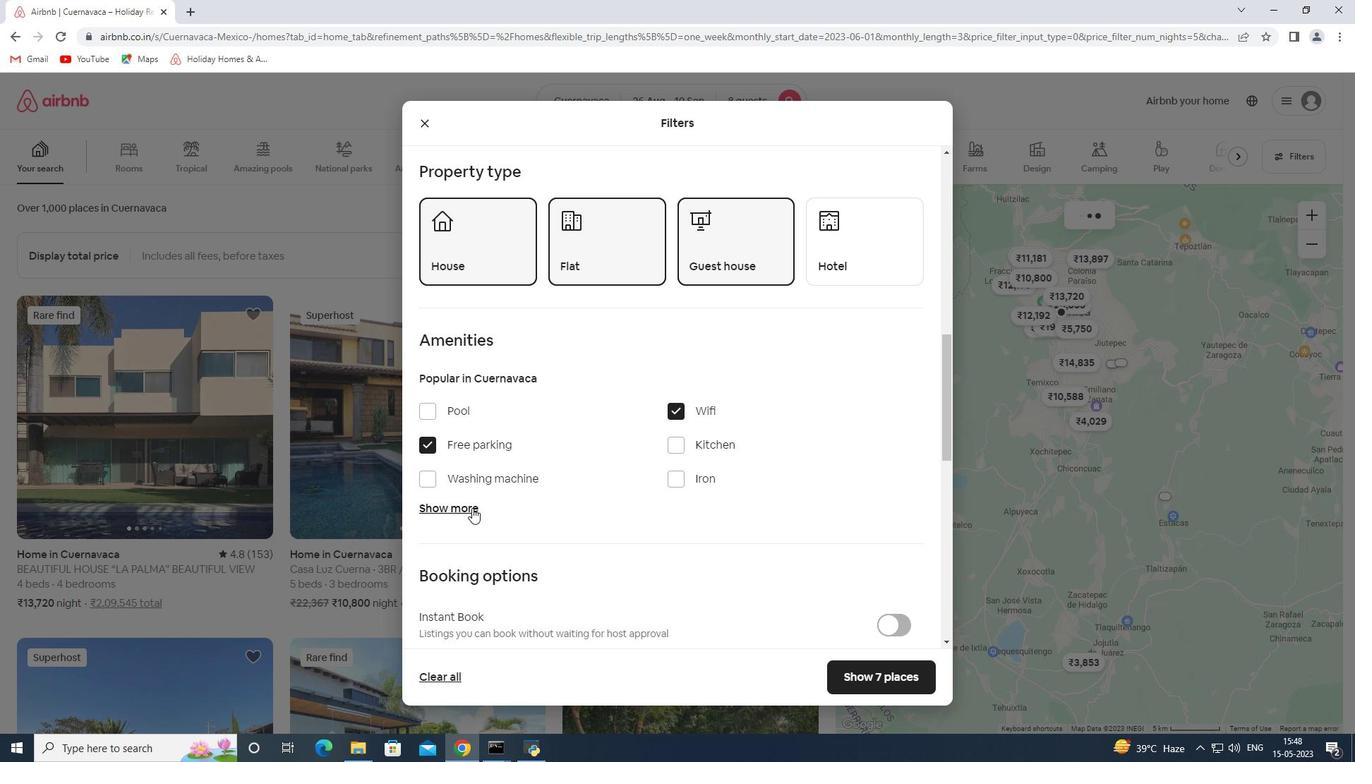 
Action: Mouse moved to (580, 484)
Screenshot: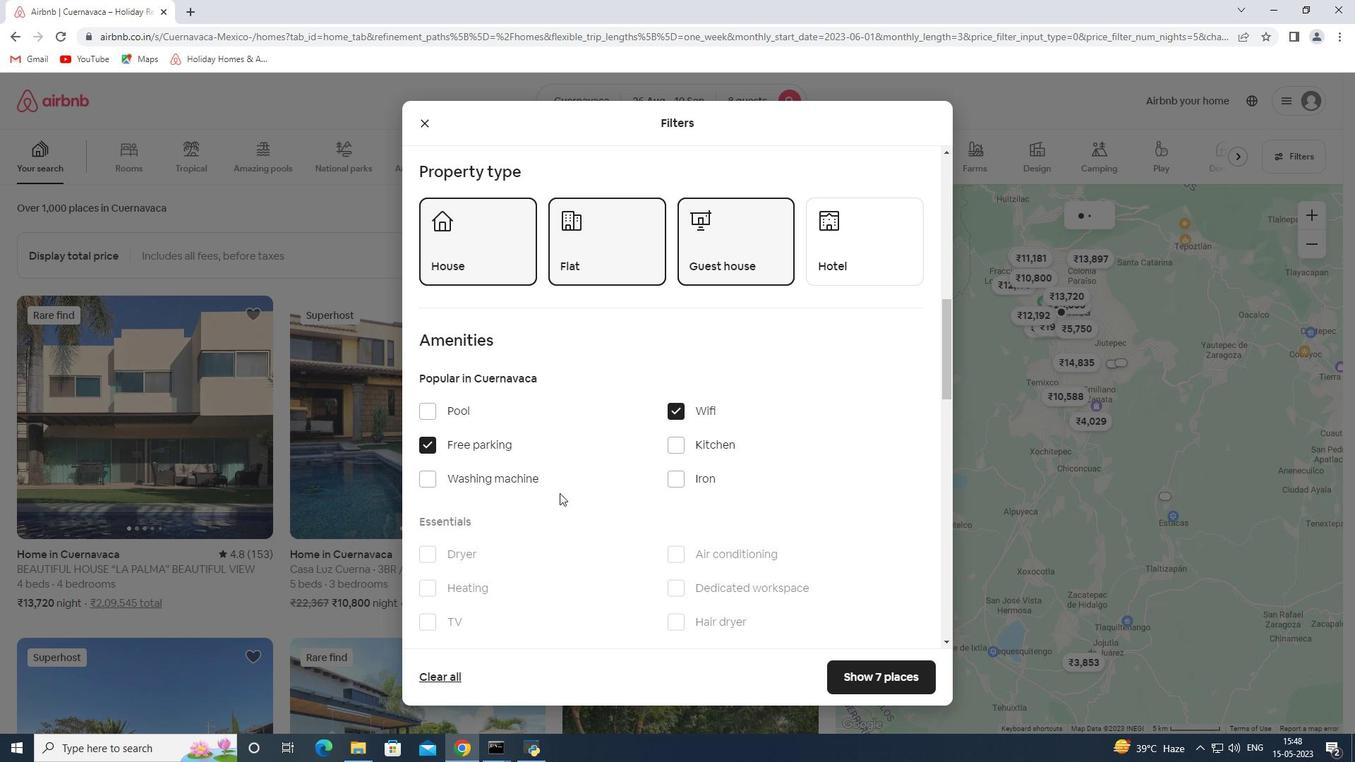 
Action: Mouse scrolled (580, 484) with delta (0, 0)
Screenshot: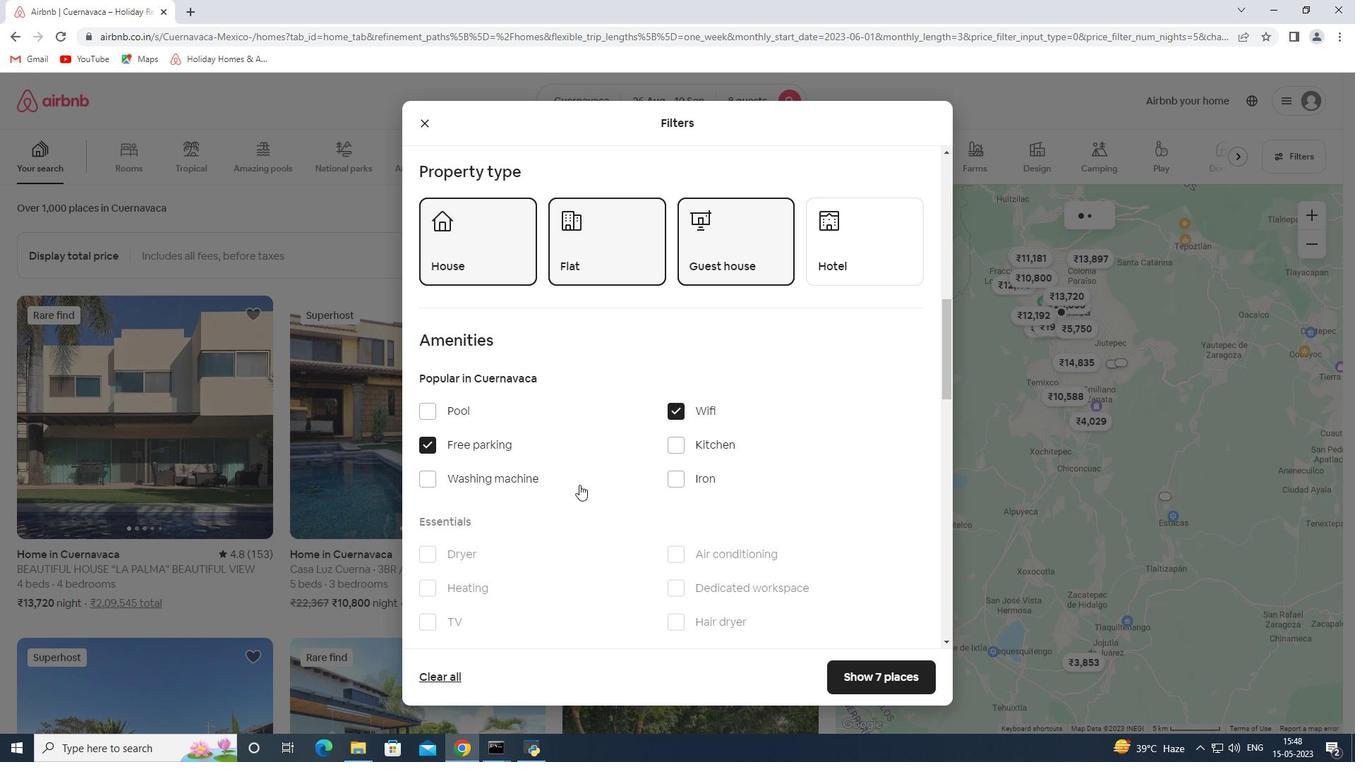 
Action: Mouse scrolled (580, 484) with delta (0, 0)
Screenshot: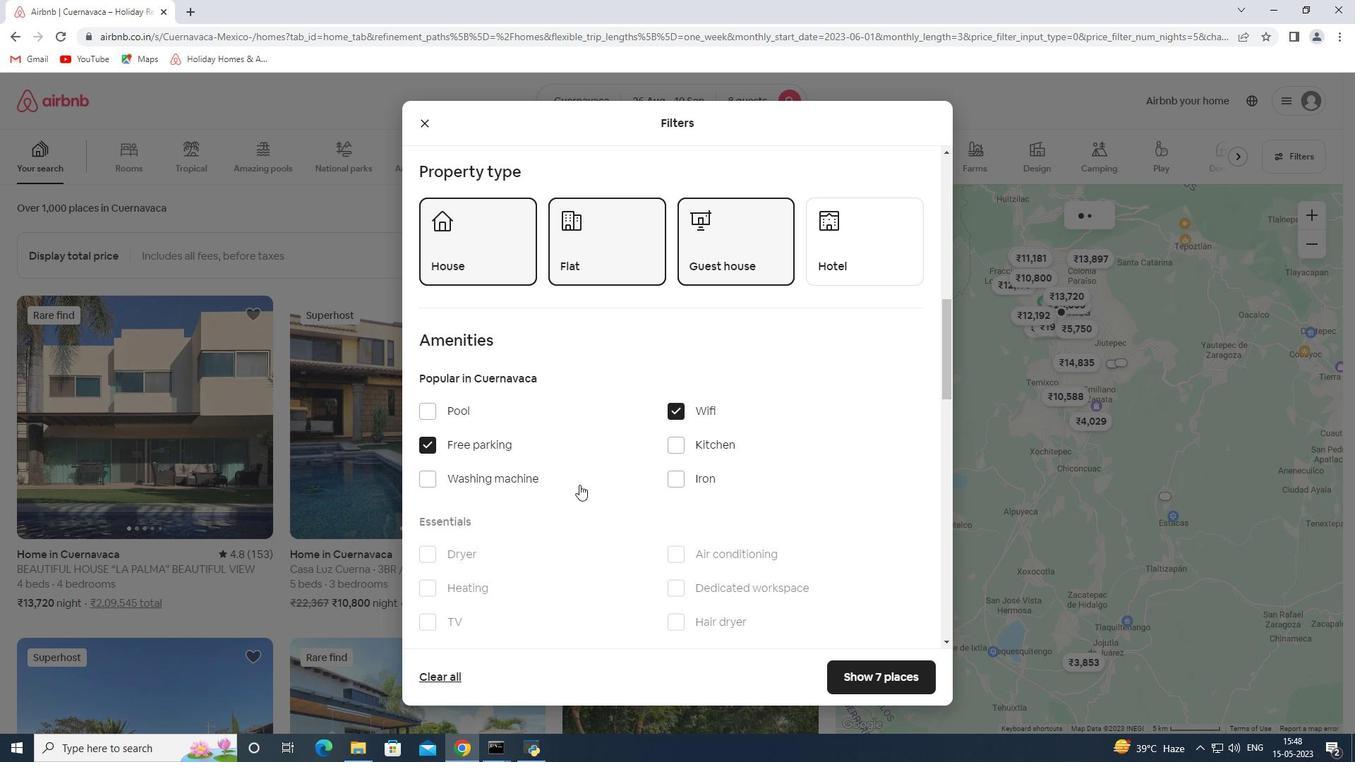 
Action: Mouse scrolled (580, 484) with delta (0, 0)
Screenshot: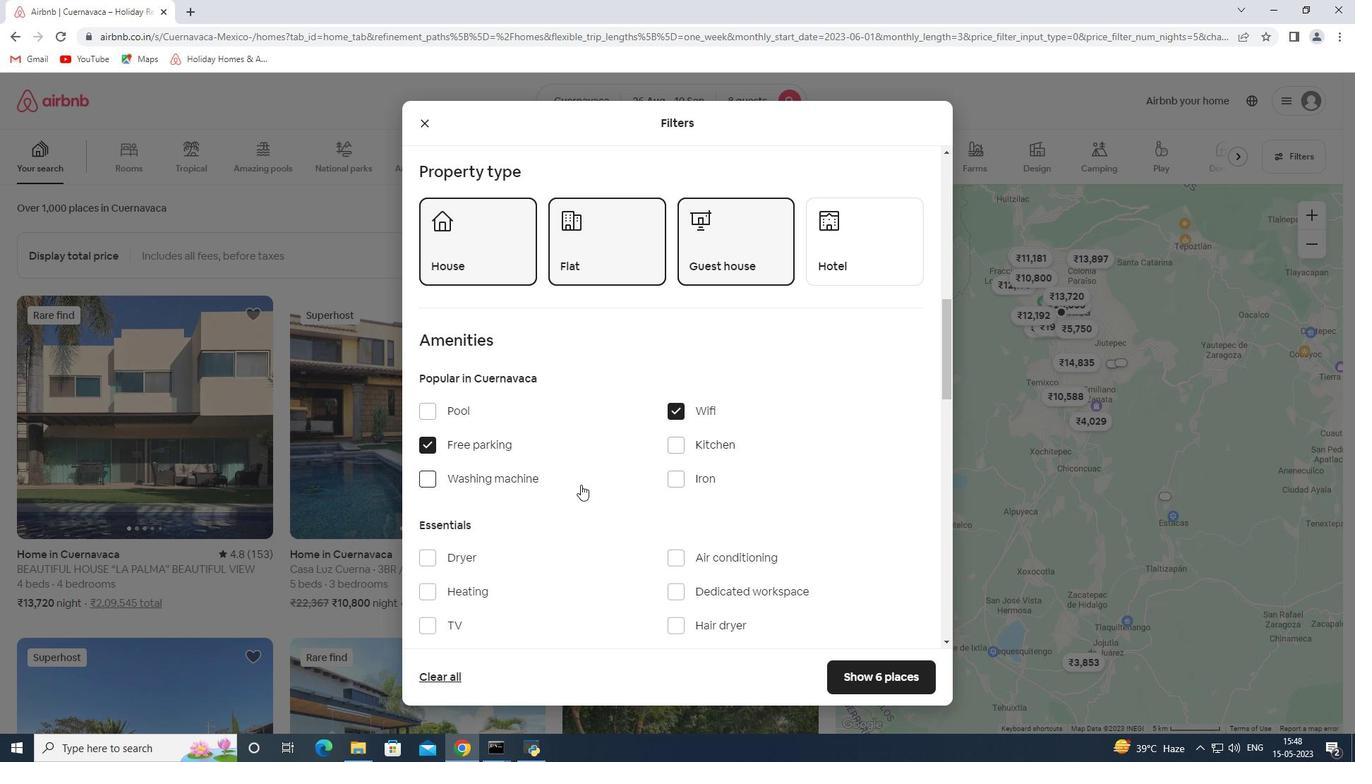 
Action: Mouse moved to (425, 417)
Screenshot: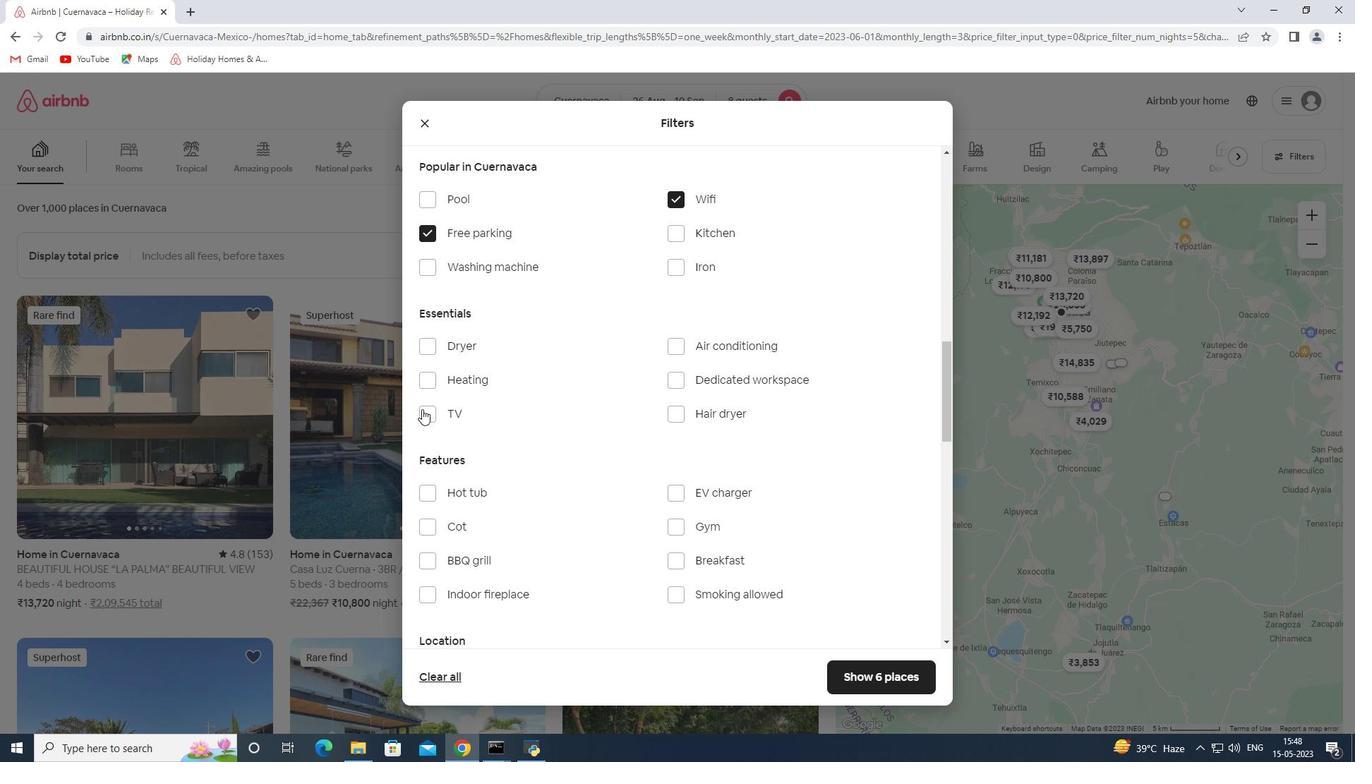 
Action: Mouse pressed left at (425, 417)
Screenshot: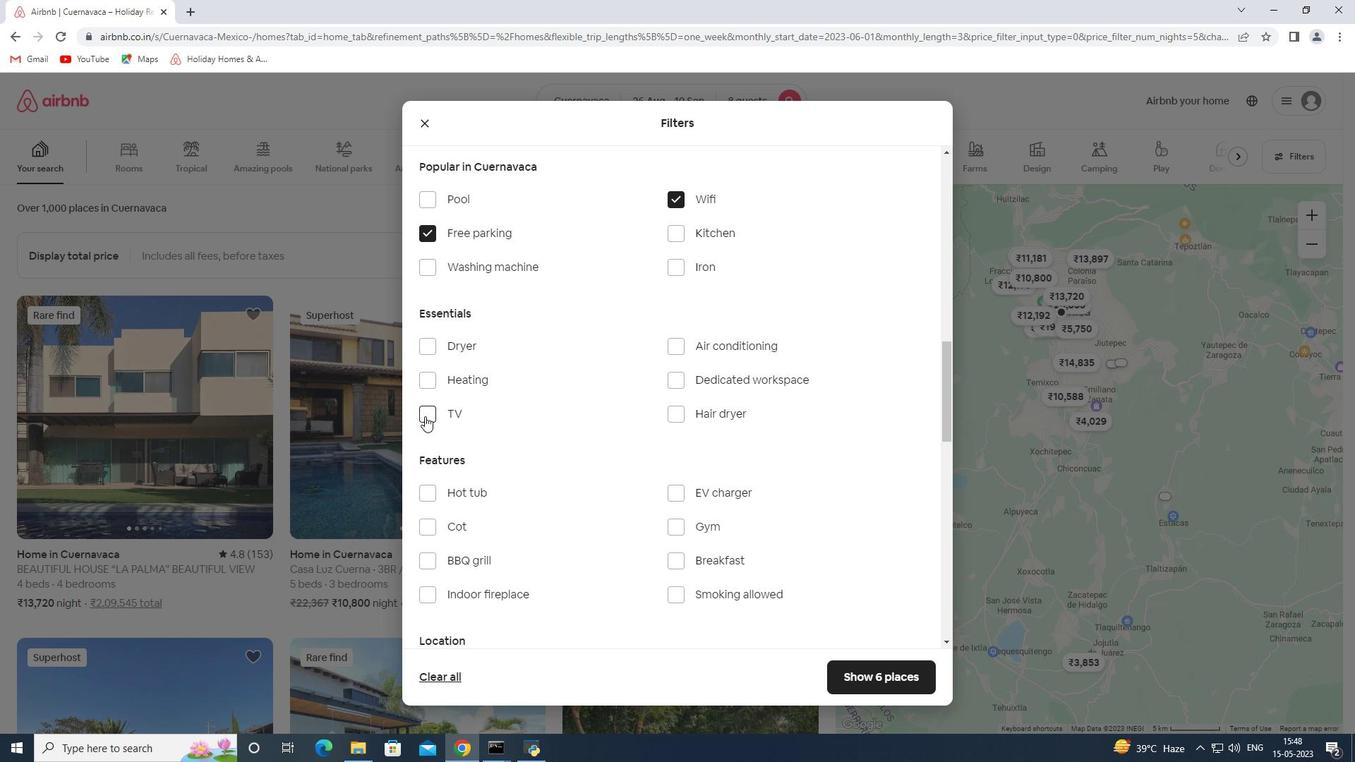 
Action: Mouse moved to (707, 462)
Screenshot: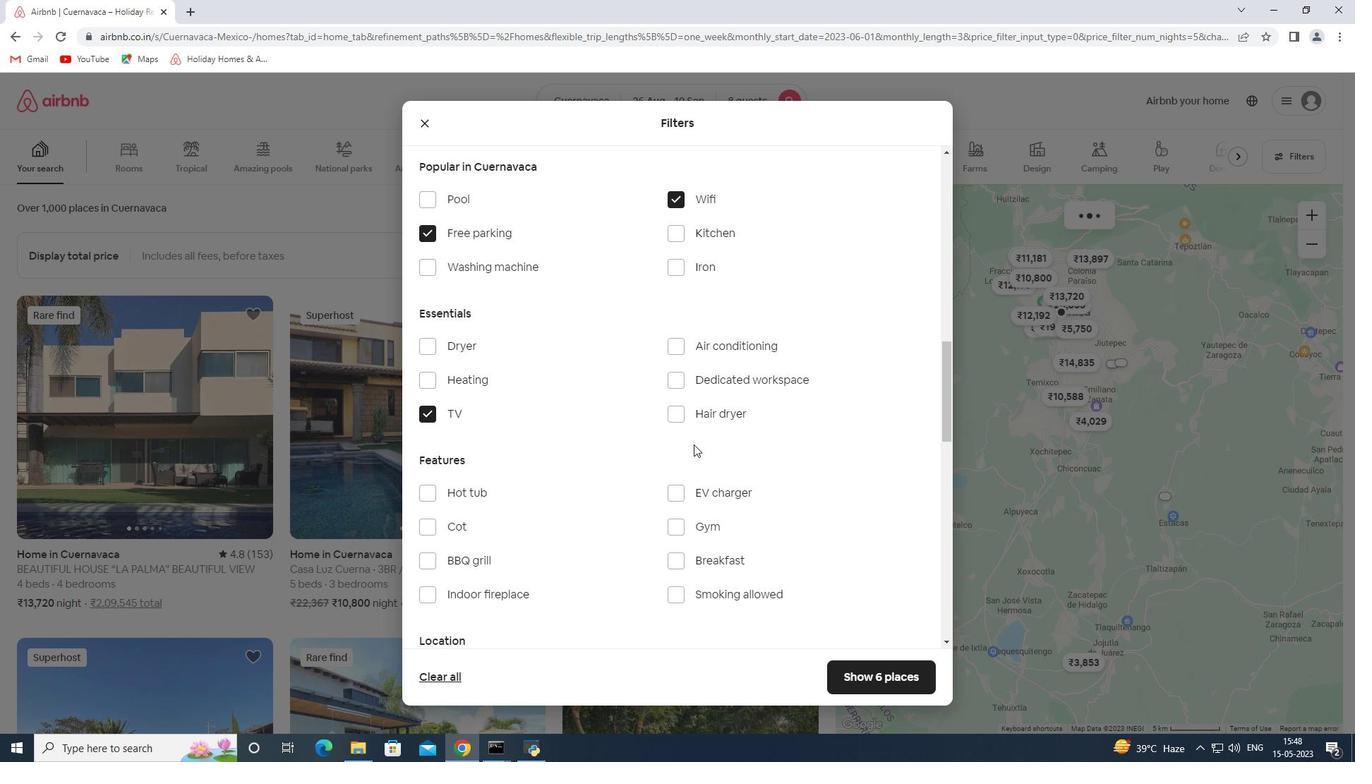 
Action: Mouse scrolled (707, 461) with delta (0, 0)
Screenshot: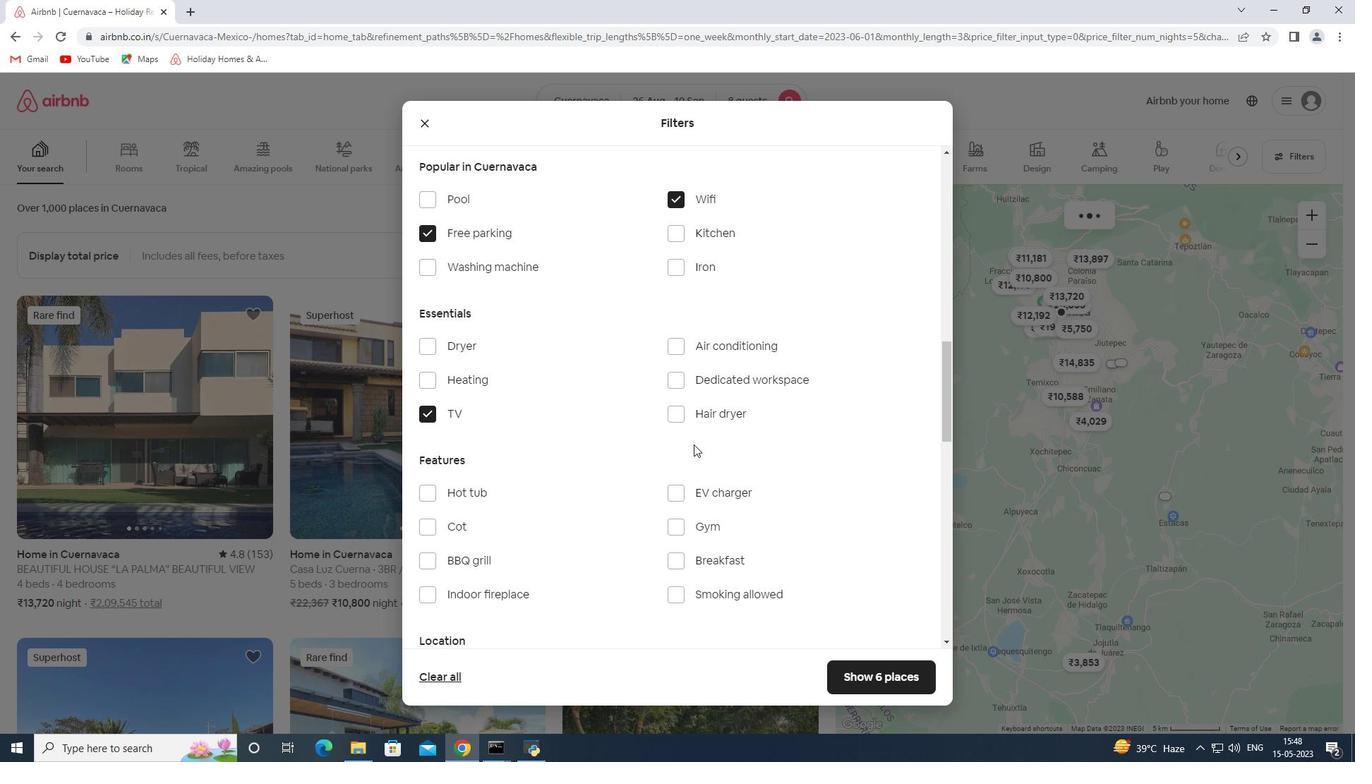 
Action: Mouse moved to (708, 464)
Screenshot: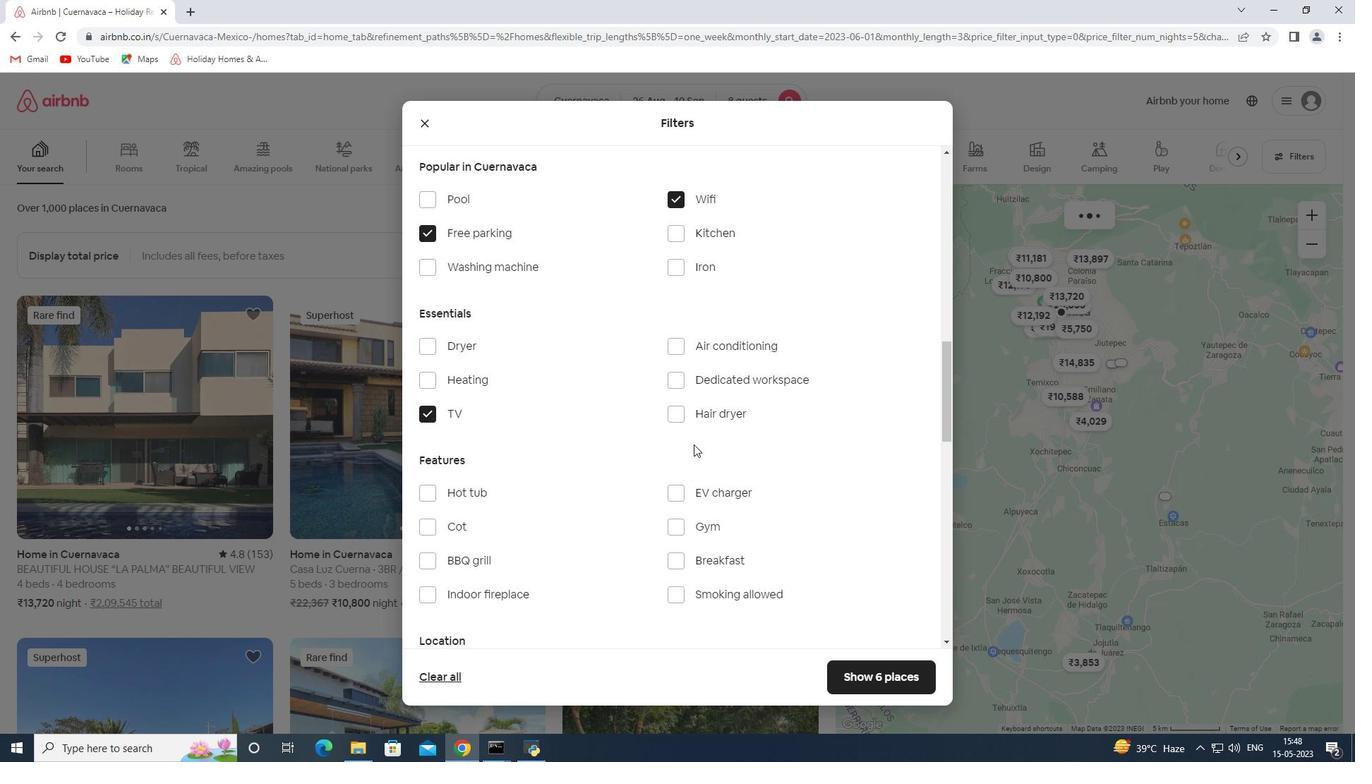 
Action: Mouse scrolled (708, 463) with delta (0, 0)
Screenshot: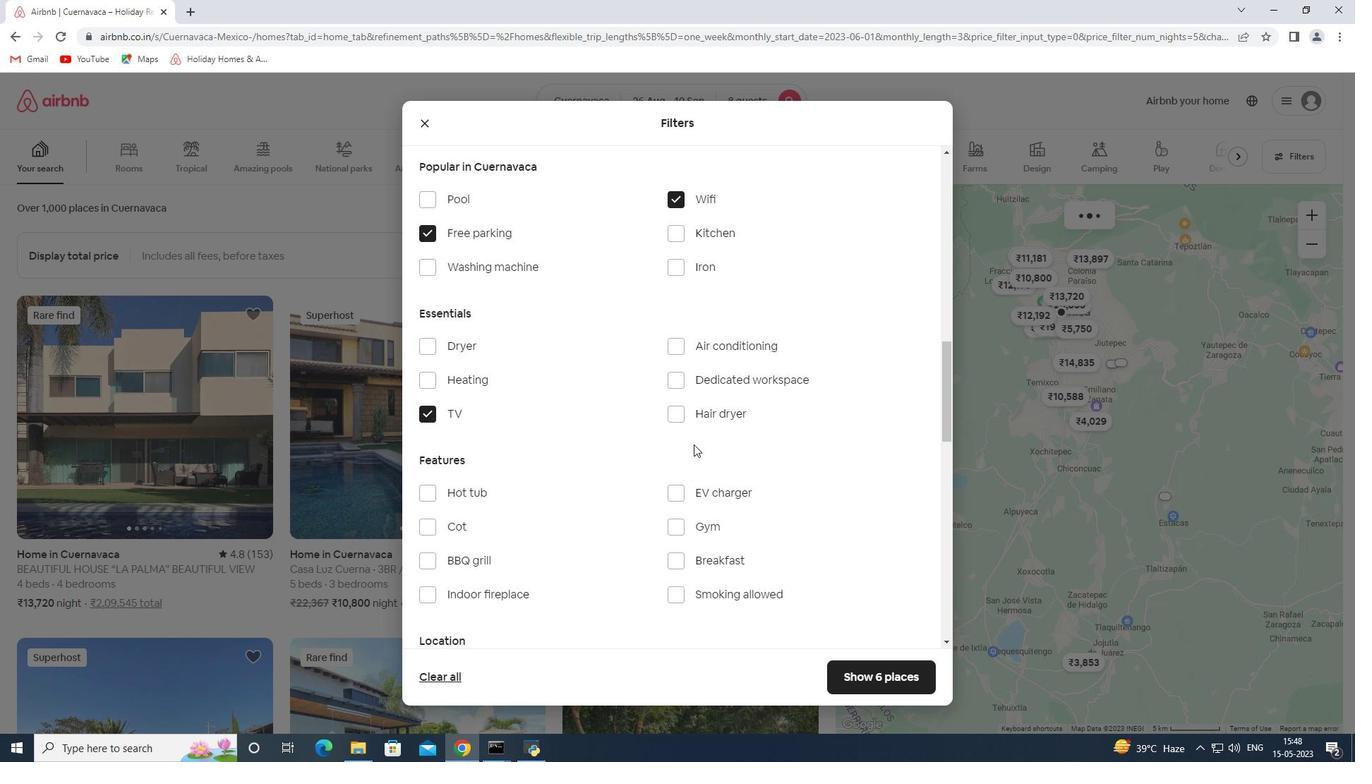 
Action: Mouse scrolled (708, 463) with delta (0, 0)
Screenshot: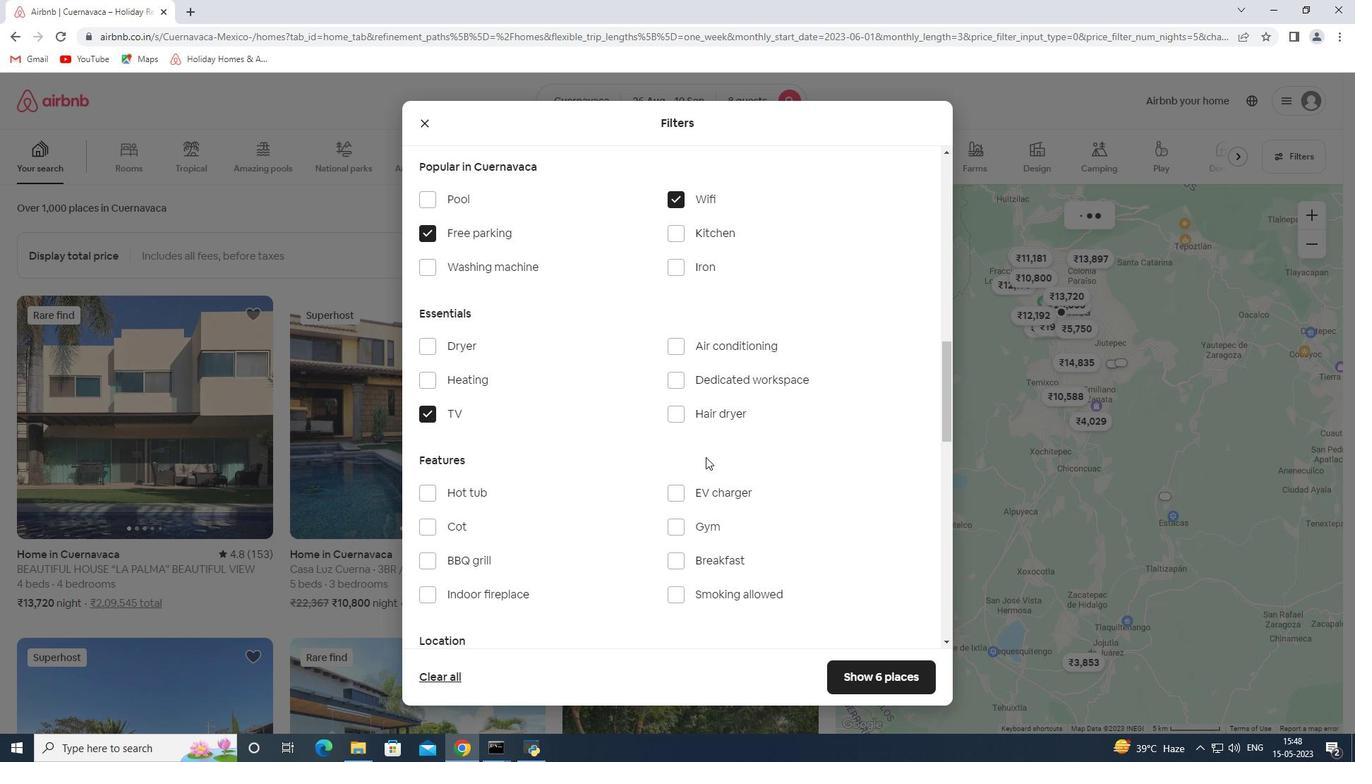 
Action: Mouse moved to (701, 316)
Screenshot: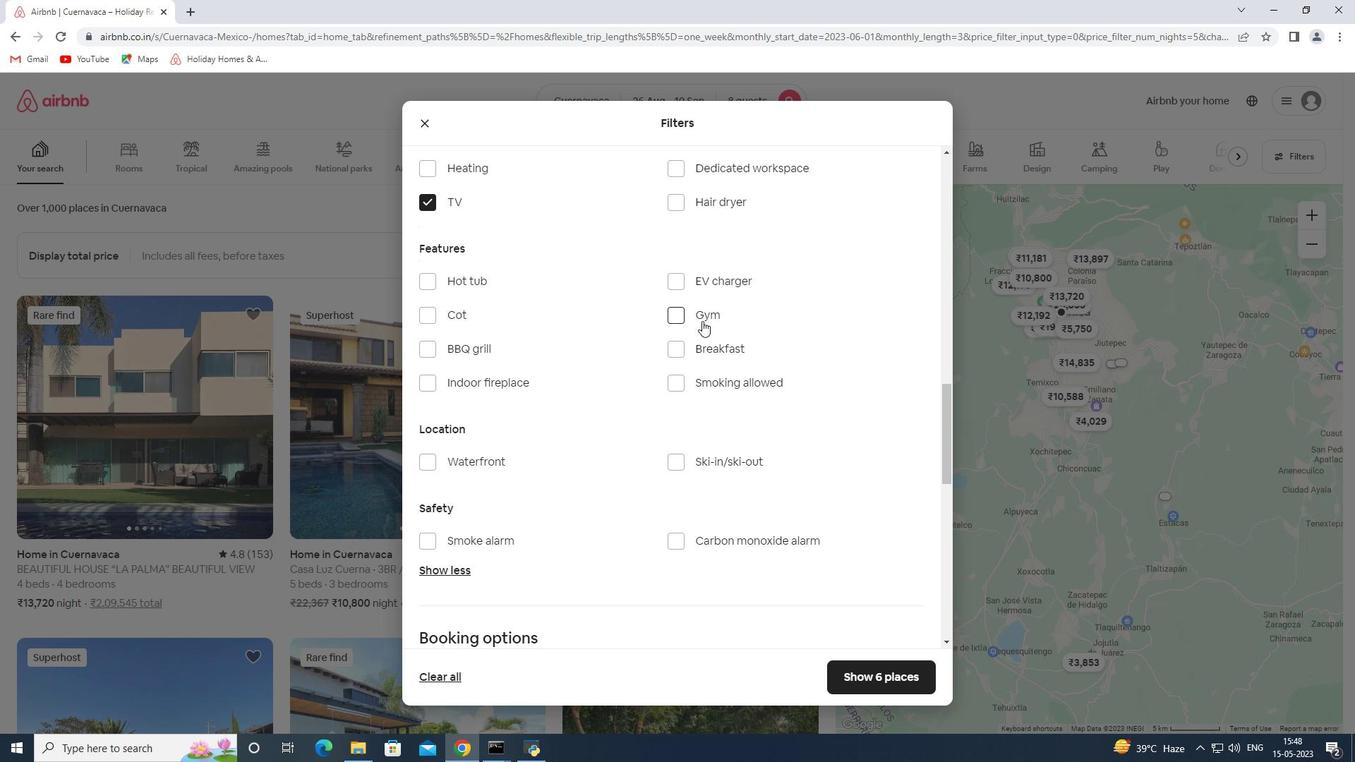 
Action: Mouse pressed left at (701, 316)
Screenshot: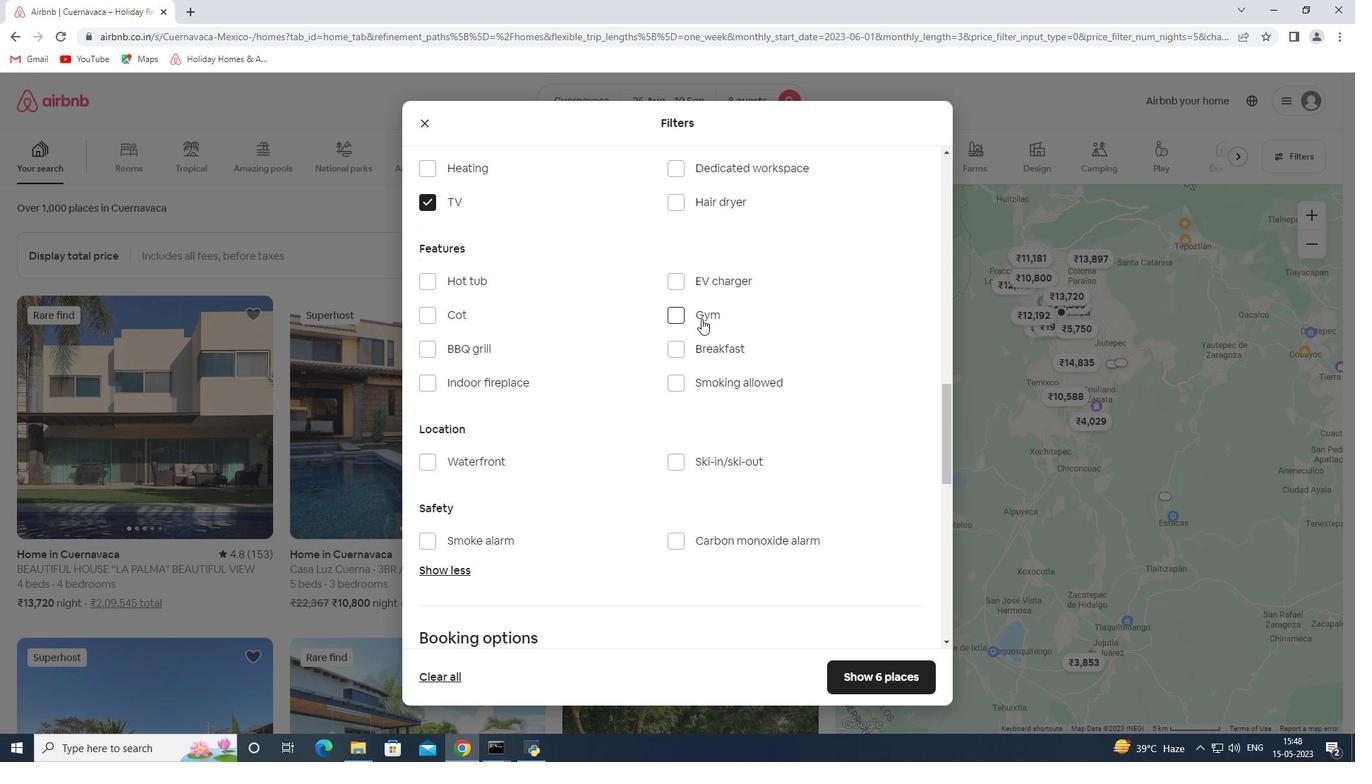 
Action: Mouse moved to (688, 352)
Screenshot: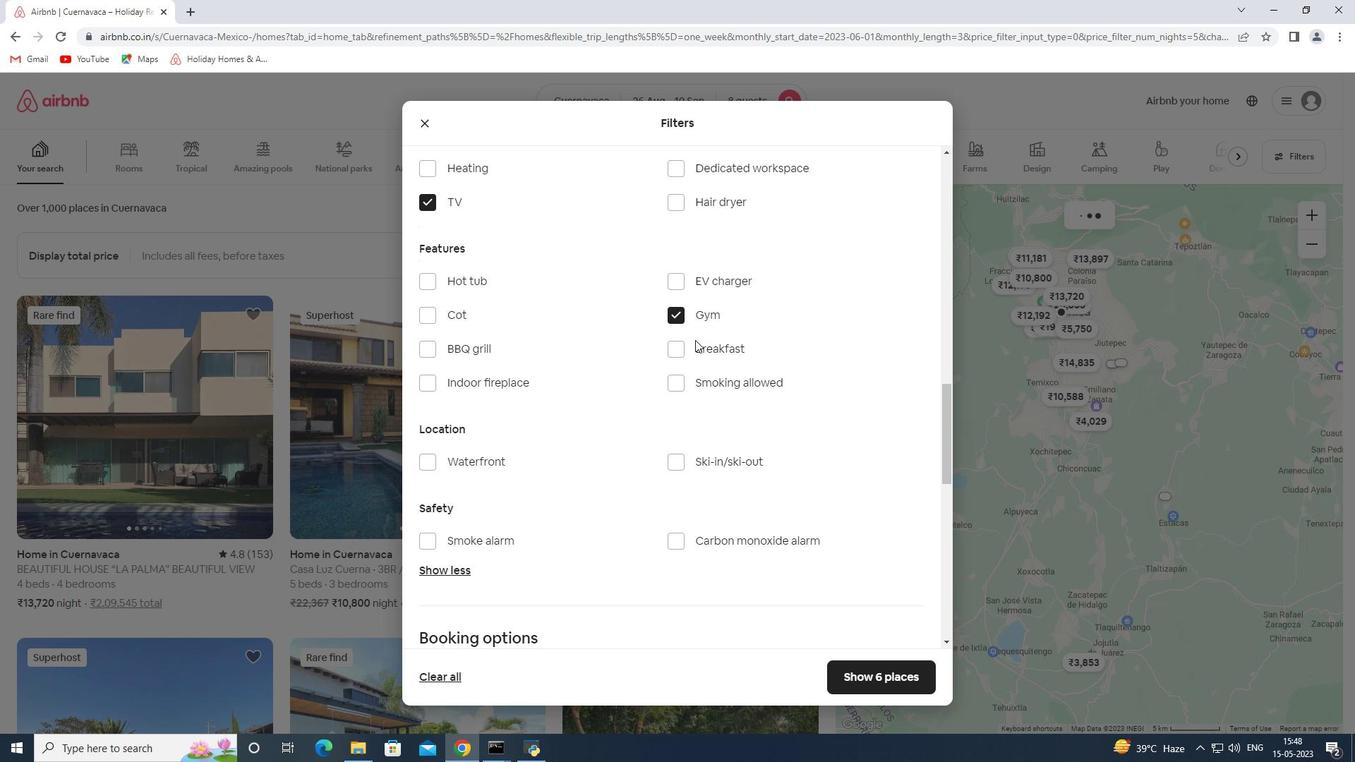 
Action: Mouse pressed left at (688, 352)
Screenshot: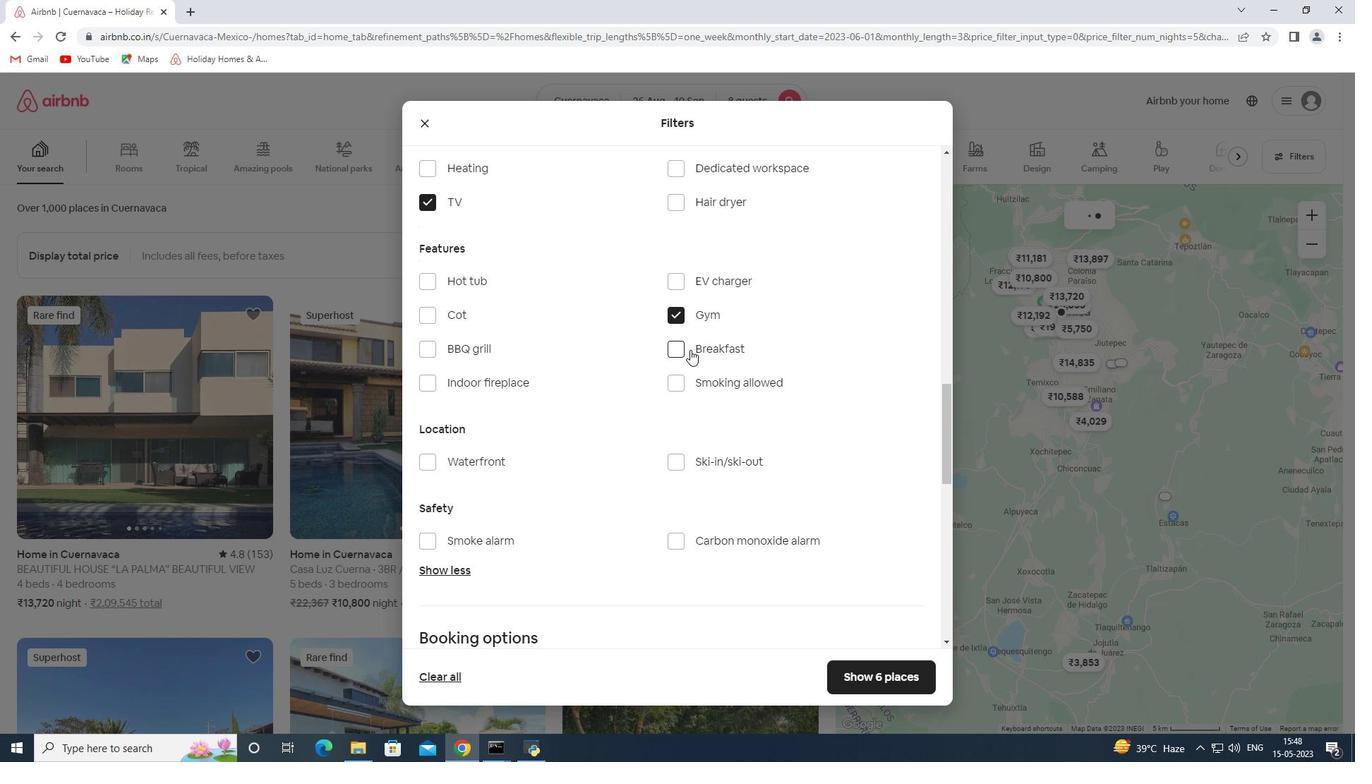
Action: Mouse moved to (687, 352)
Screenshot: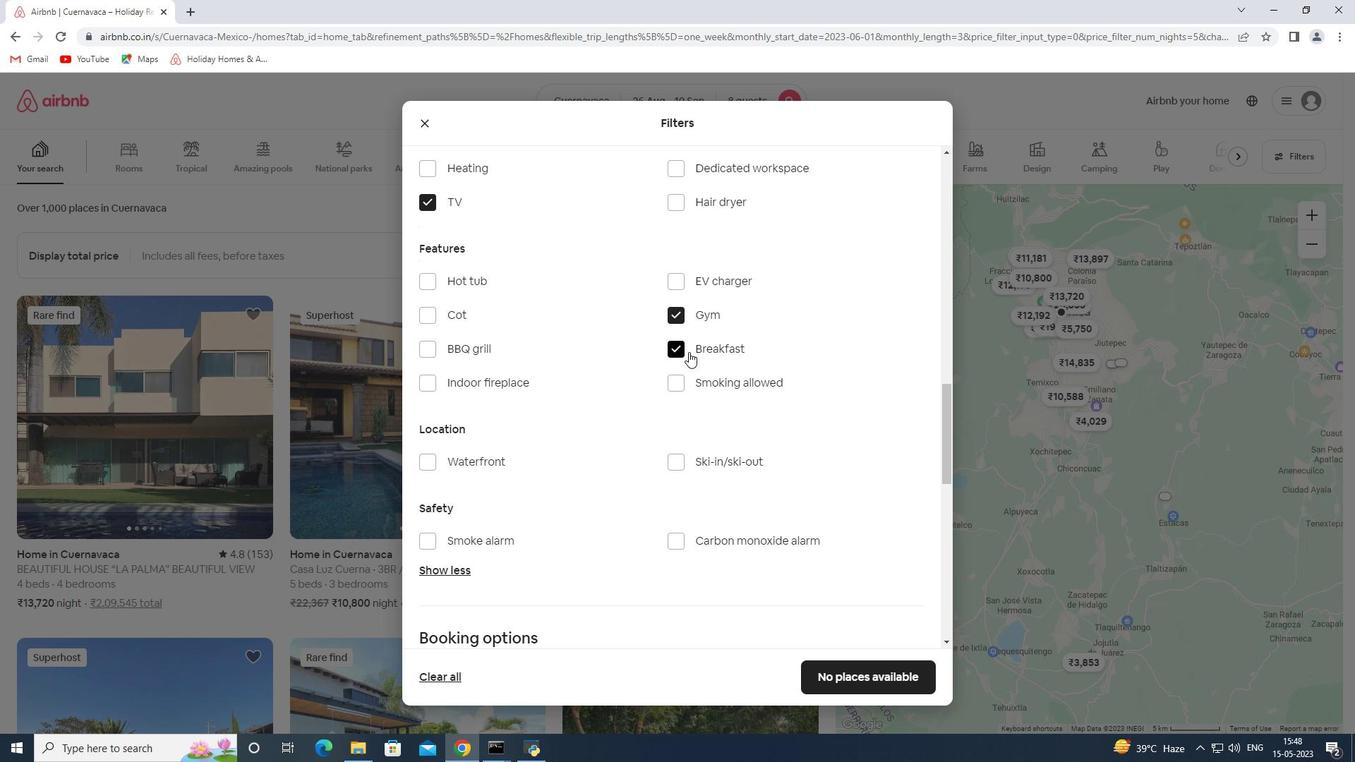 
Action: Mouse scrolled (687, 352) with delta (0, 0)
Screenshot: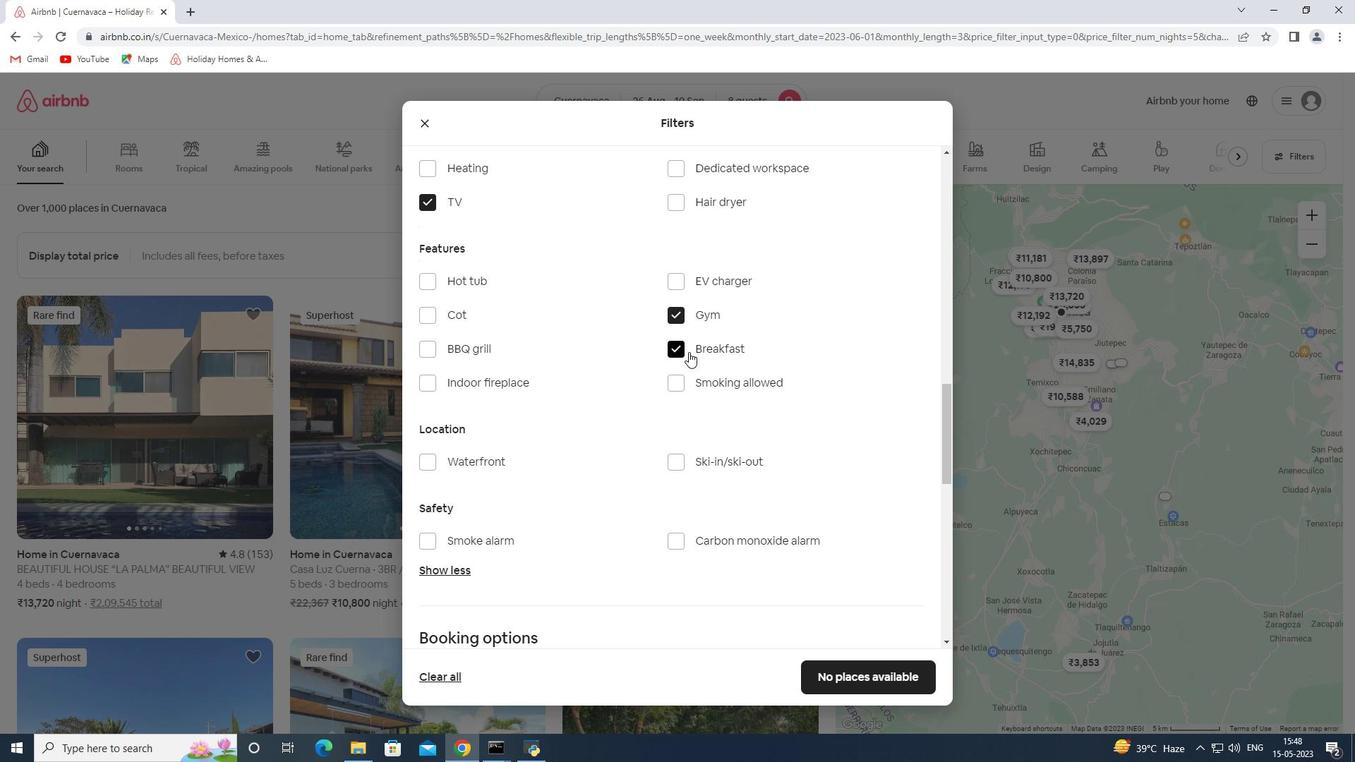 
Action: Mouse moved to (686, 352)
Screenshot: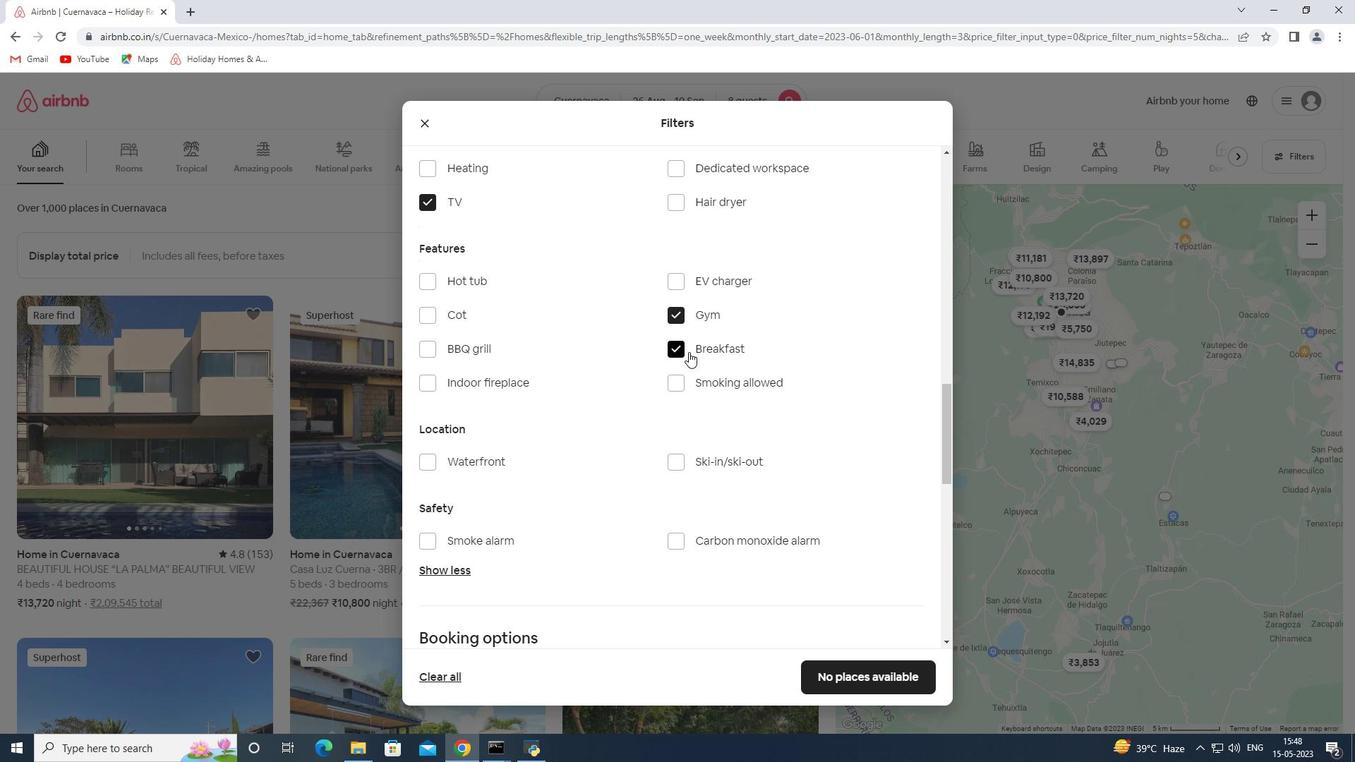 
Action: Mouse scrolled (686, 352) with delta (0, 0)
Screenshot: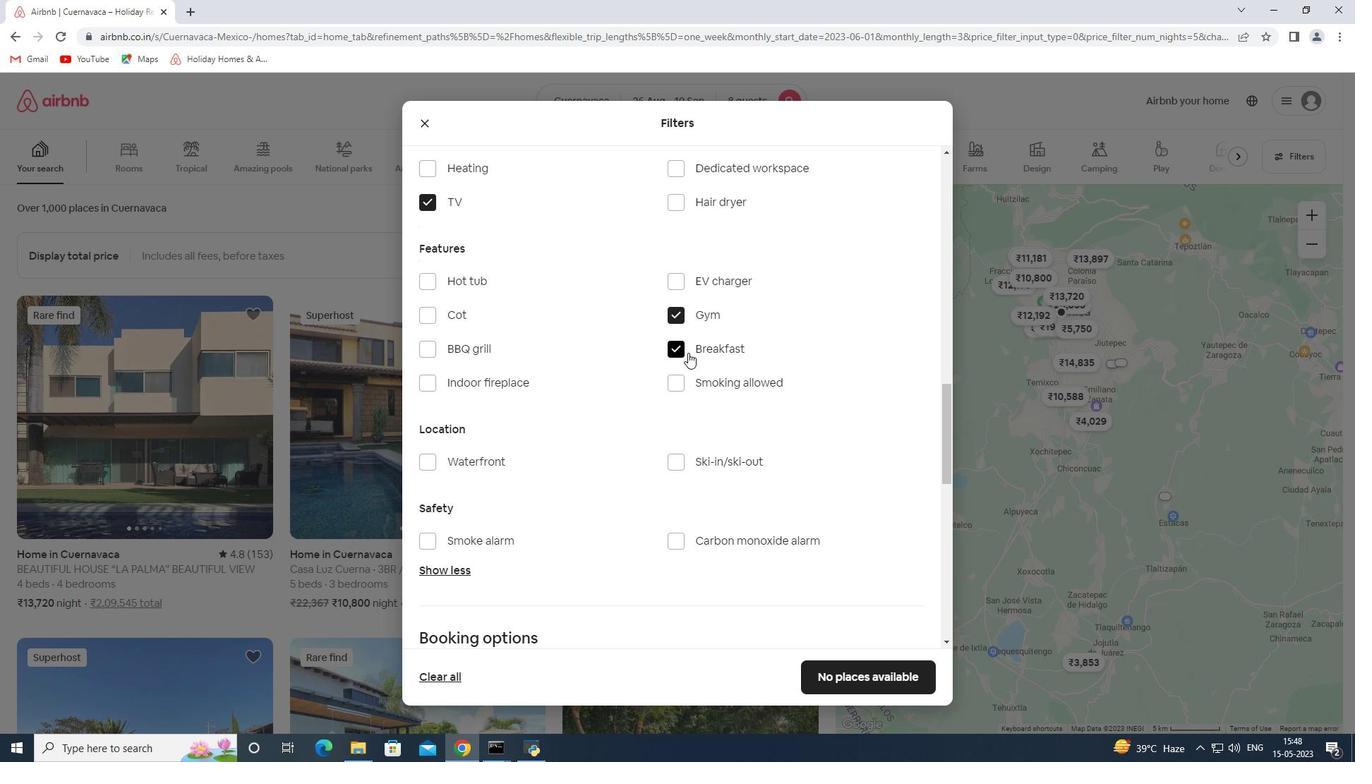 
Action: Mouse moved to (683, 416)
Screenshot: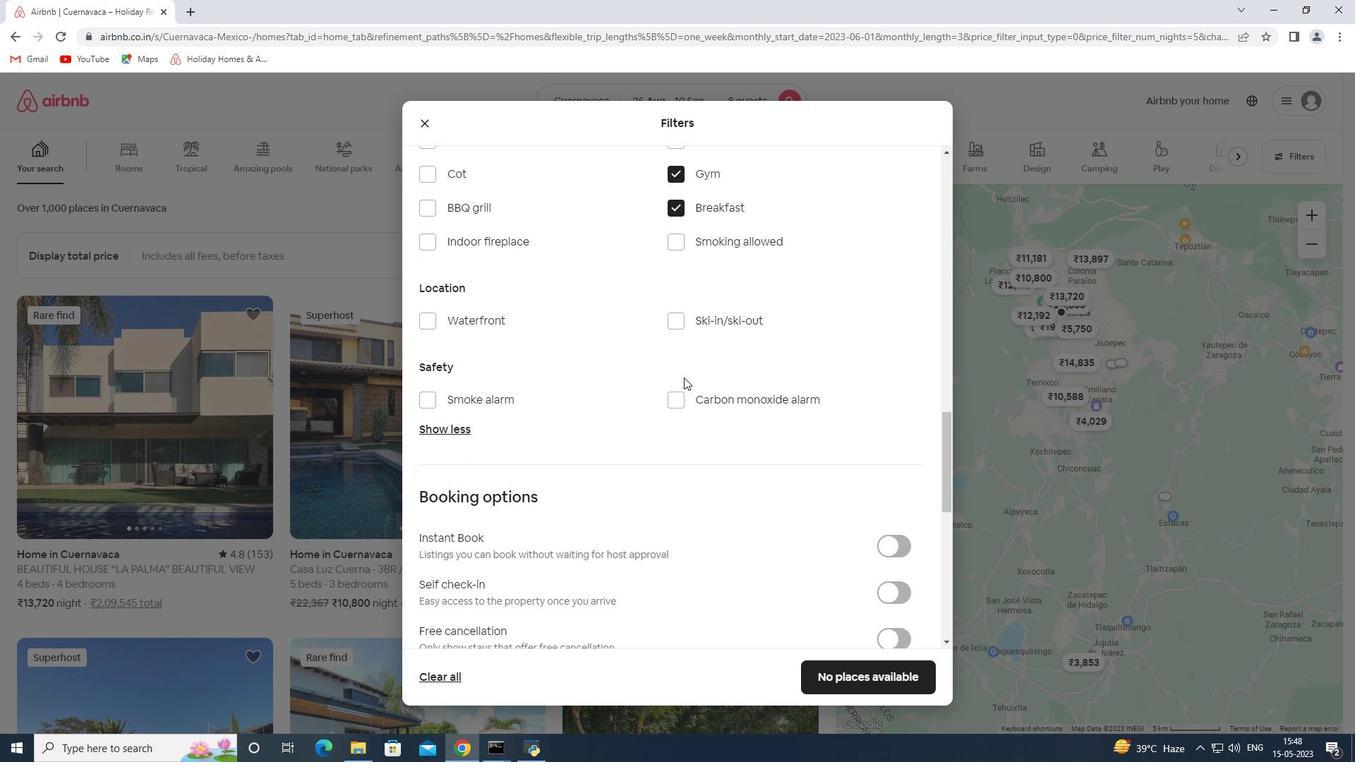 
Action: Mouse scrolled (683, 415) with delta (0, 0)
Screenshot: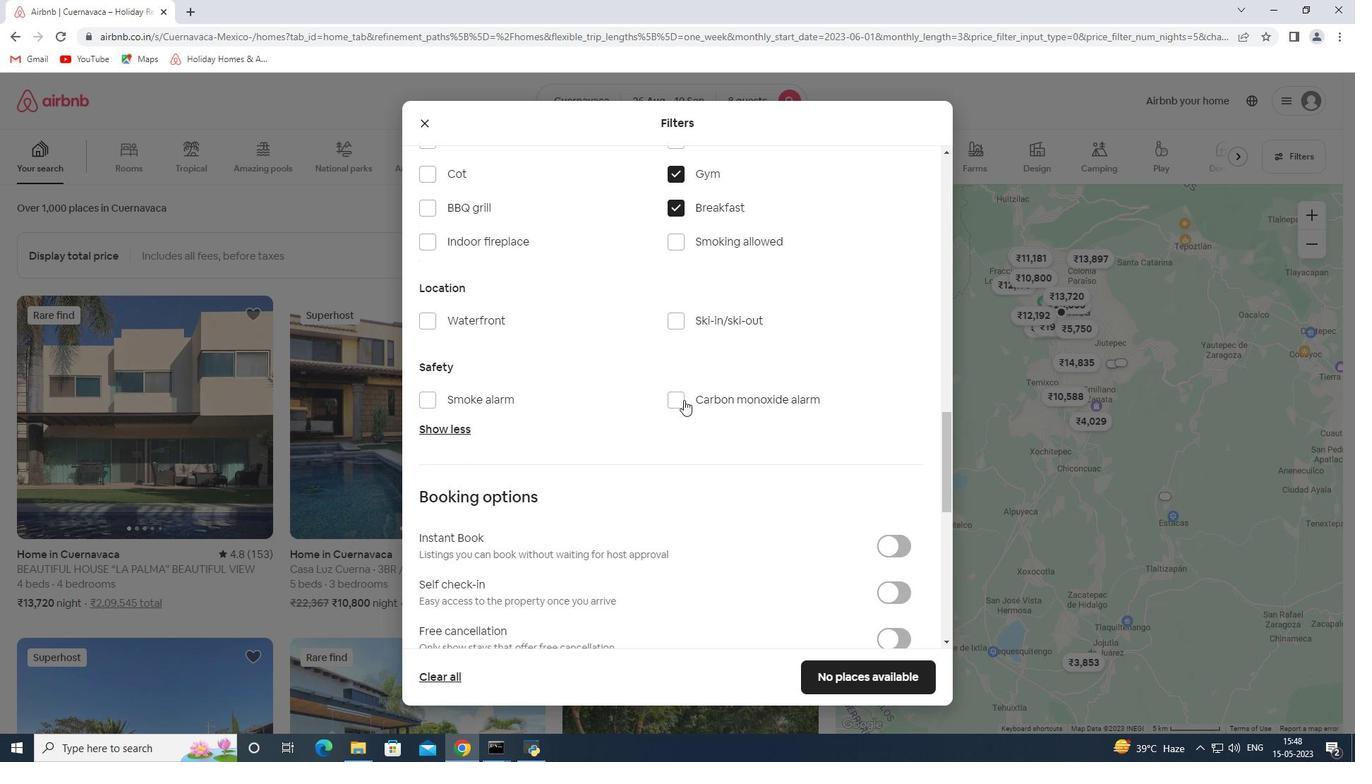 
Action: Mouse scrolled (683, 415) with delta (0, 0)
Screenshot: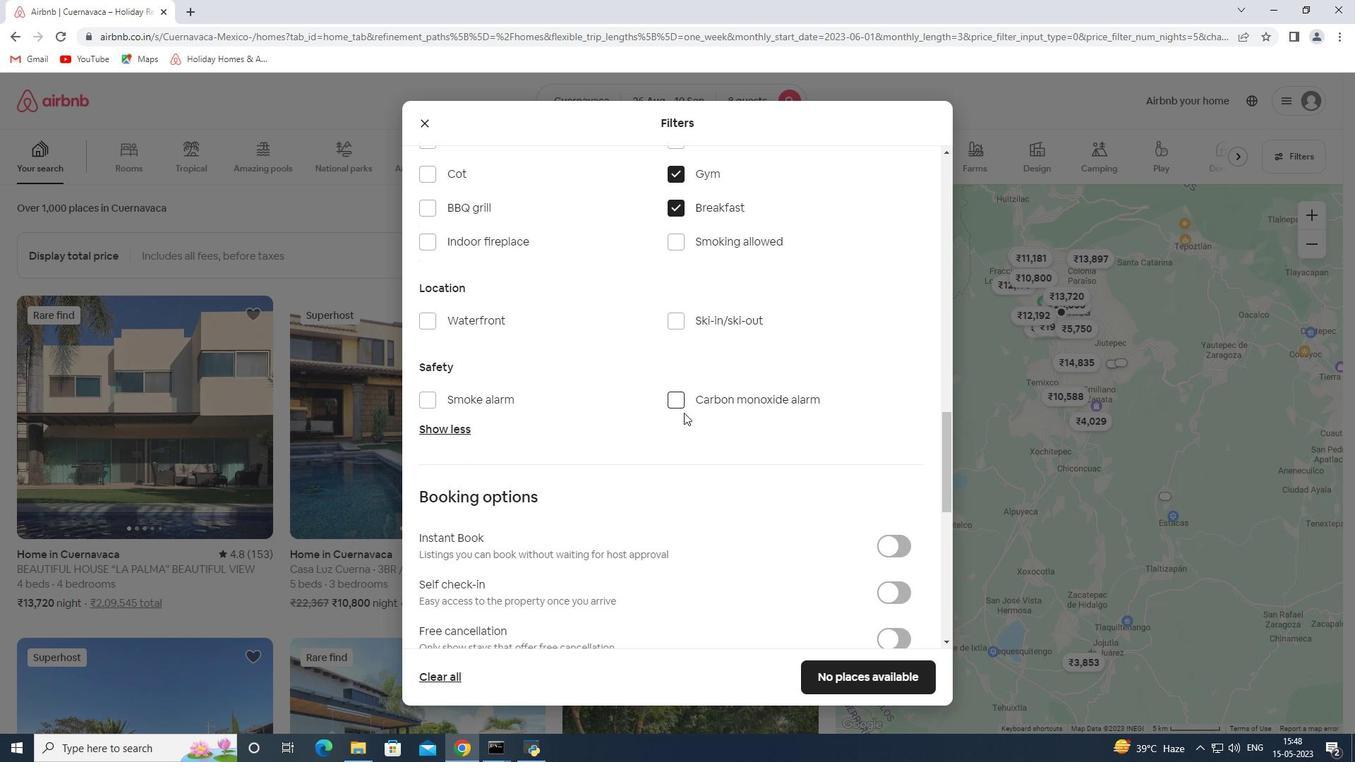 
Action: Mouse scrolled (683, 415) with delta (0, 0)
Screenshot: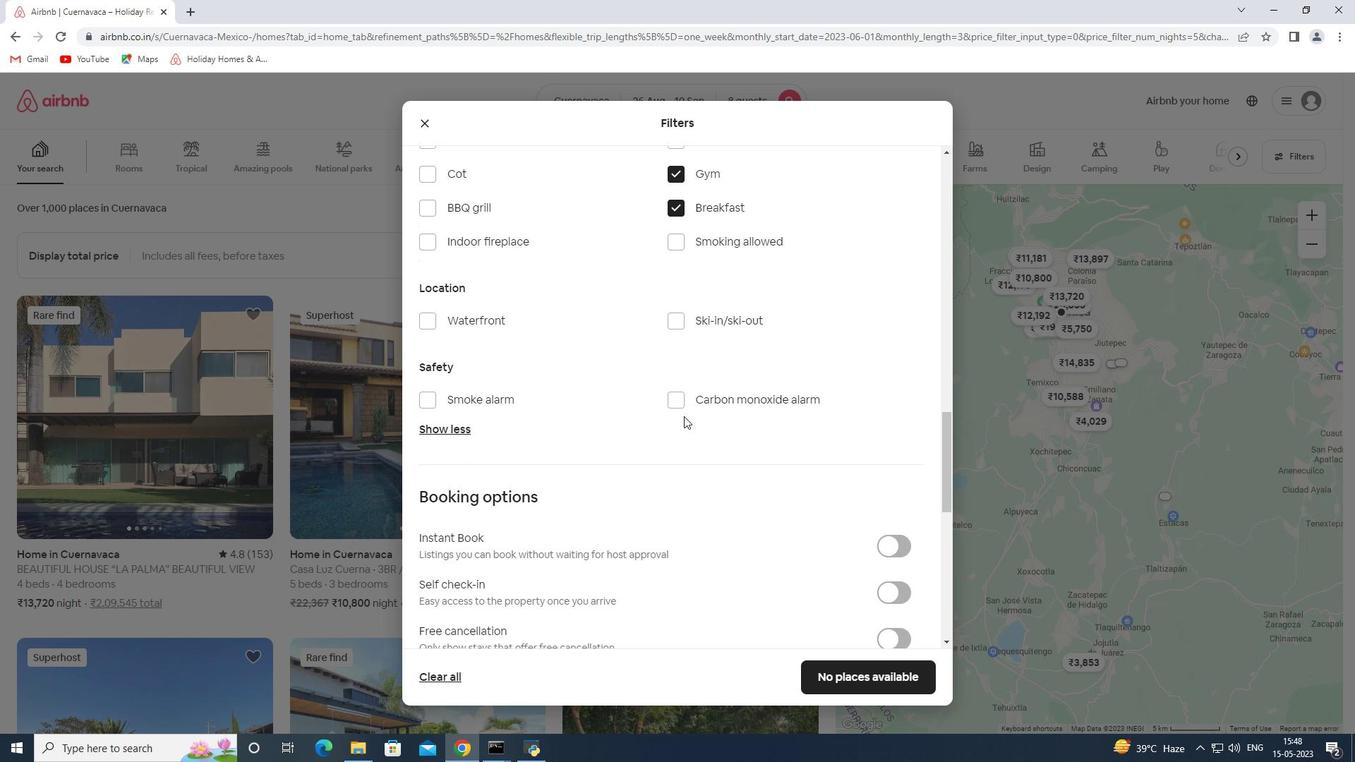 
Action: Mouse moved to (899, 383)
Screenshot: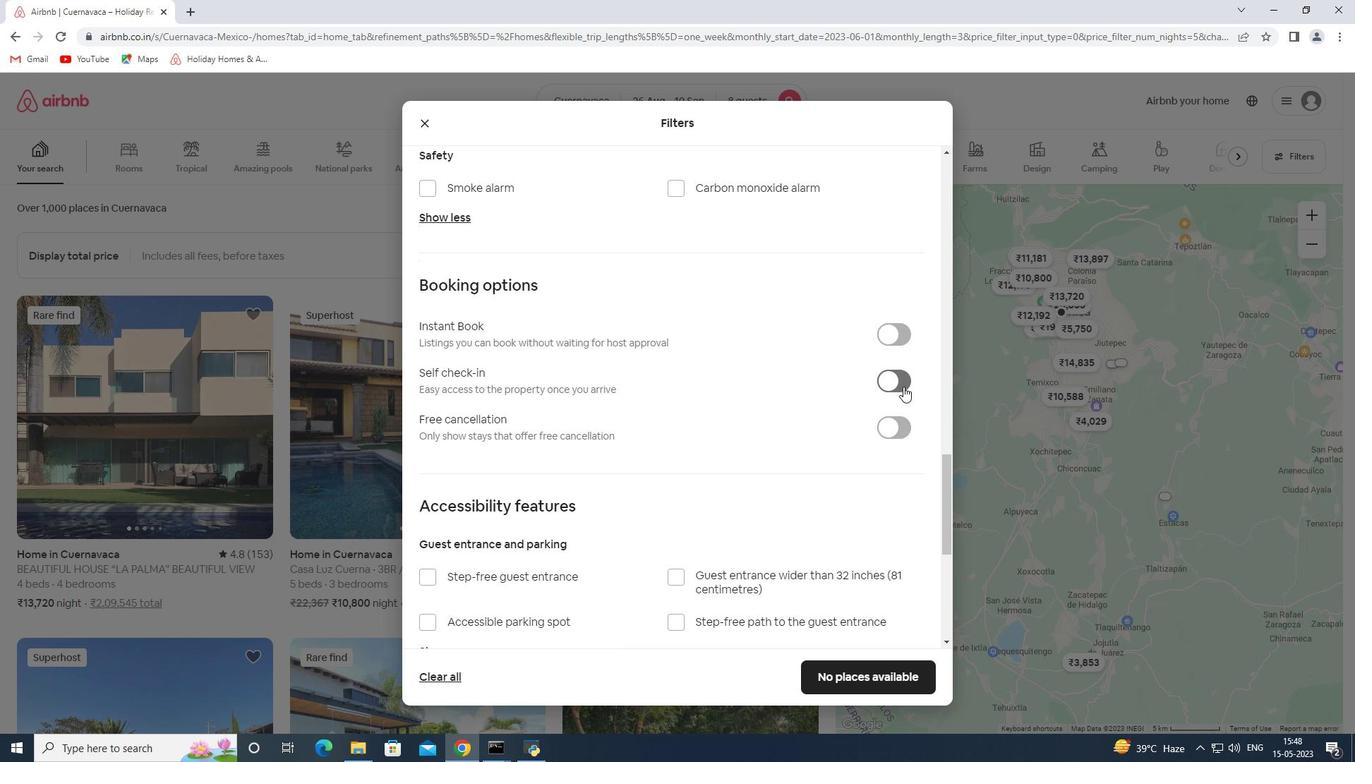 
Action: Mouse pressed left at (899, 383)
Screenshot: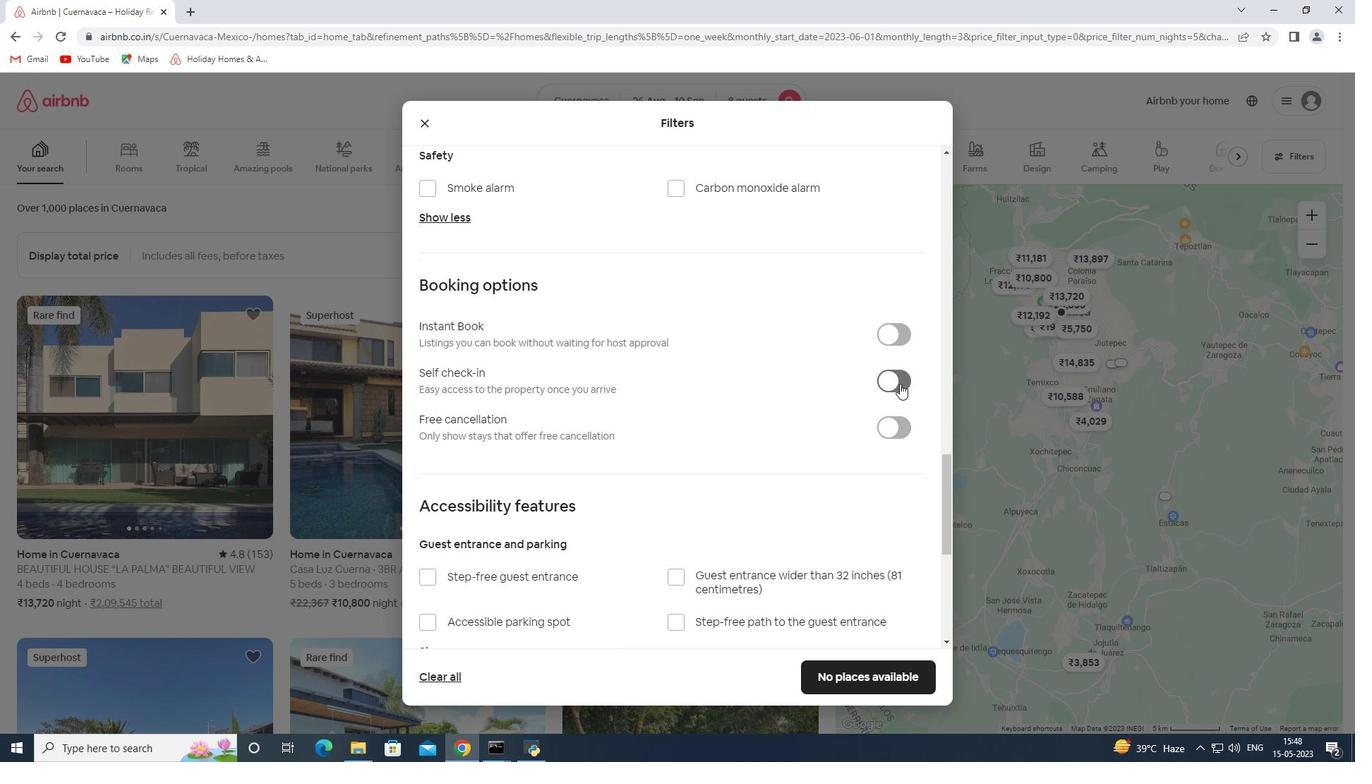 
Action: Mouse moved to (873, 393)
Screenshot: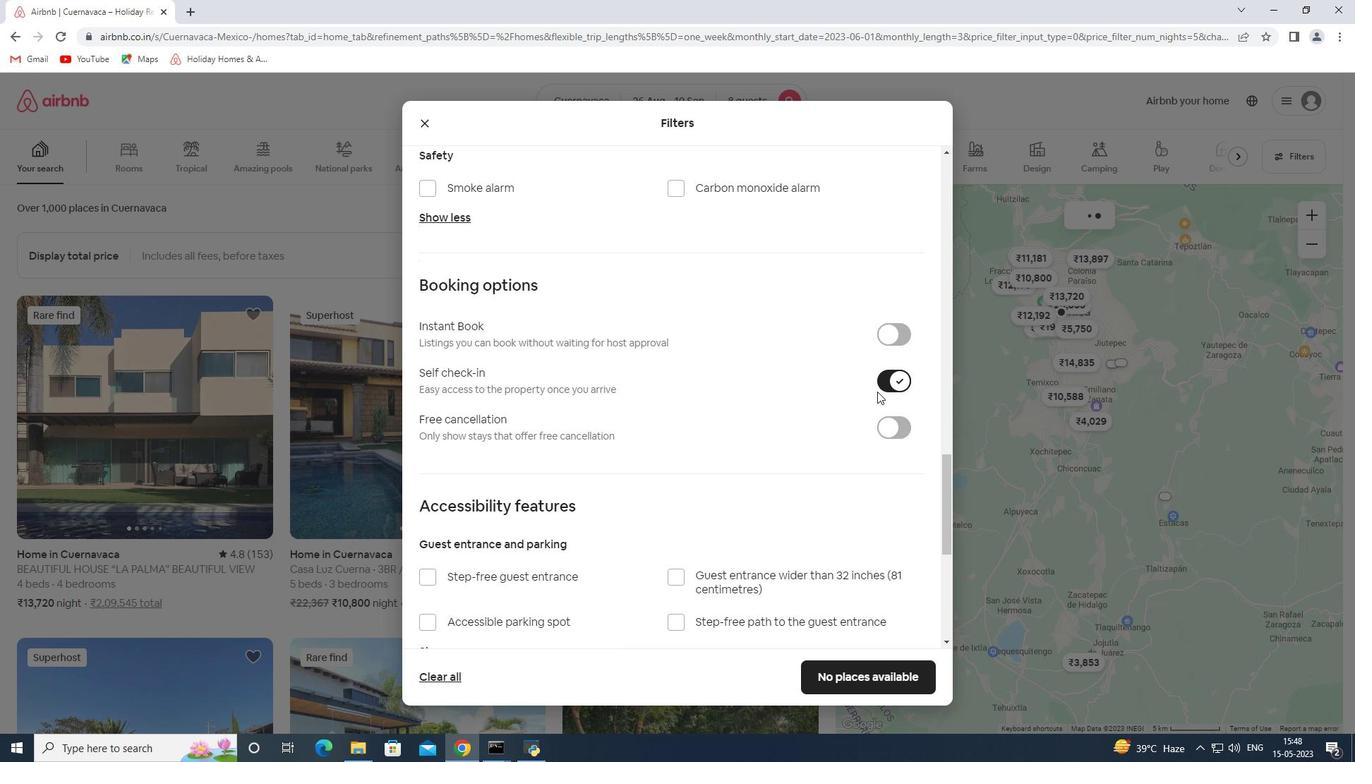 
Action: Mouse scrolled (873, 392) with delta (0, 0)
Screenshot: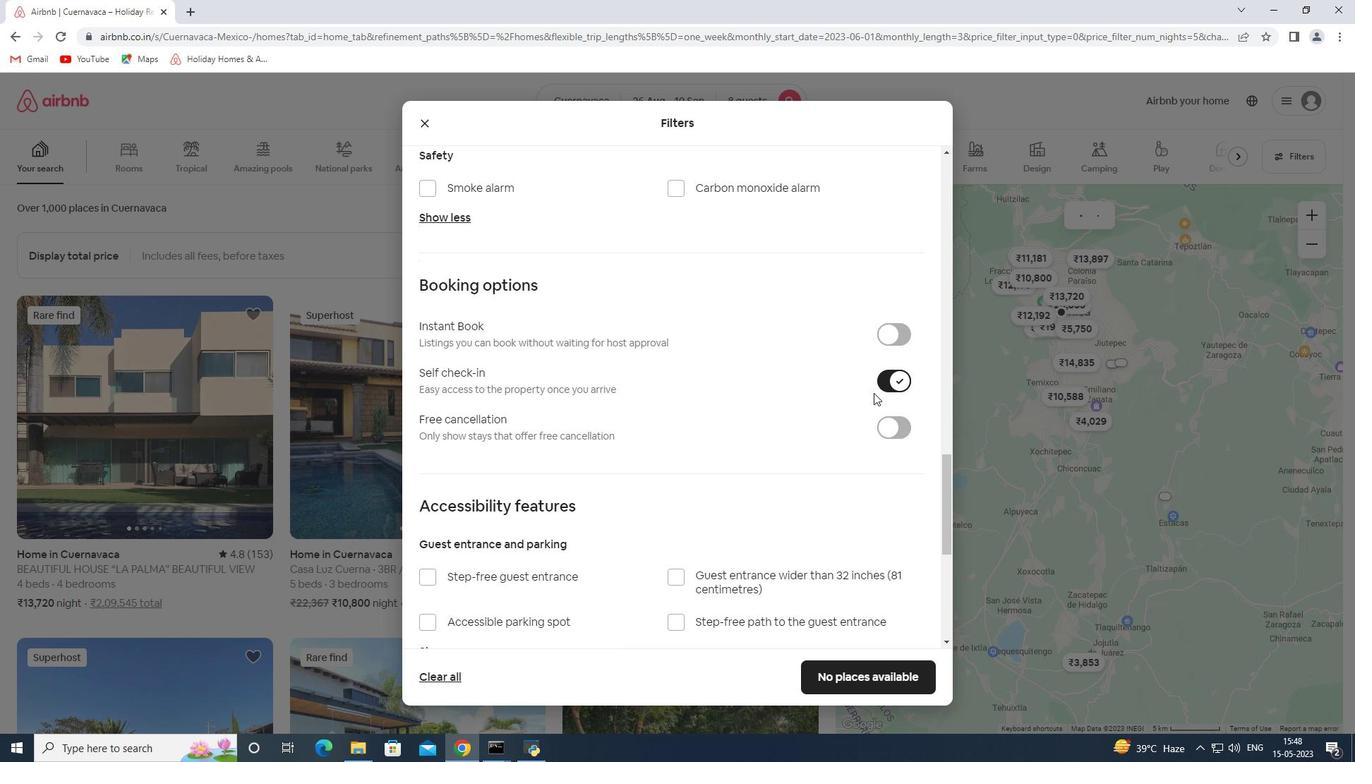 
Action: Mouse scrolled (873, 392) with delta (0, 0)
Screenshot: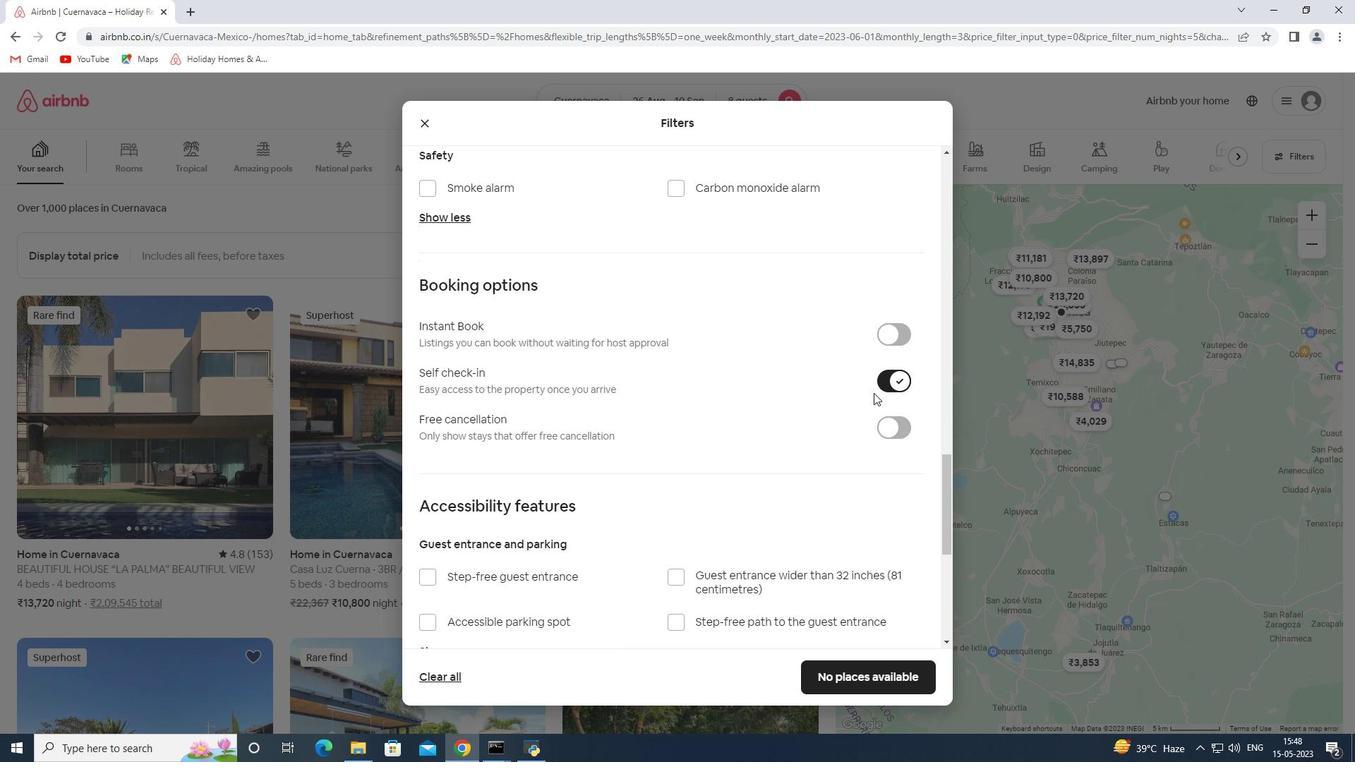 
Action: Mouse scrolled (873, 392) with delta (0, 0)
Screenshot: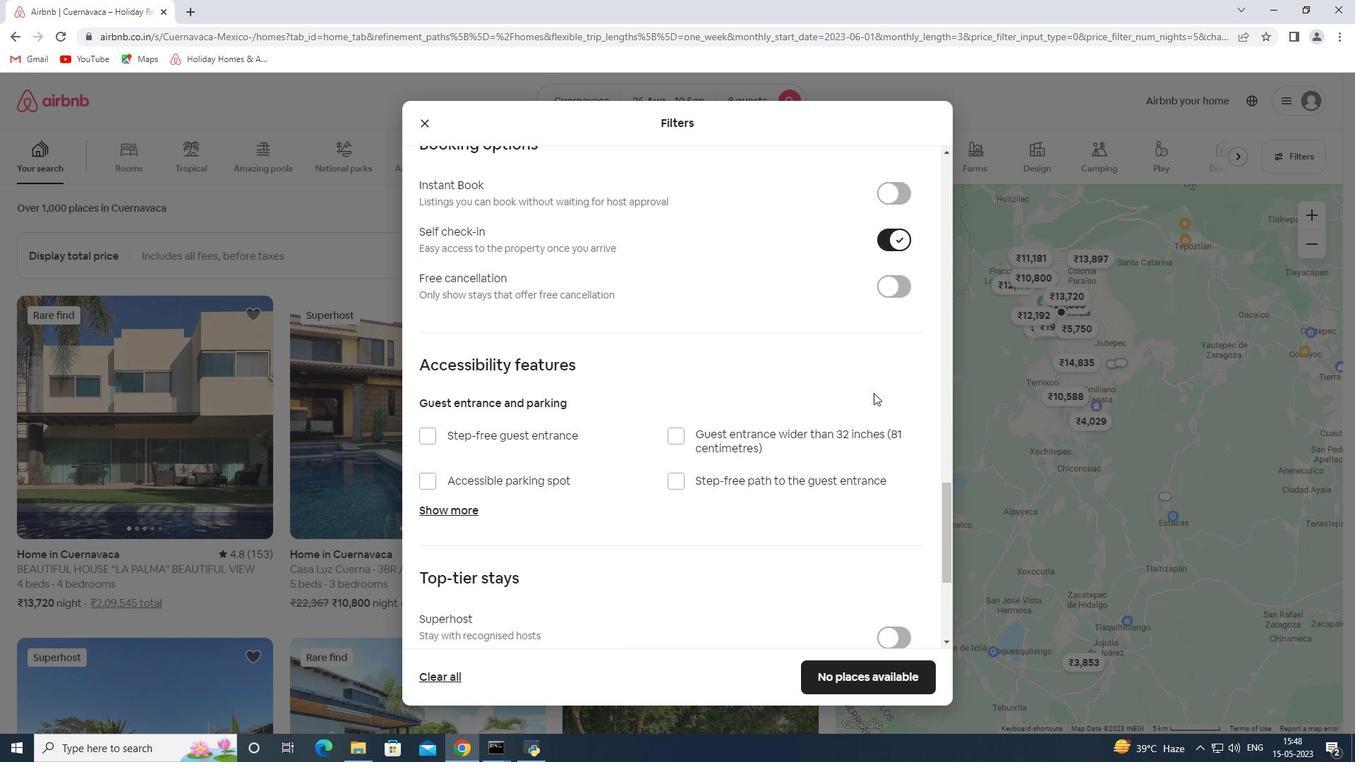 
Action: Mouse scrolled (873, 392) with delta (0, 0)
Screenshot: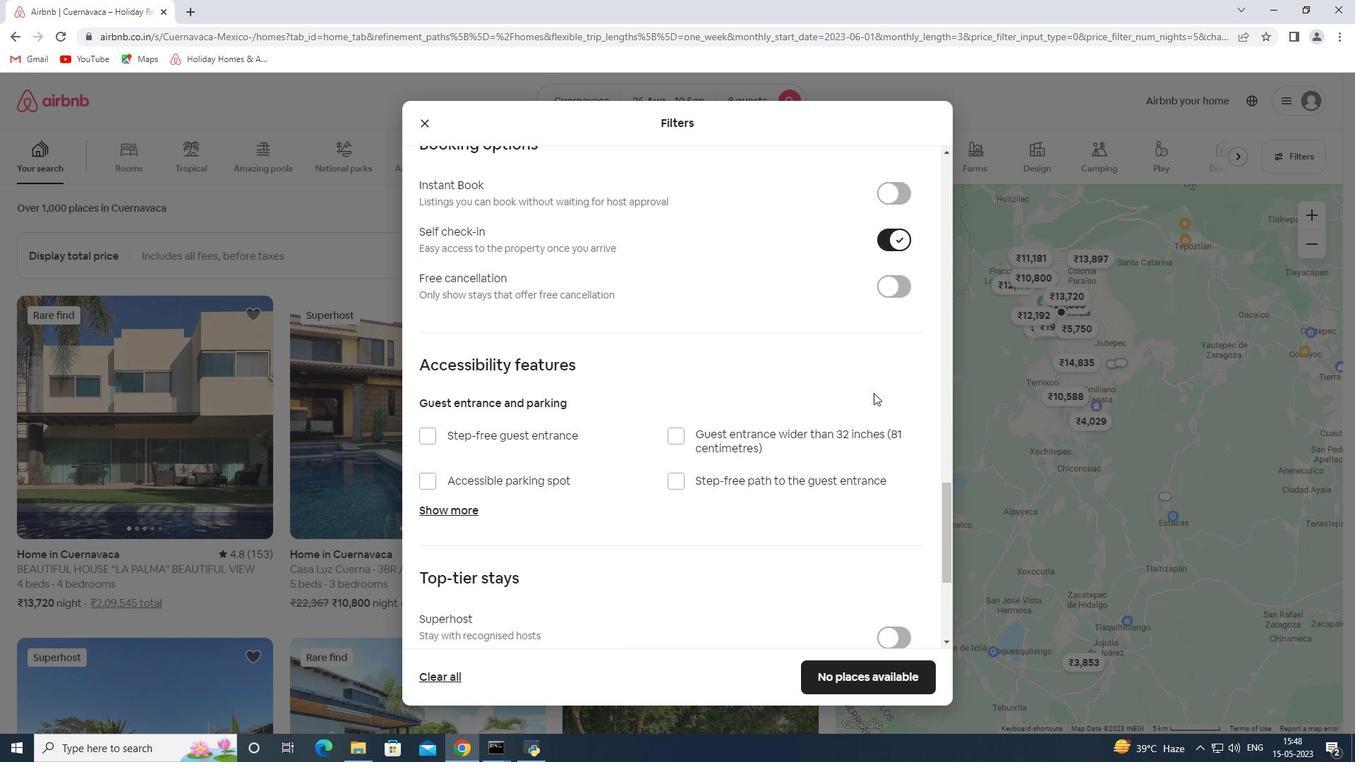 
Action: Mouse scrolled (873, 392) with delta (0, 0)
Screenshot: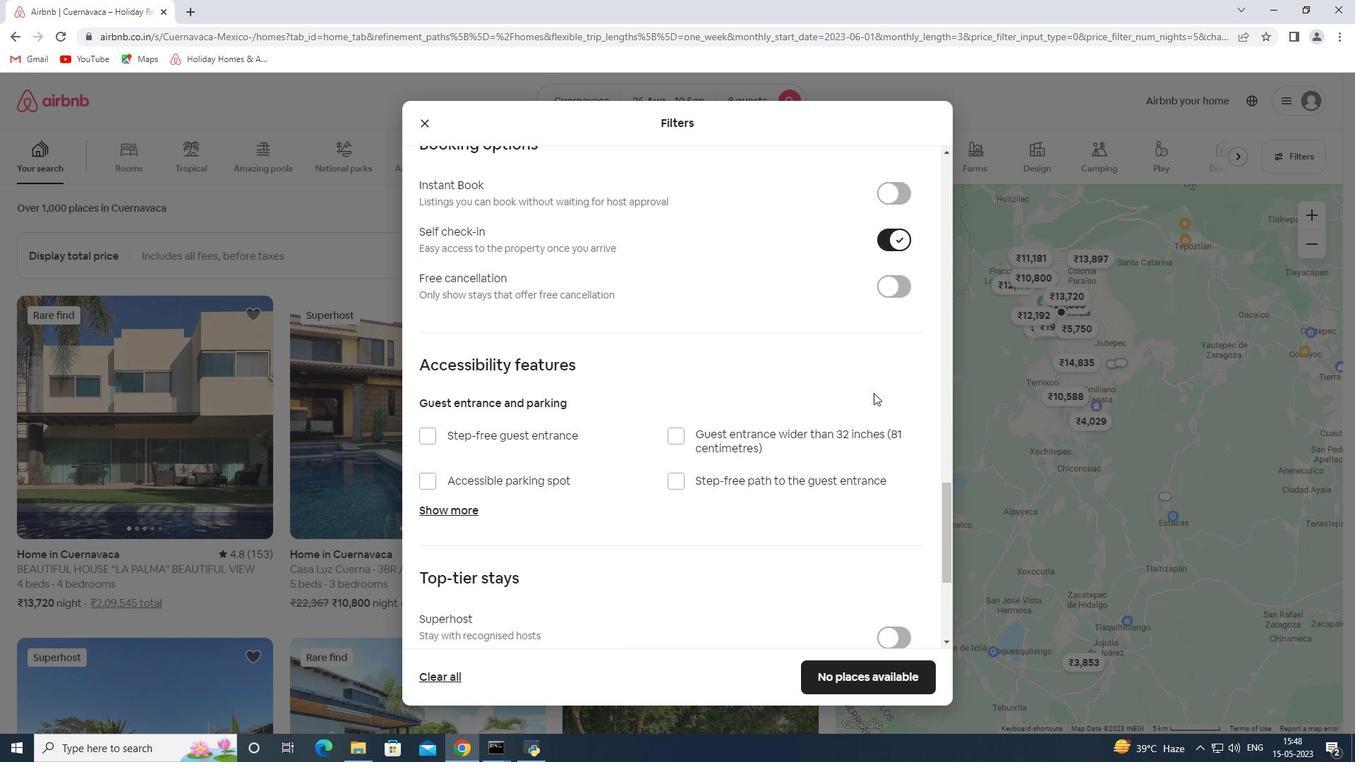 
Action: Mouse scrolled (873, 392) with delta (0, 0)
Screenshot: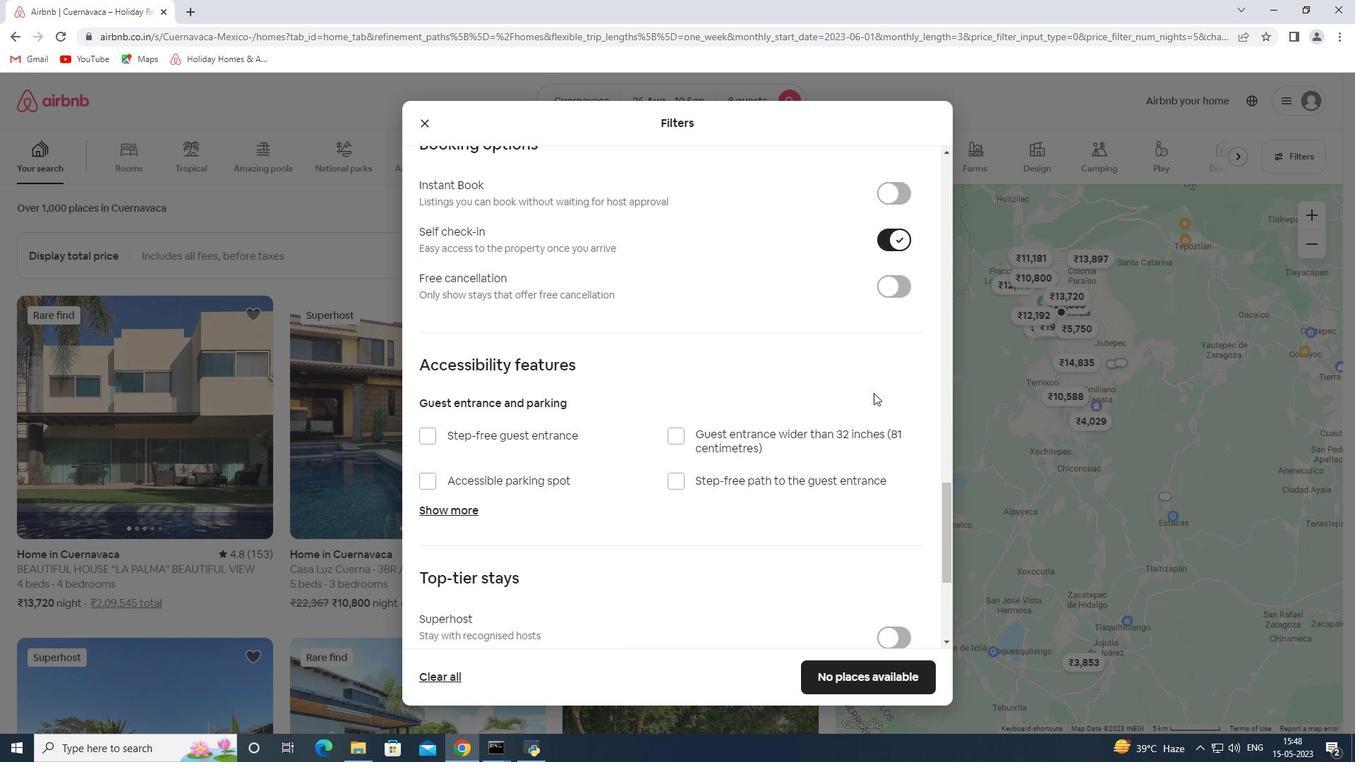 
Action: Mouse scrolled (873, 392) with delta (0, 0)
Screenshot: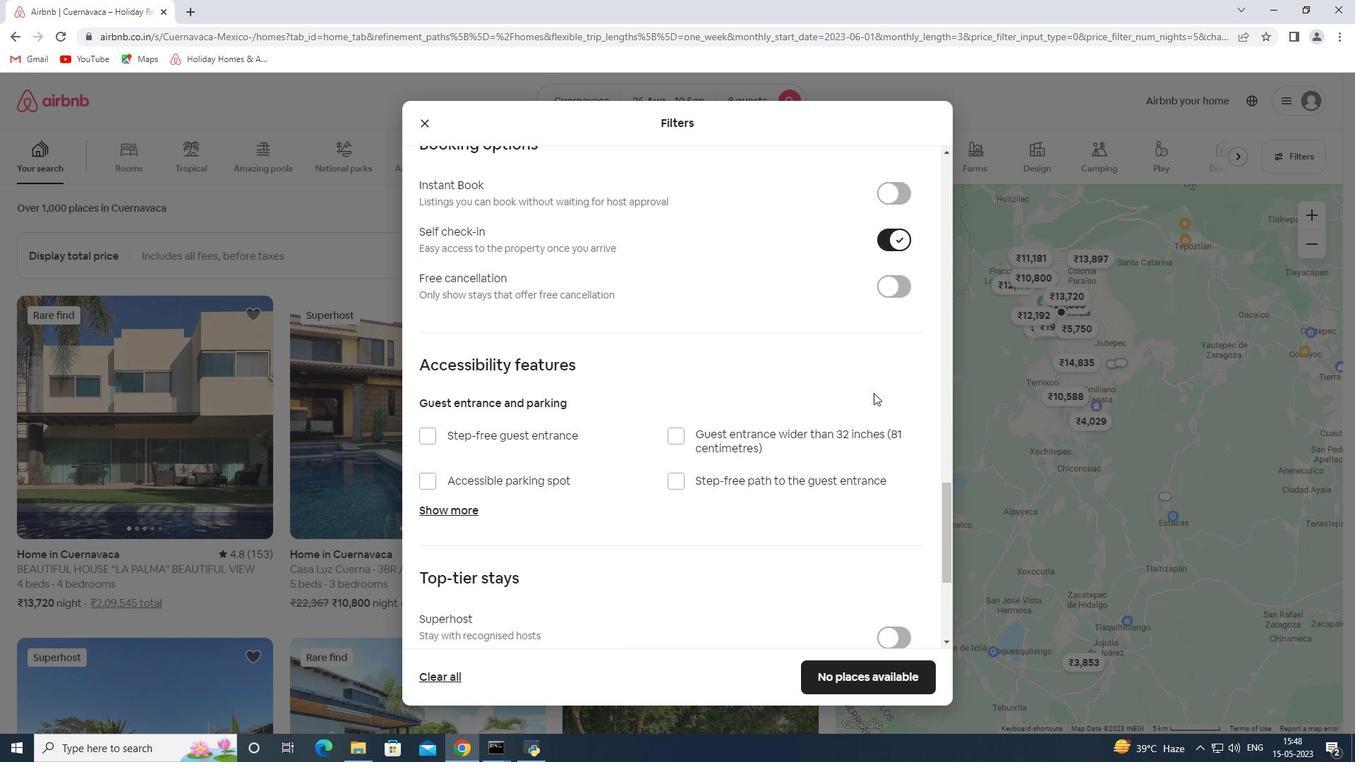 
Action: Mouse moved to (525, 434)
Screenshot: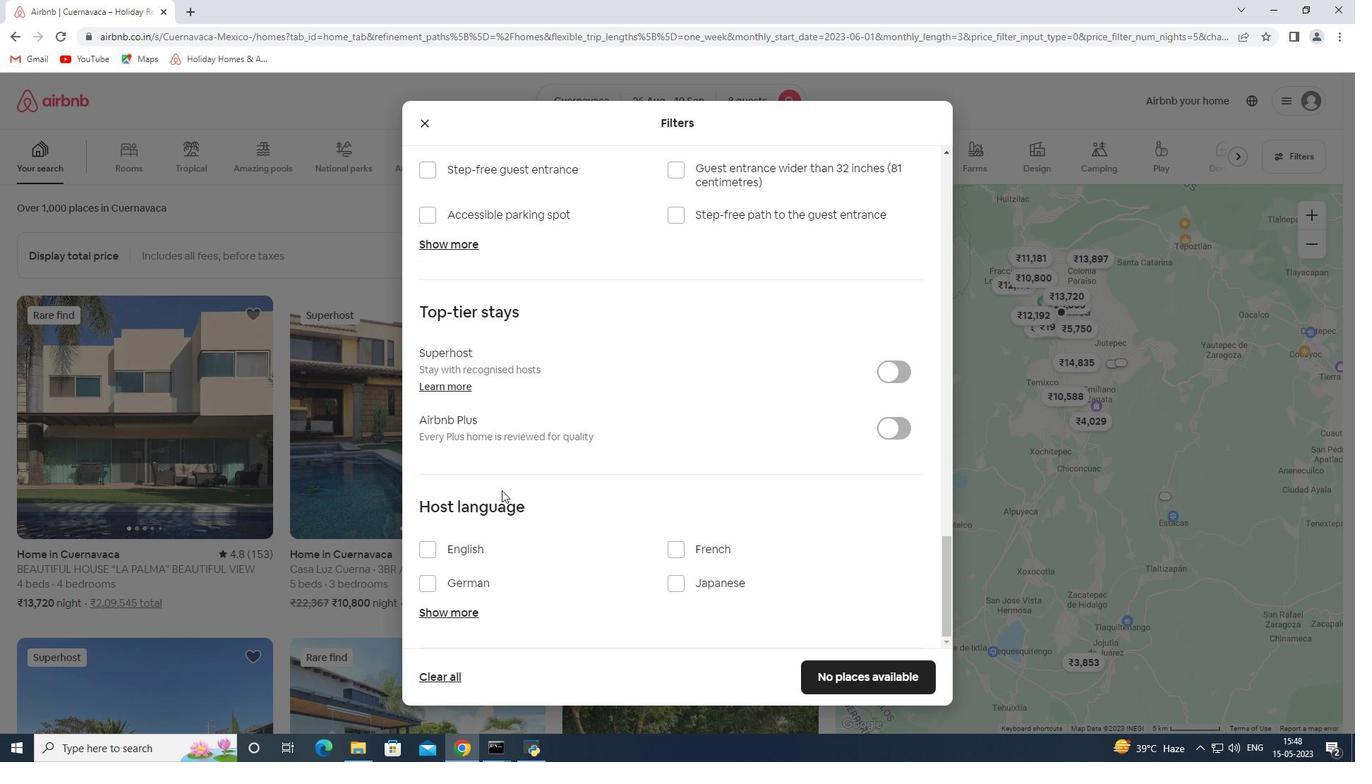 
Action: Mouse scrolled (525, 435) with delta (0, 0)
Screenshot: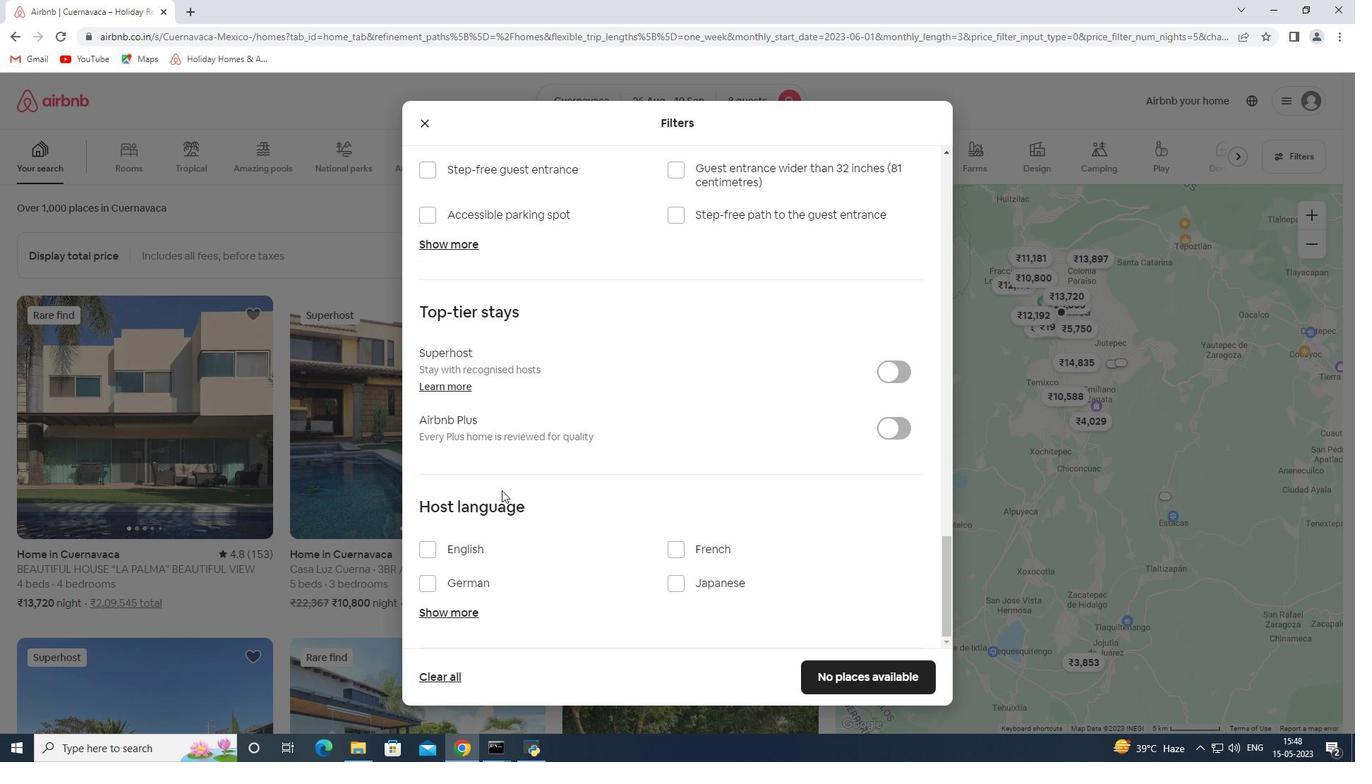 
Action: Mouse scrolled (525, 435) with delta (0, 0)
Screenshot: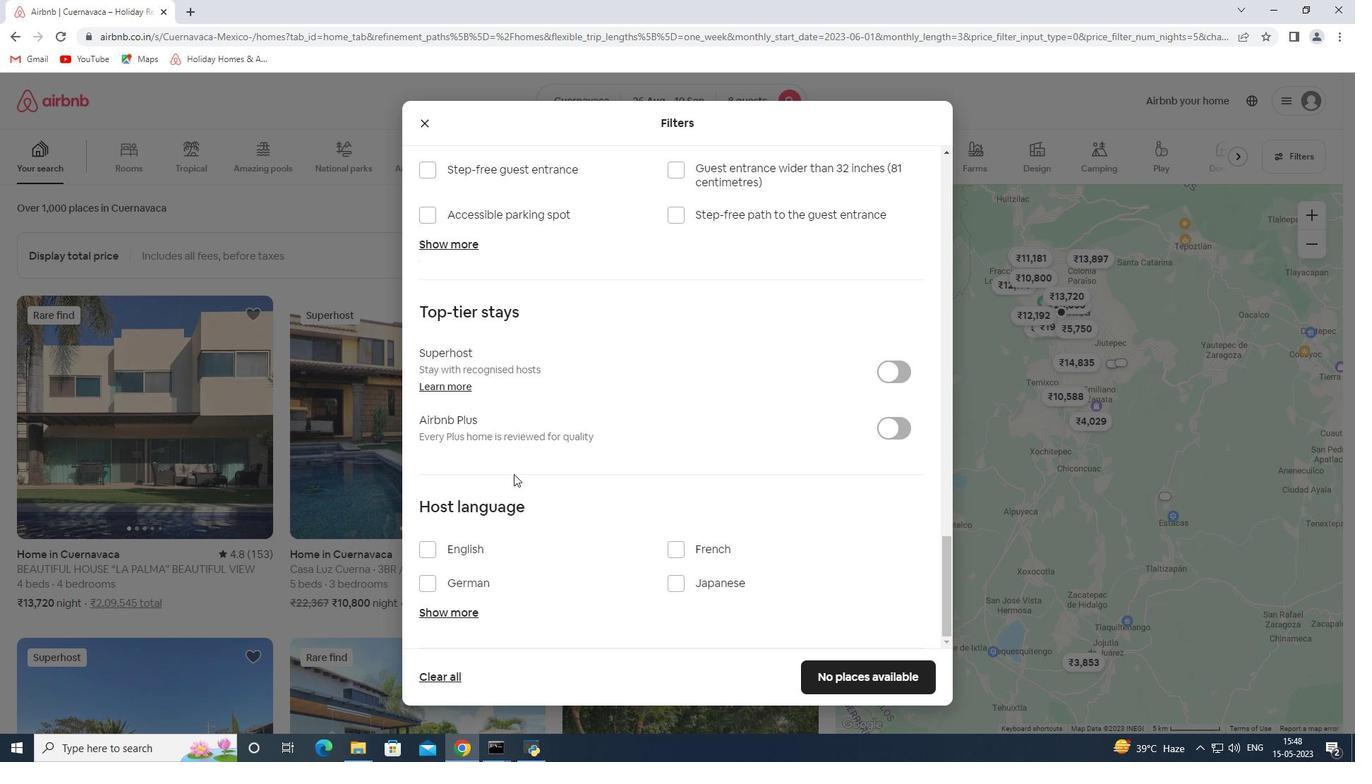
Action: Mouse moved to (525, 434)
Screenshot: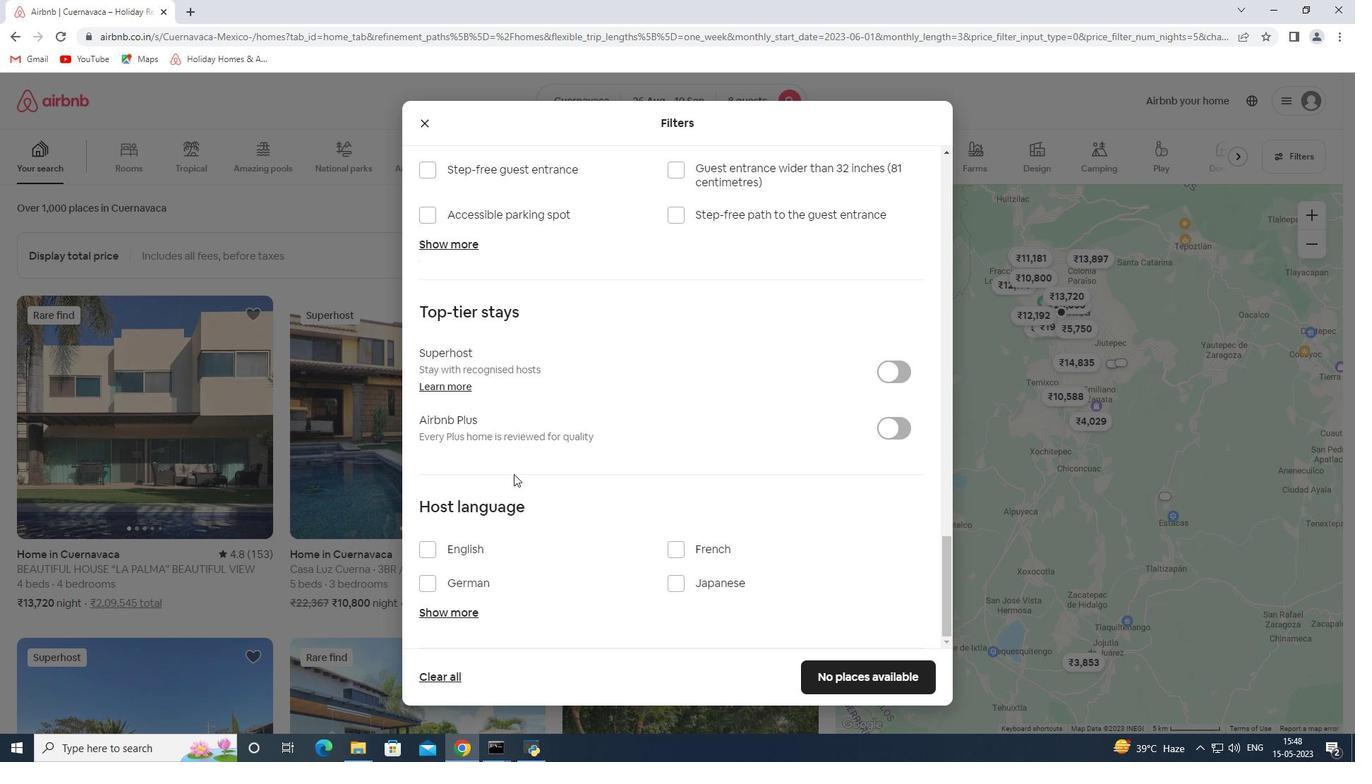 
Action: Mouse scrolled (525, 434) with delta (0, 0)
Screenshot: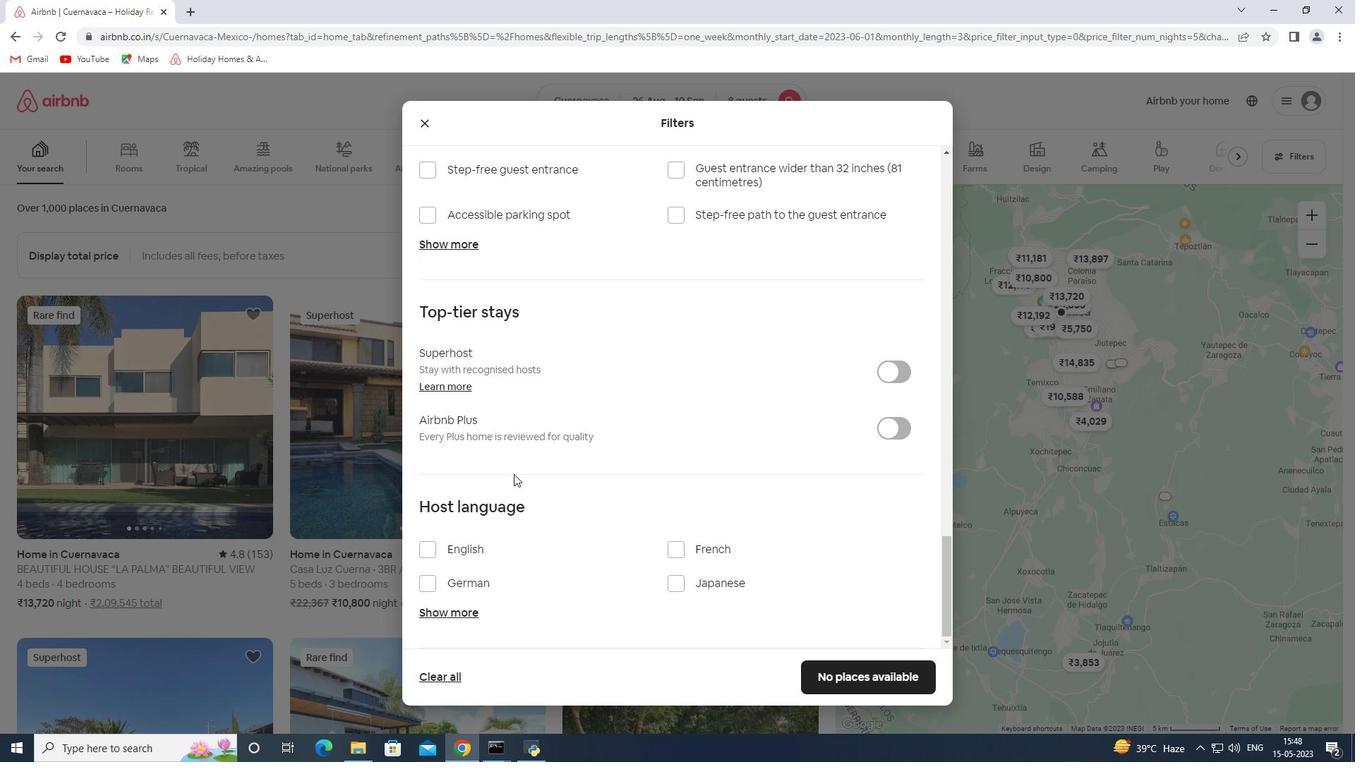 
Action: Mouse moved to (530, 431)
Screenshot: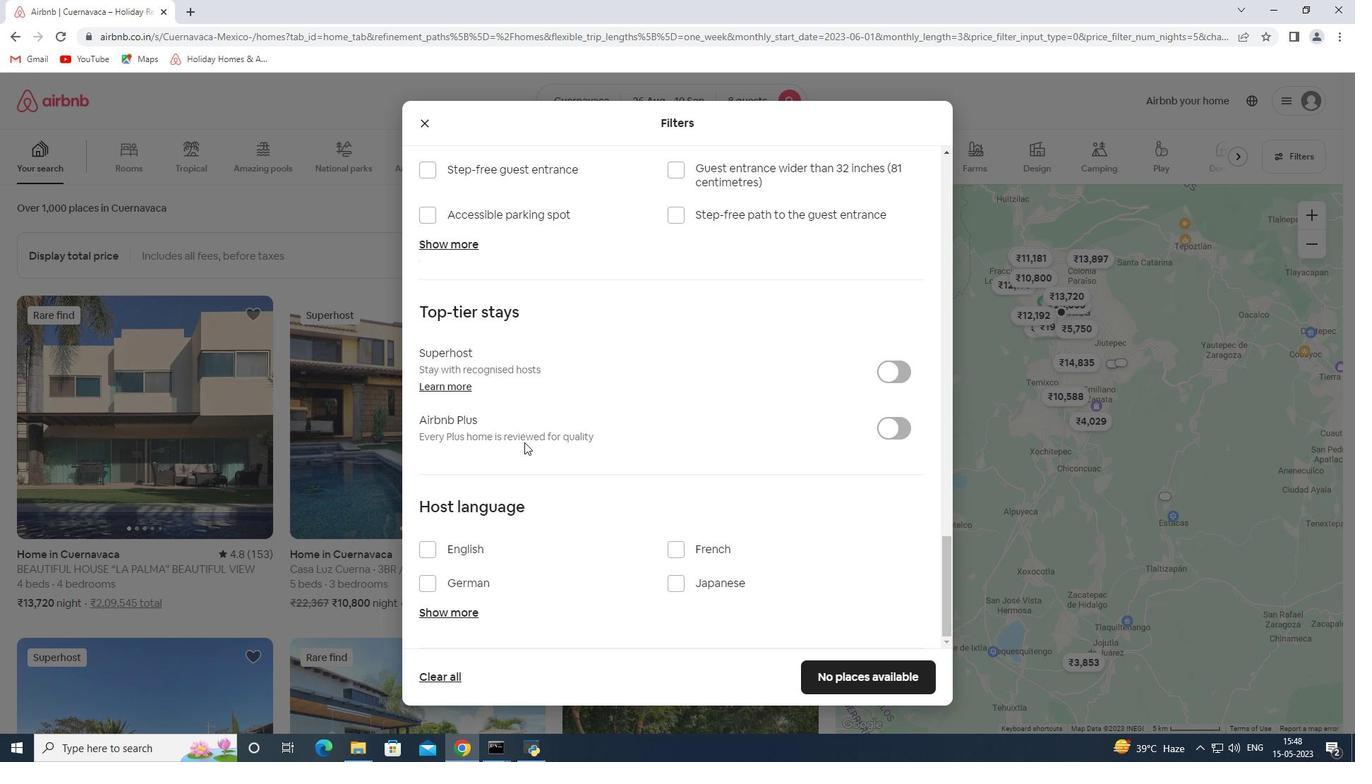 
Action: Mouse scrolled (530, 432) with delta (0, 0)
Screenshot: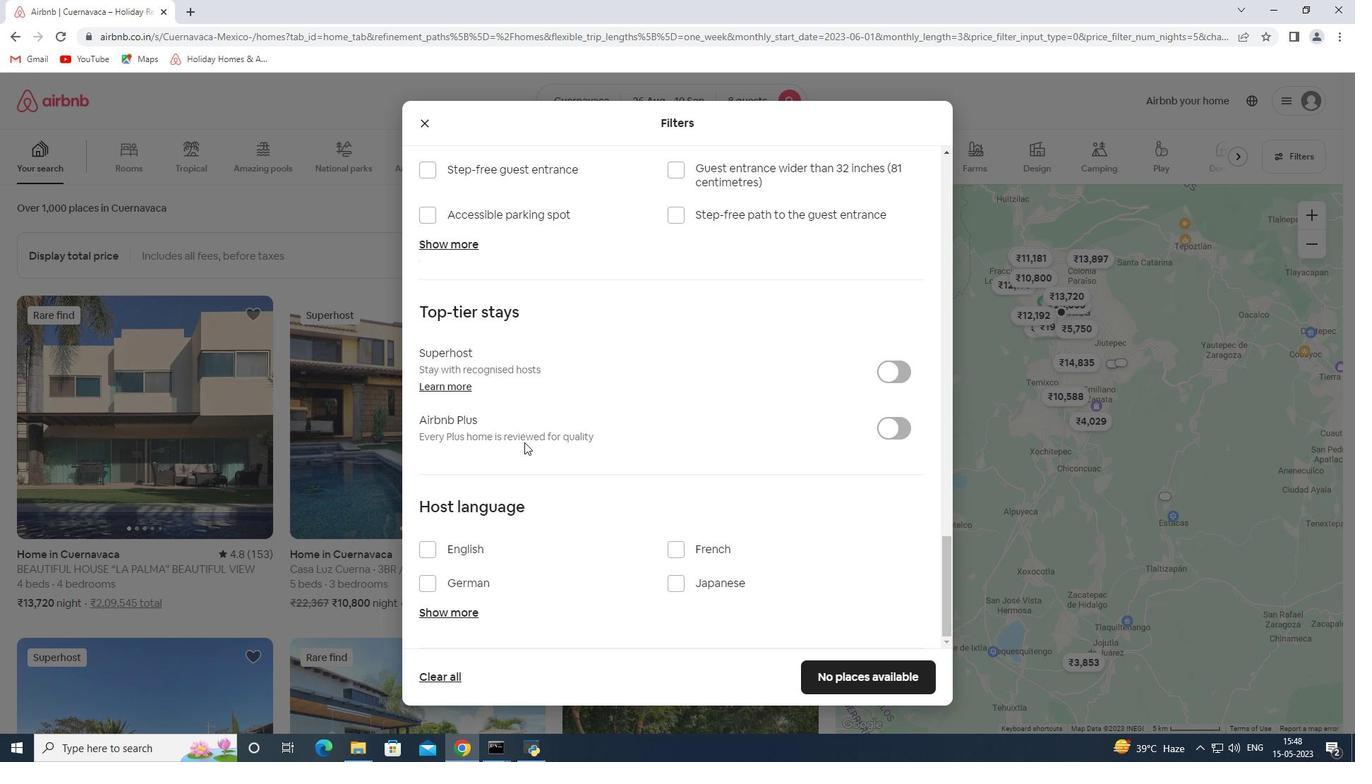 
Action: Mouse moved to (533, 429)
Screenshot: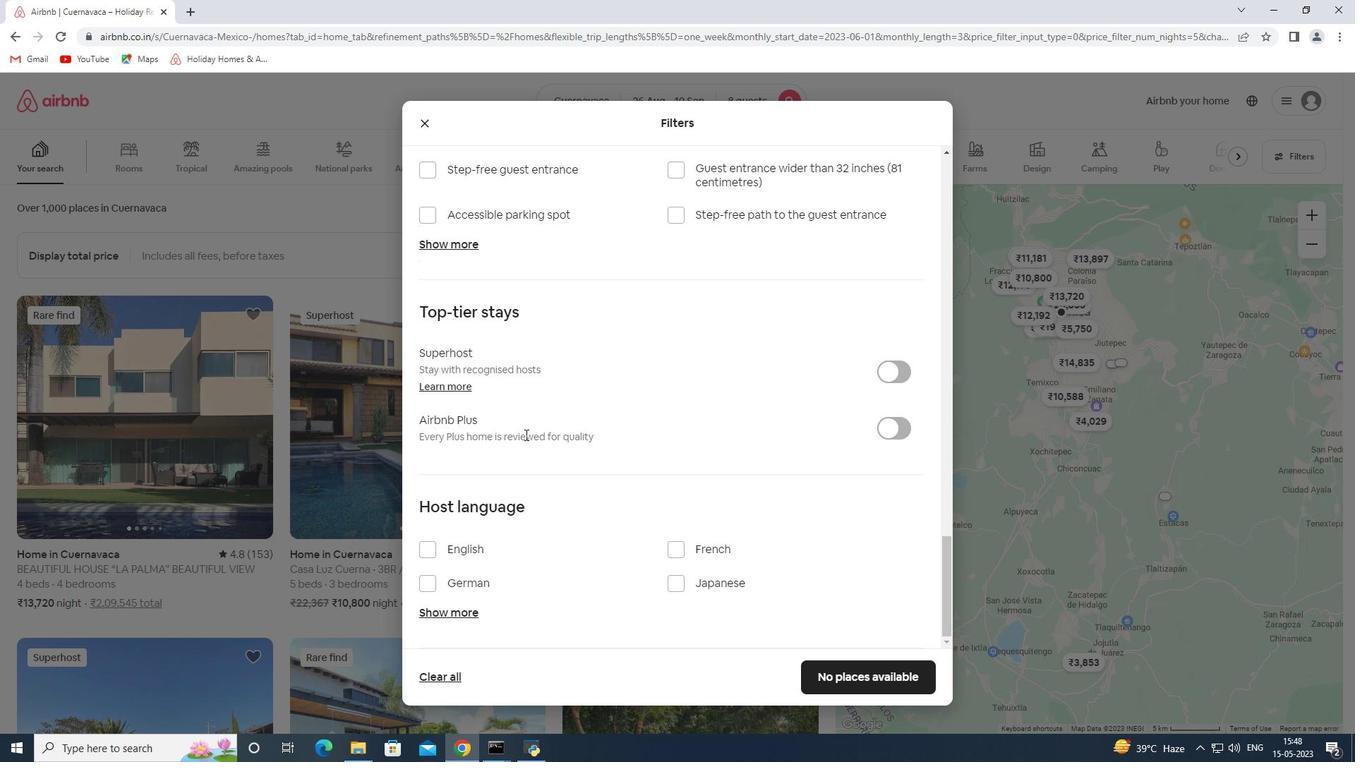 
Action: Mouse scrolled (533, 429) with delta (0, 0)
Screenshot: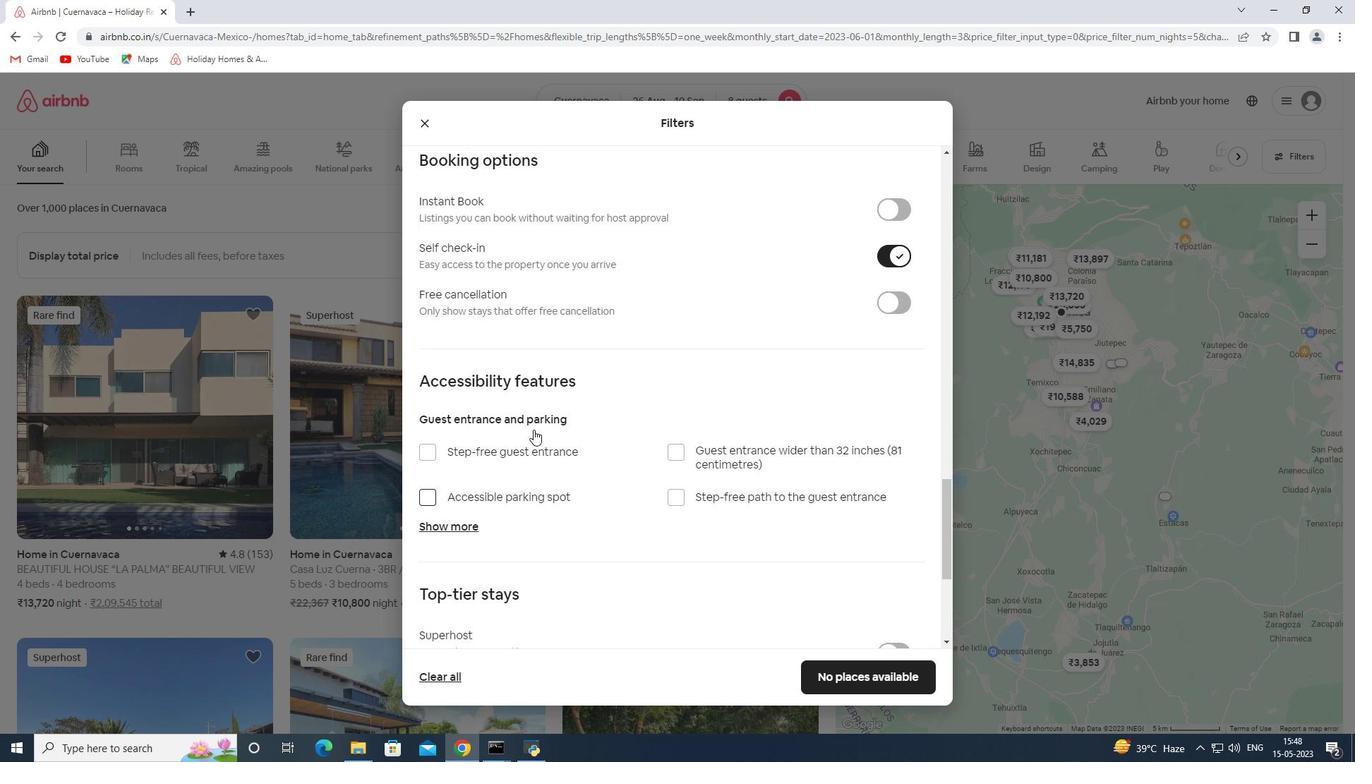 
Action: Mouse scrolled (533, 429) with delta (0, 0)
Screenshot: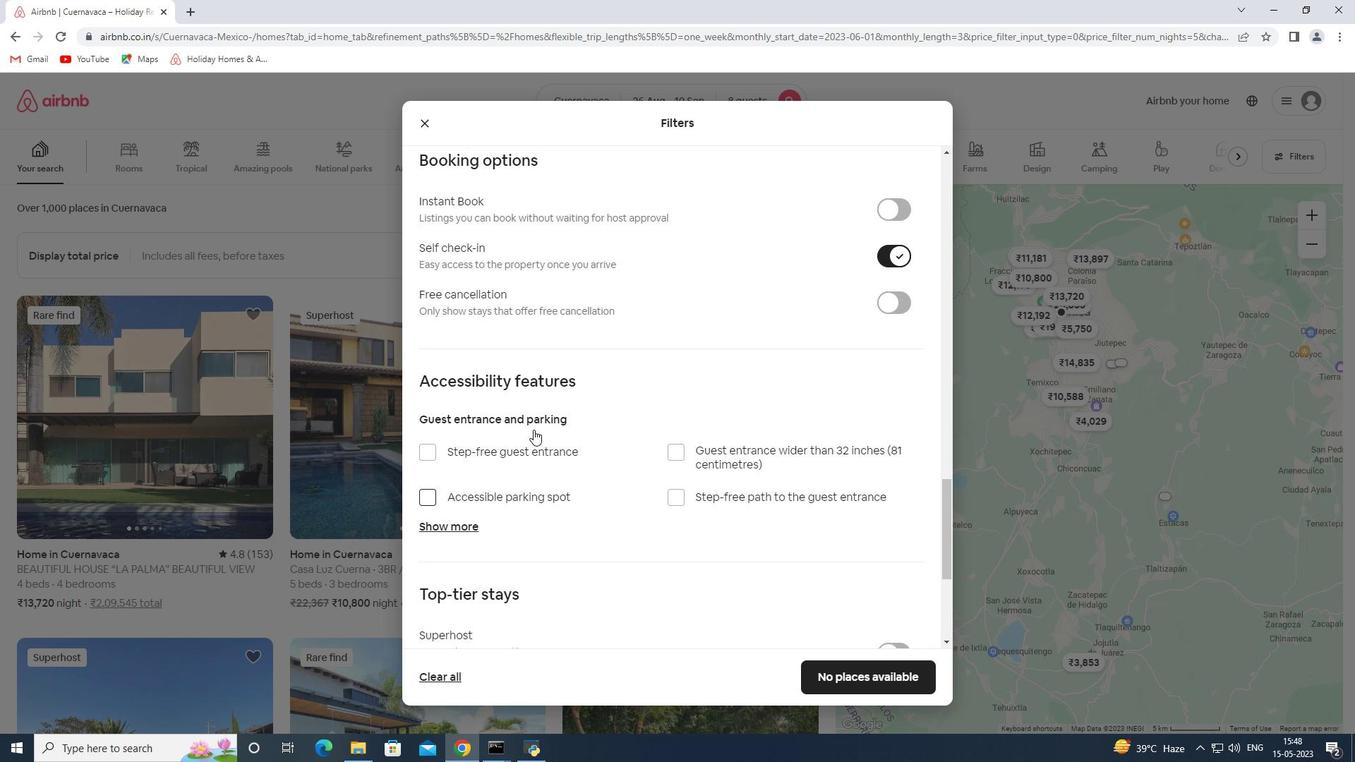 
Action: Mouse scrolled (533, 429) with delta (0, 0)
Screenshot: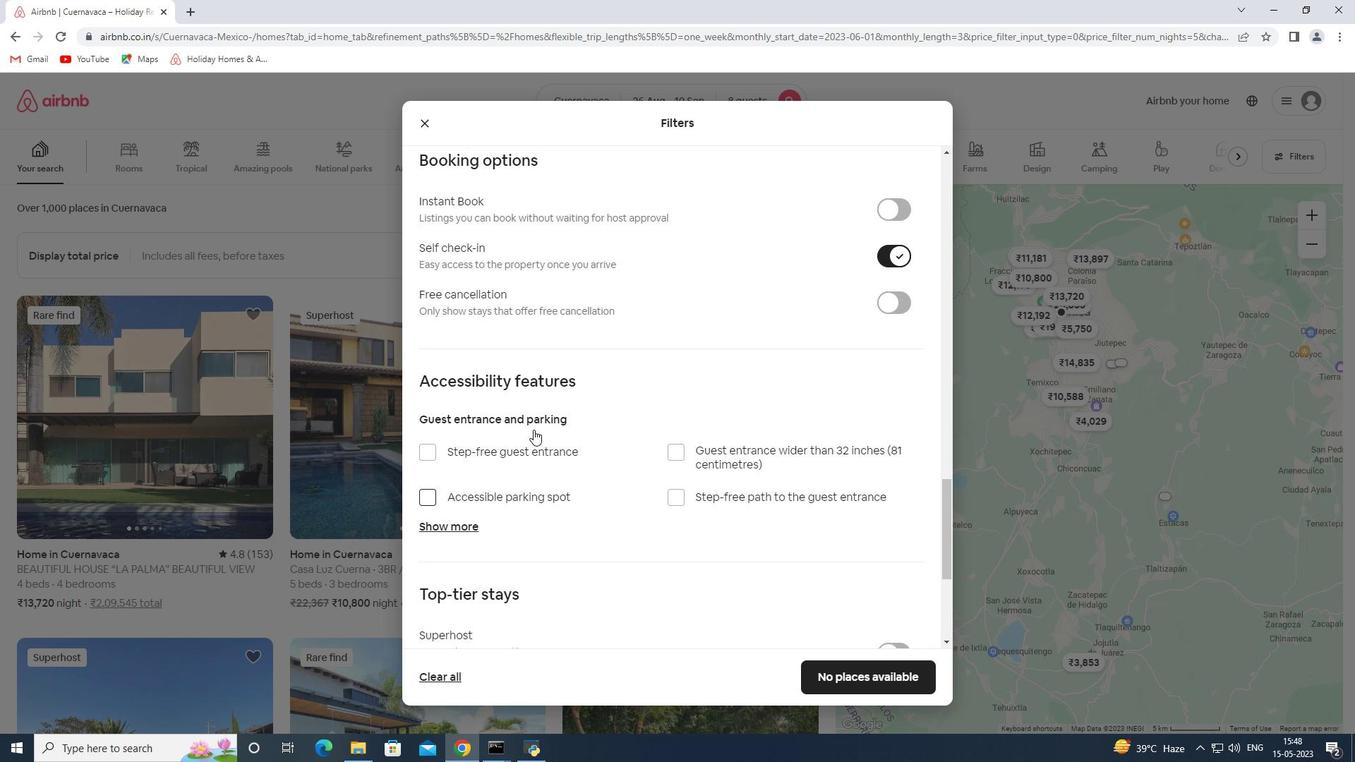 
Action: Mouse scrolled (533, 429) with delta (0, 0)
Screenshot: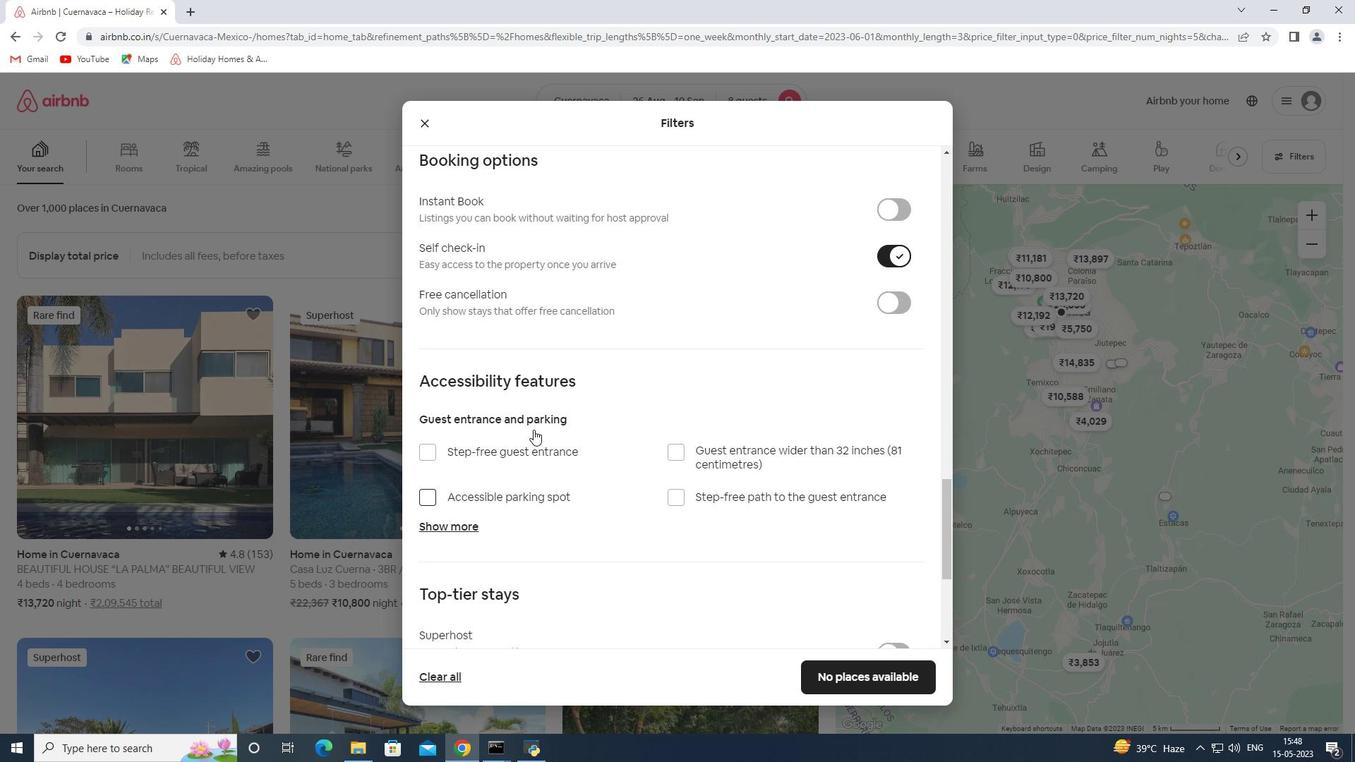 
Action: Mouse scrolled (533, 429) with delta (0, 0)
Screenshot: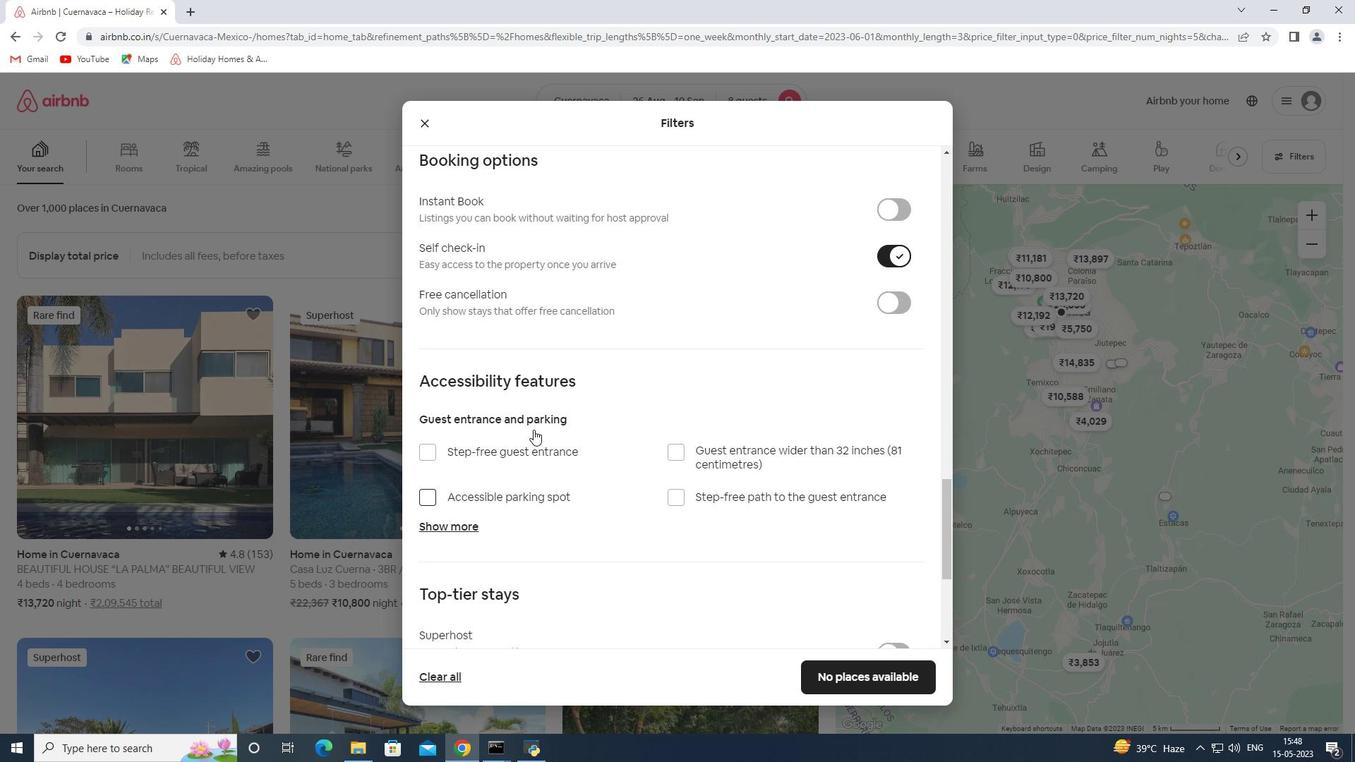 
Action: Mouse scrolled (533, 429) with delta (0, 0)
Screenshot: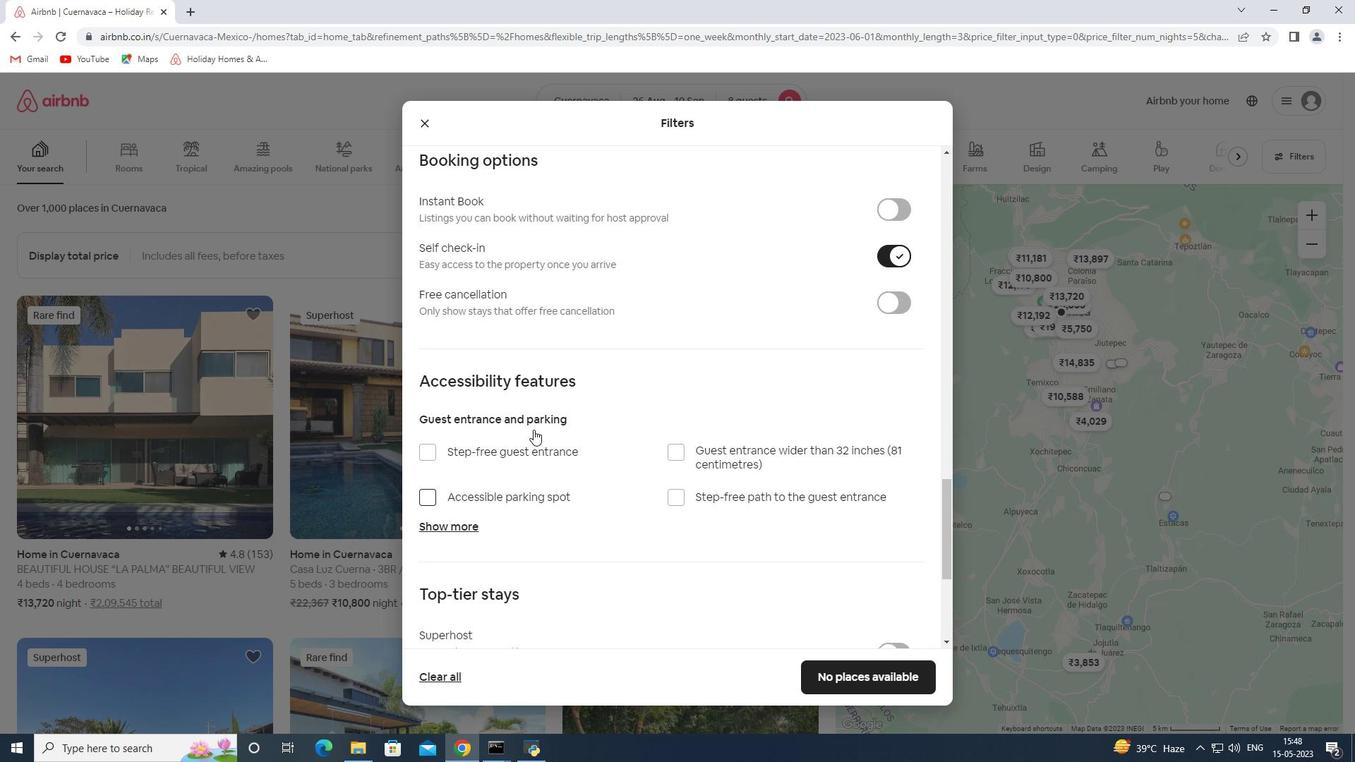 
Action: Mouse scrolled (533, 429) with delta (0, 0)
Screenshot: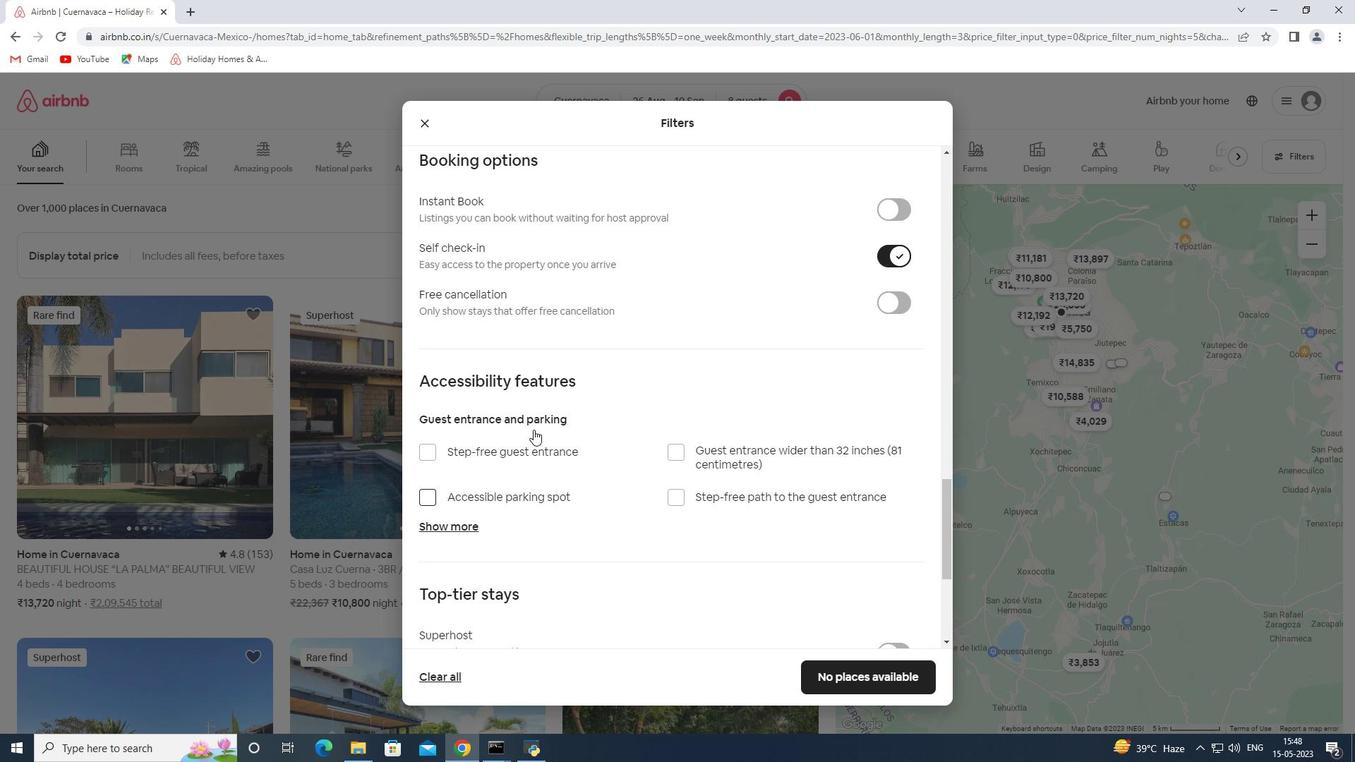 
Action: Mouse moved to (458, 549)
Screenshot: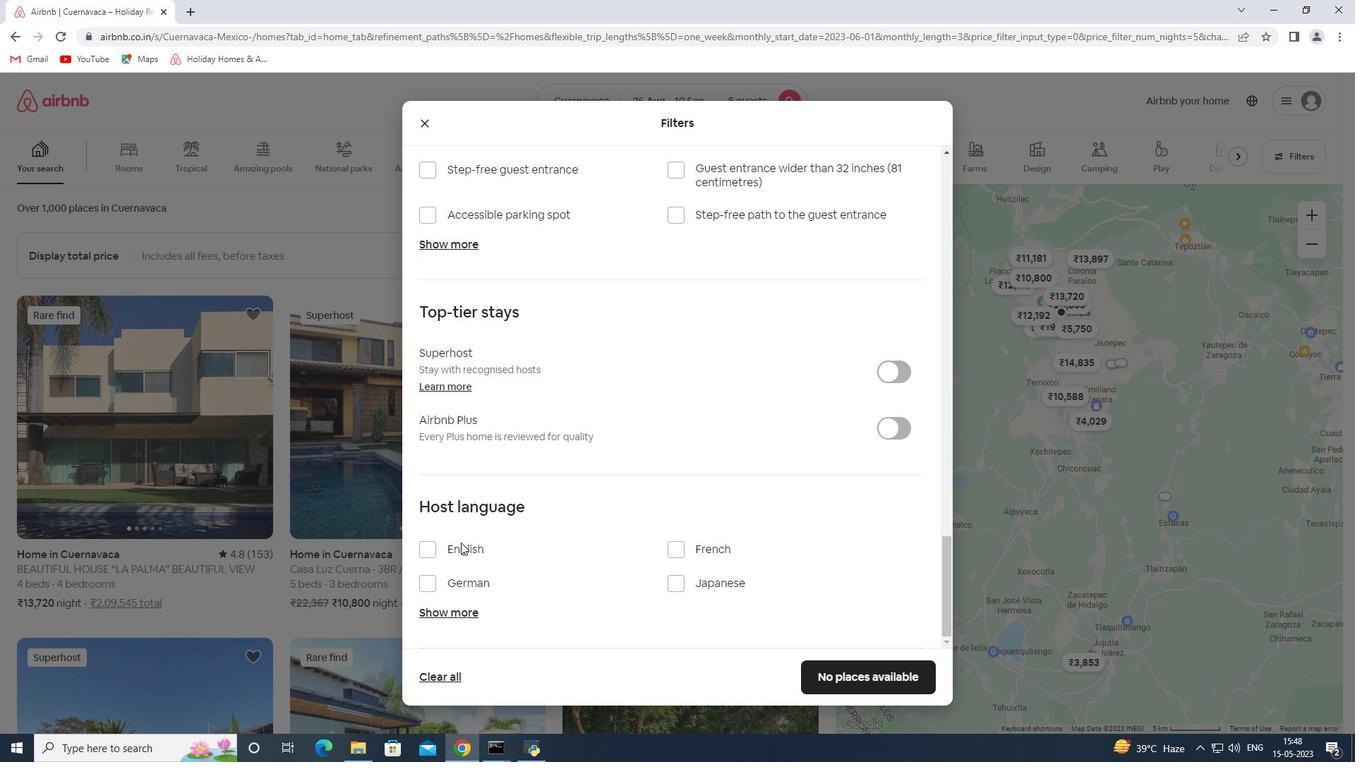 
Action: Mouse pressed left at (458, 549)
Screenshot: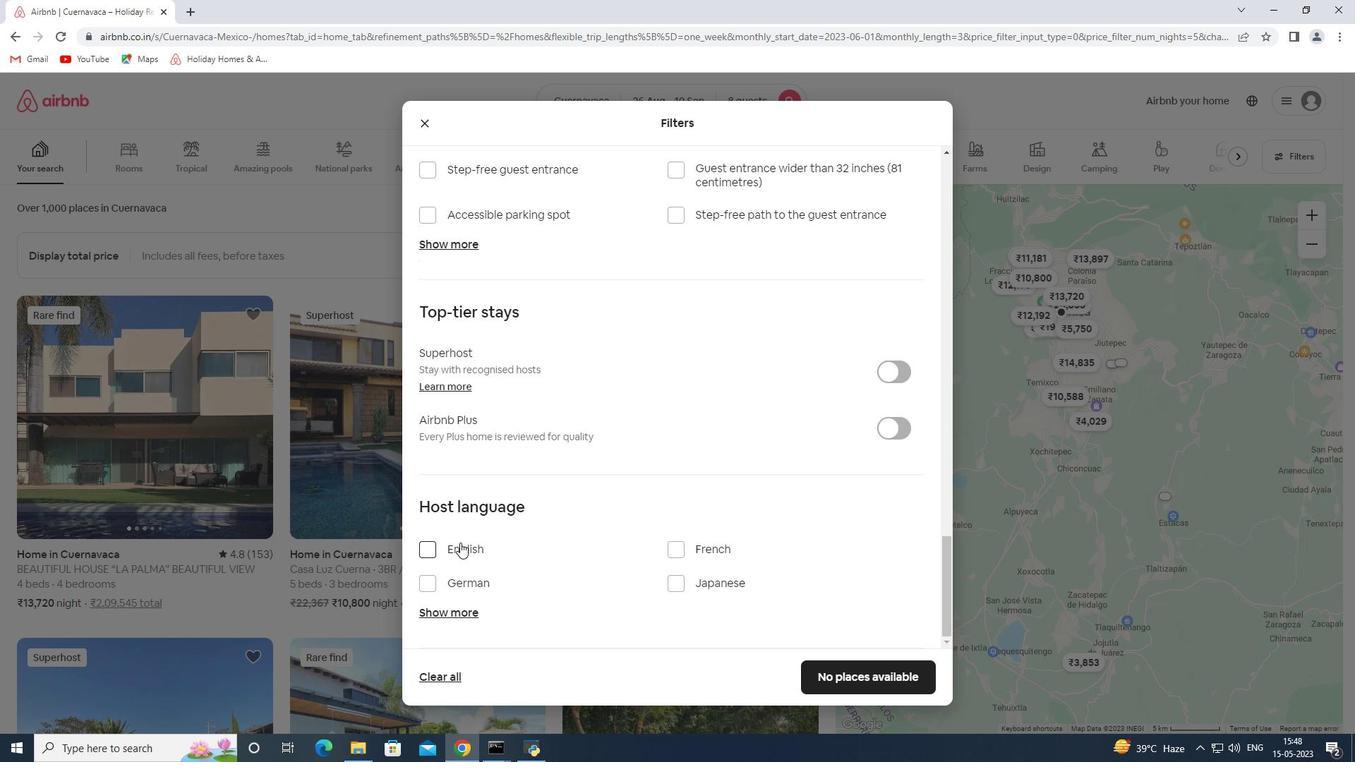
Action: Mouse moved to (849, 670)
Screenshot: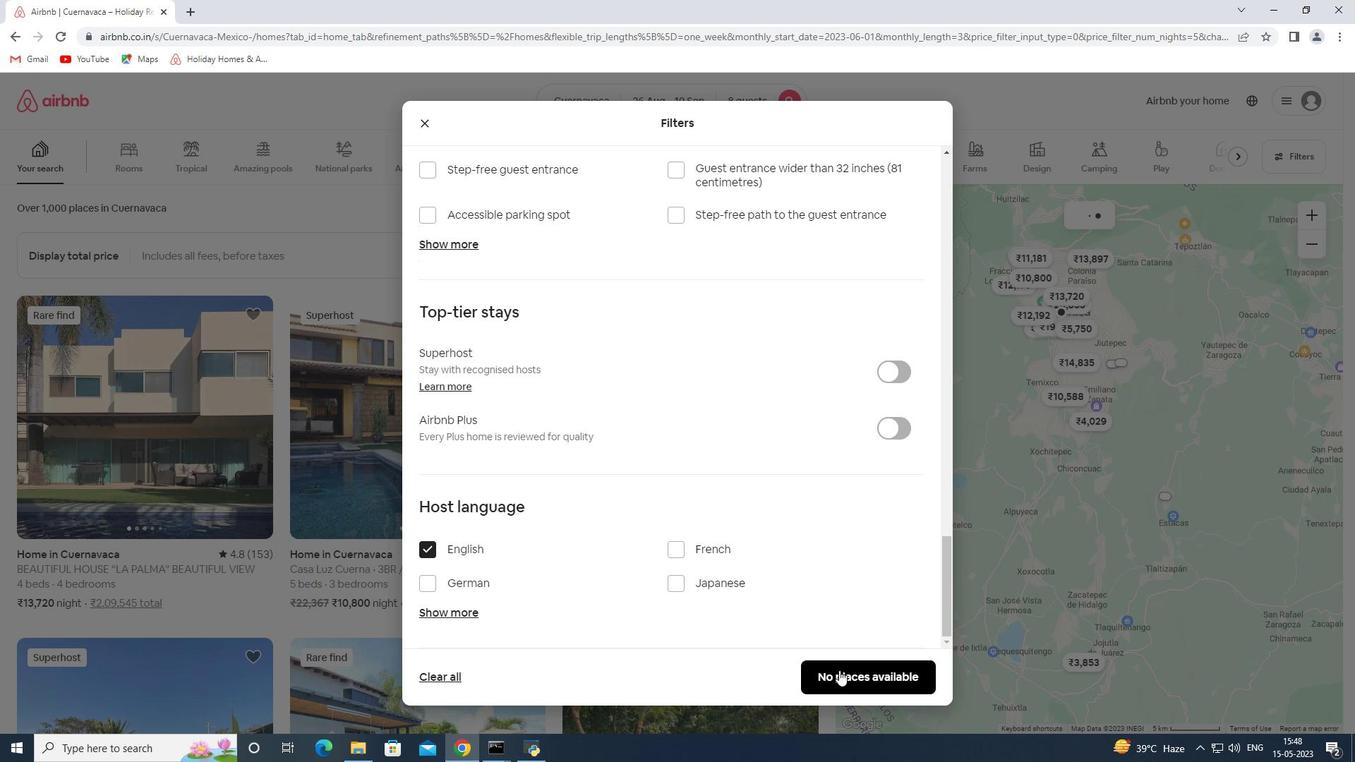 
Action: Mouse pressed left at (849, 670)
Screenshot: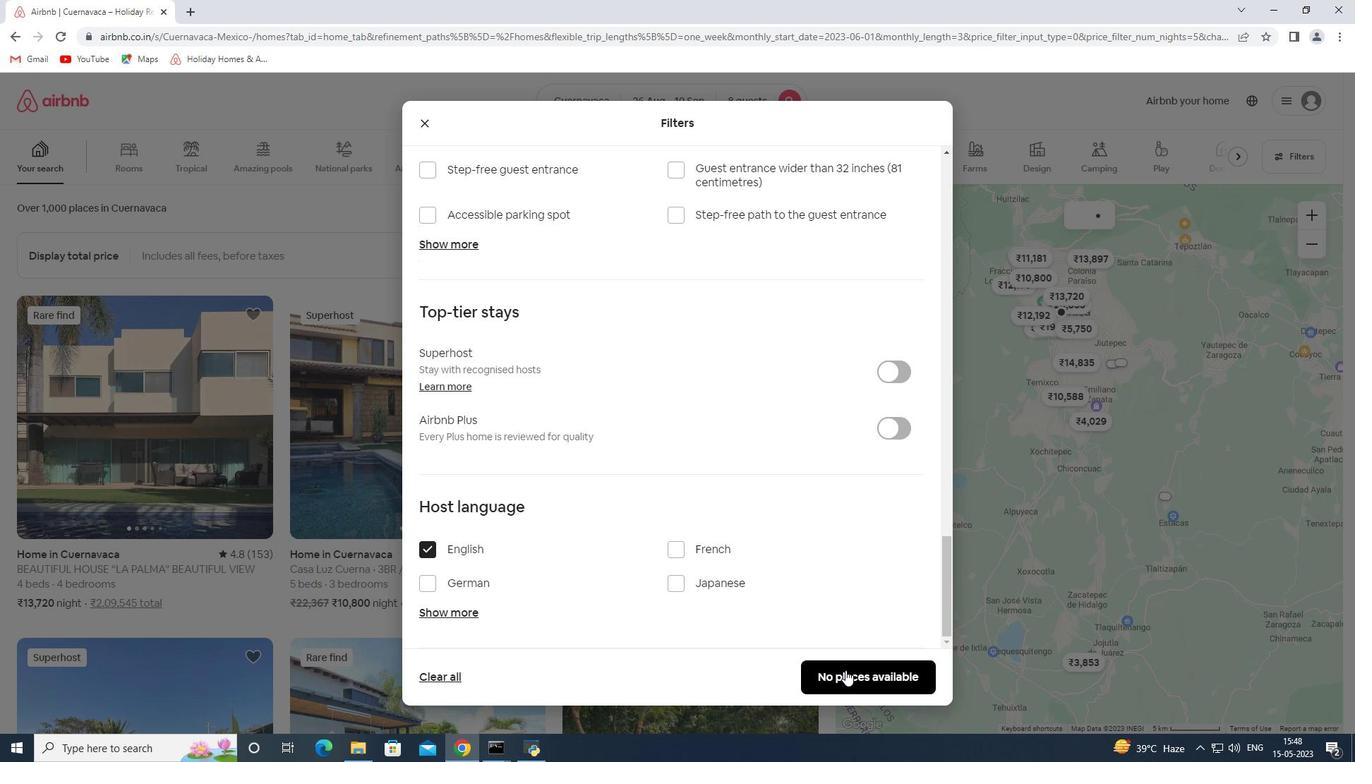 
Action: Mouse moved to (778, 475)
Screenshot: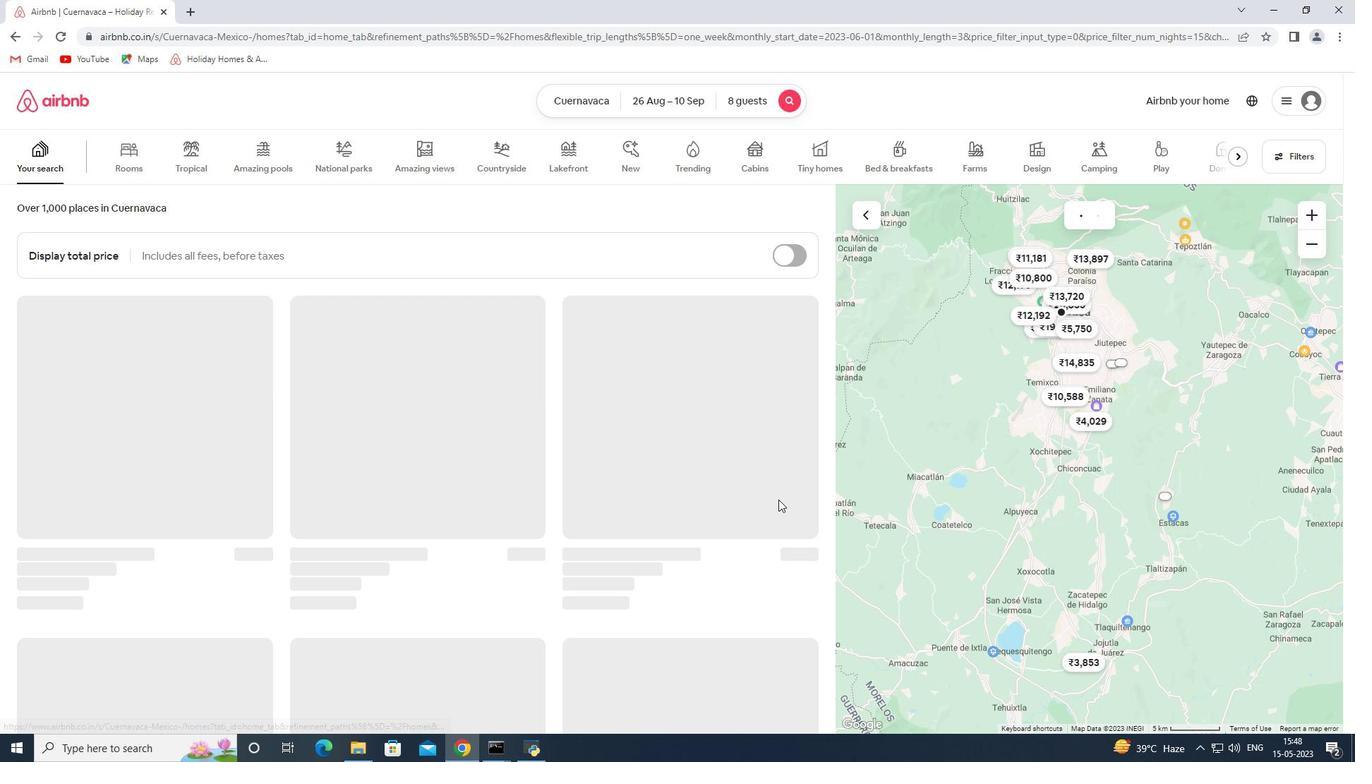 
